 Task: Go to Program & Features. Select Whole Food Market. Add to cart Organic Almonds-1. Select Amazon Health. Add to cart Evening primrose oil supplement-2. Place order for Fernando Perez, _x000D_
4799 Deborah Dr_x000D_
North Ridgeville, Ohio(OH), 44039, Cell Number (440) 327-0766
Action: Mouse moved to (409, 266)
Screenshot: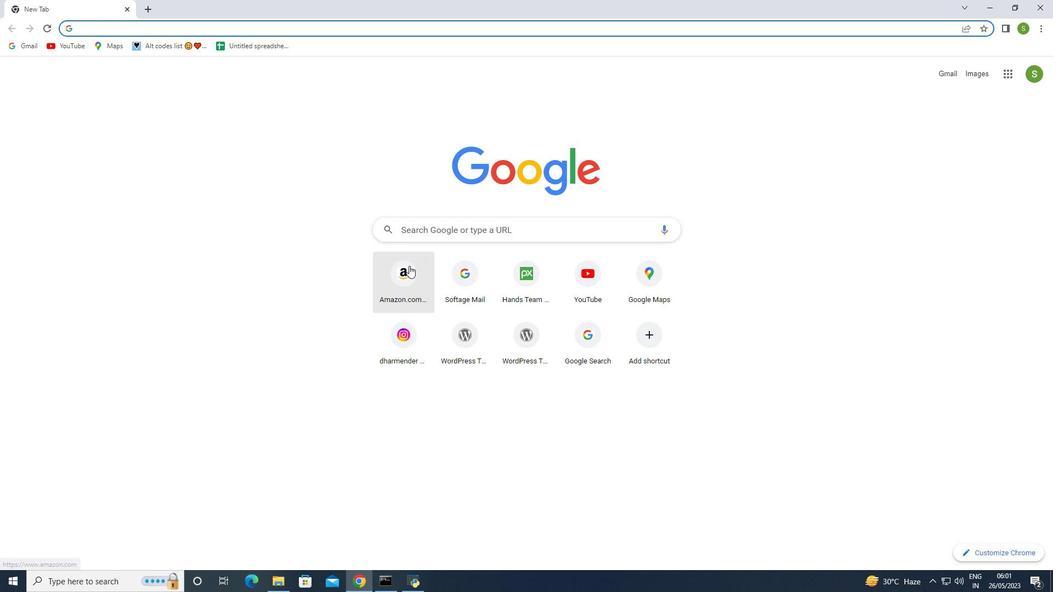 
Action: Mouse pressed left at (409, 266)
Screenshot: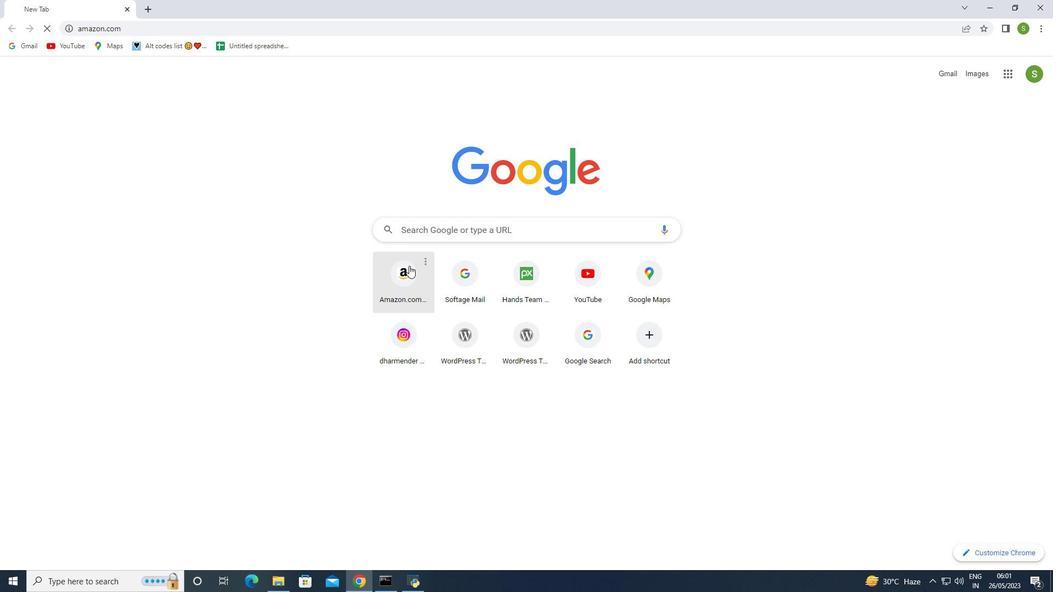 
Action: Mouse moved to (13, 99)
Screenshot: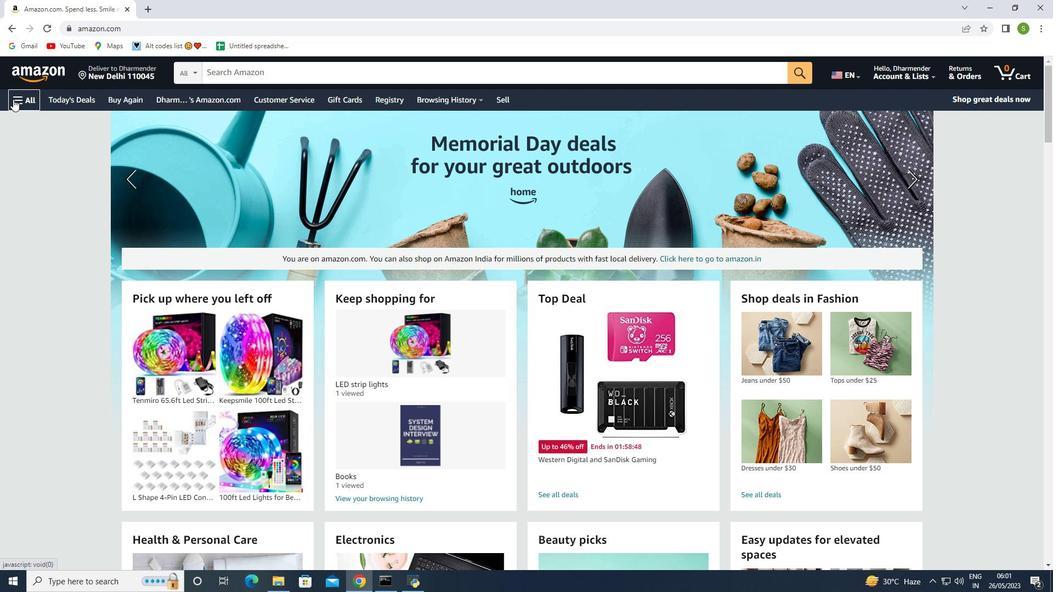 
Action: Mouse pressed left at (13, 99)
Screenshot: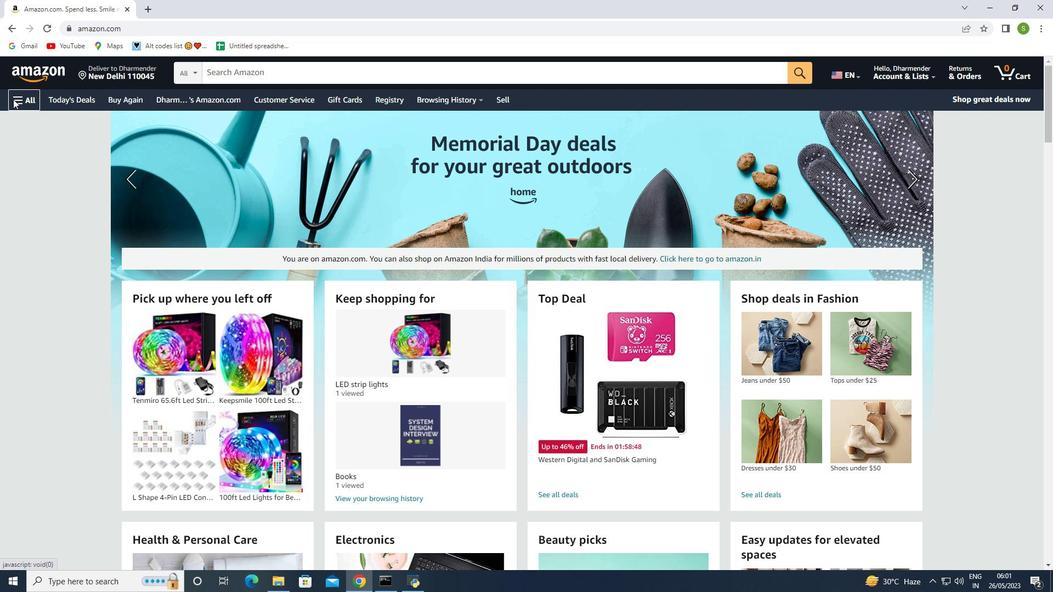 
Action: Mouse moved to (15, 376)
Screenshot: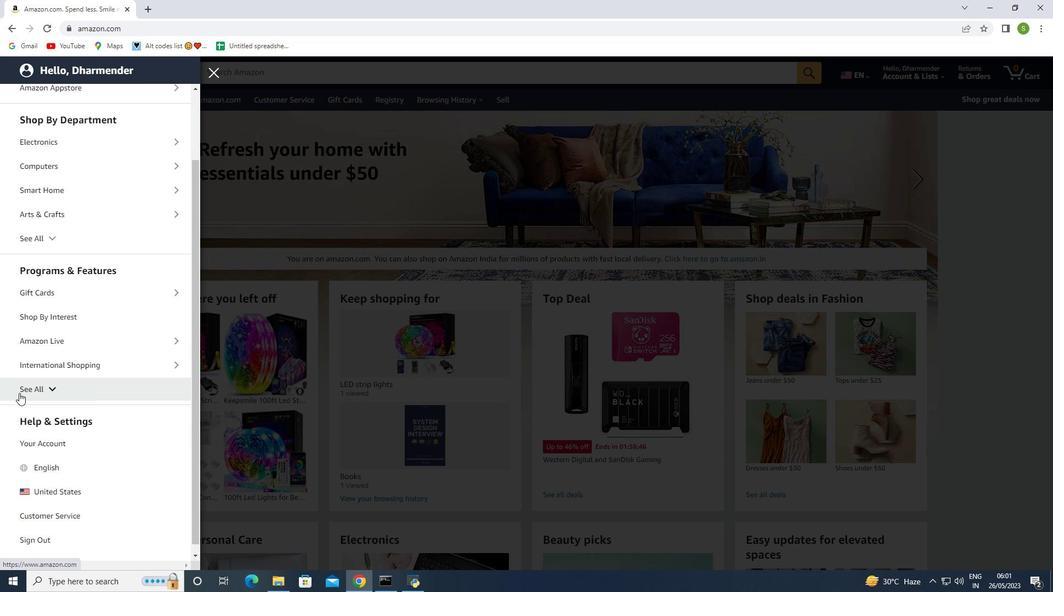 
Action: Mouse scrolled (15, 375) with delta (0, 0)
Screenshot: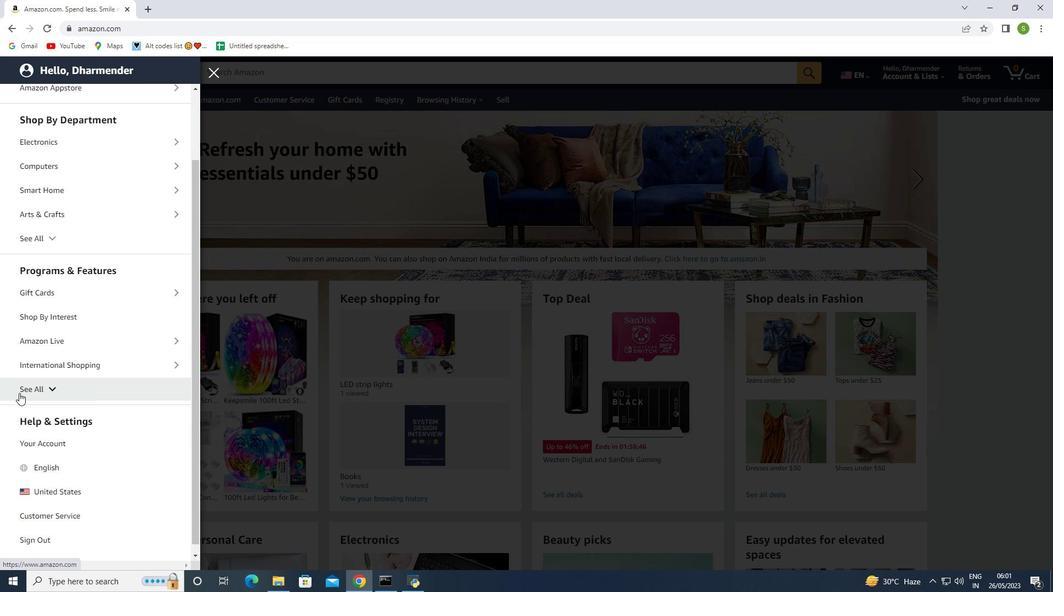 
Action: Mouse moved to (17, 382)
Screenshot: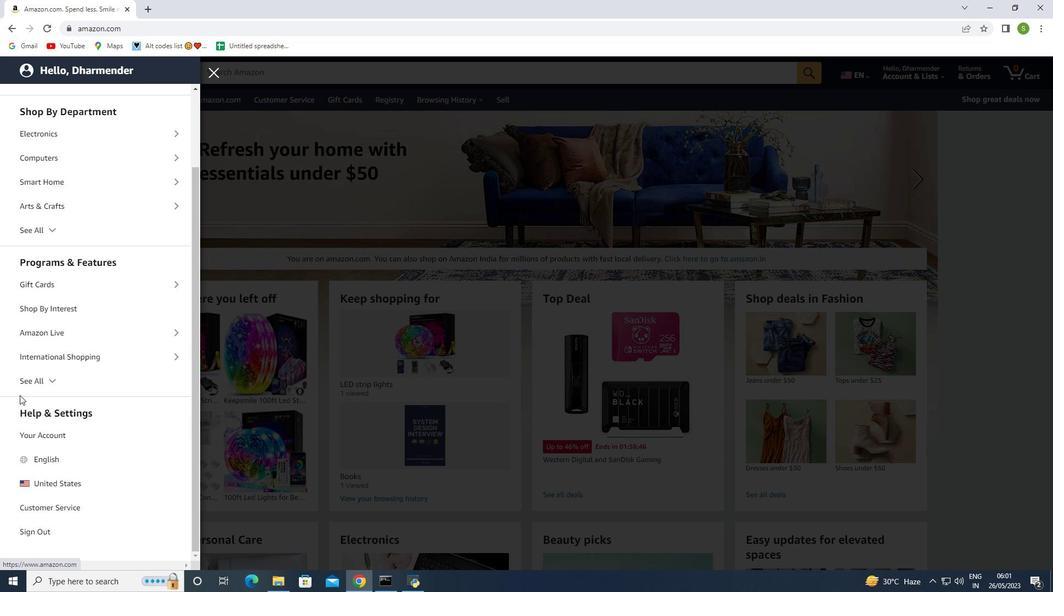 
Action: Mouse scrolled (17, 382) with delta (0, 0)
Screenshot: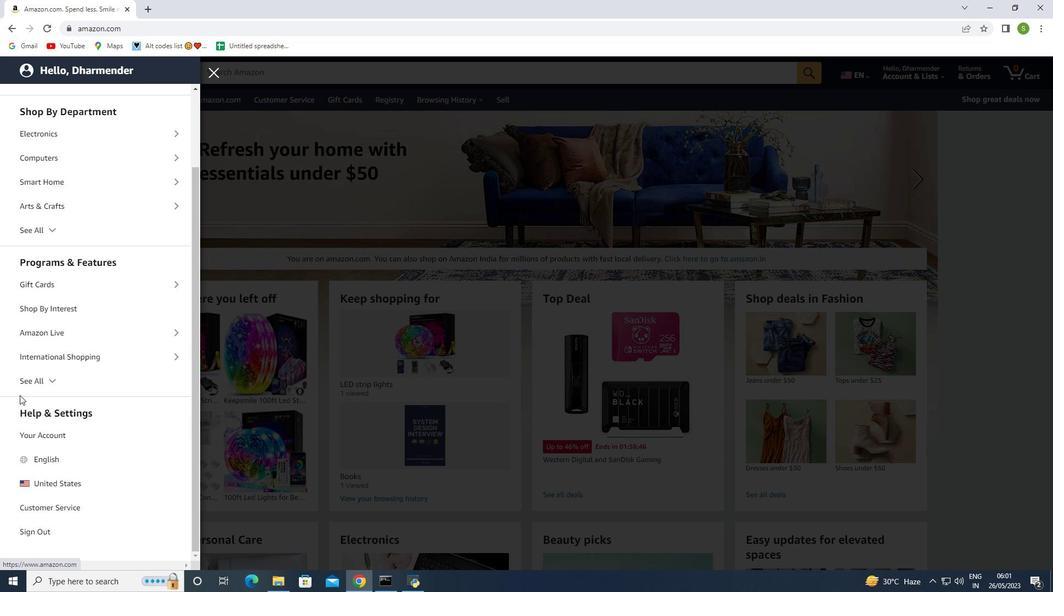 
Action: Mouse moved to (216, 69)
Screenshot: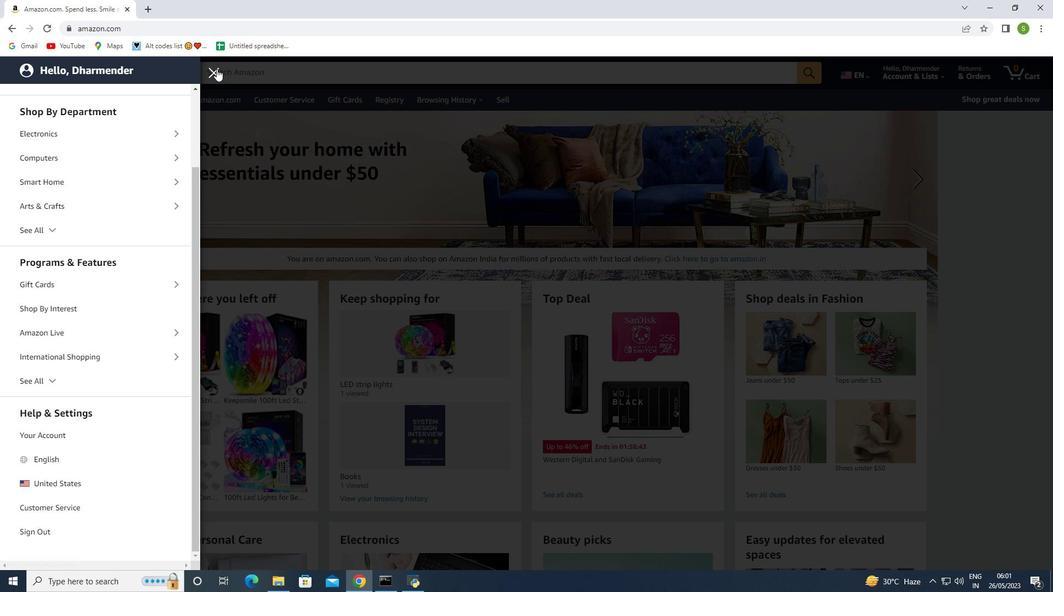
Action: Mouse pressed left at (216, 69)
Screenshot: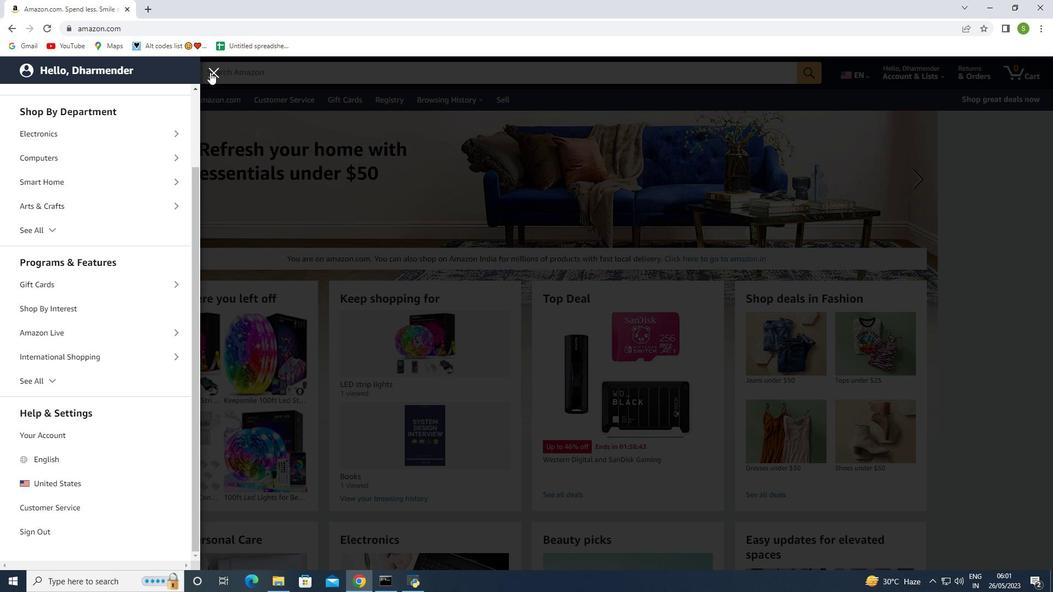 
Action: Mouse moved to (129, 77)
Screenshot: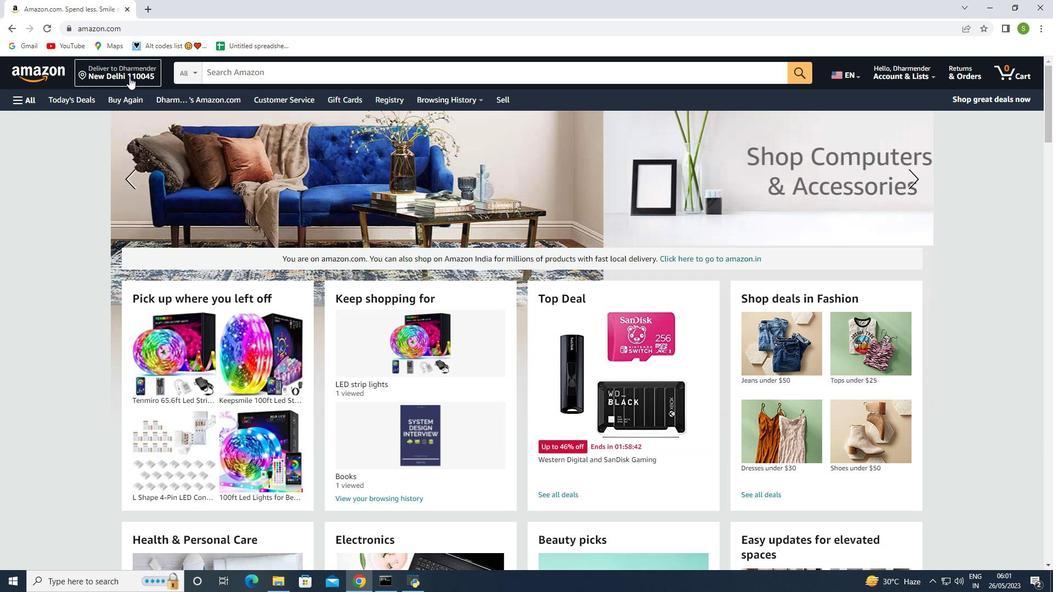 
Action: Mouse pressed left at (129, 77)
Screenshot: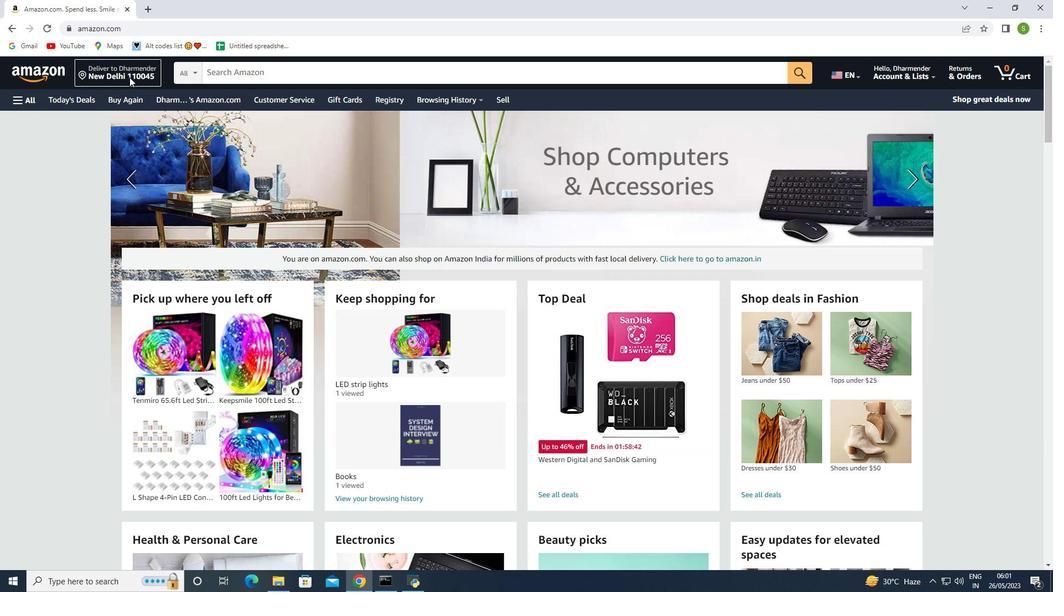 
Action: Mouse moved to (519, 350)
Screenshot: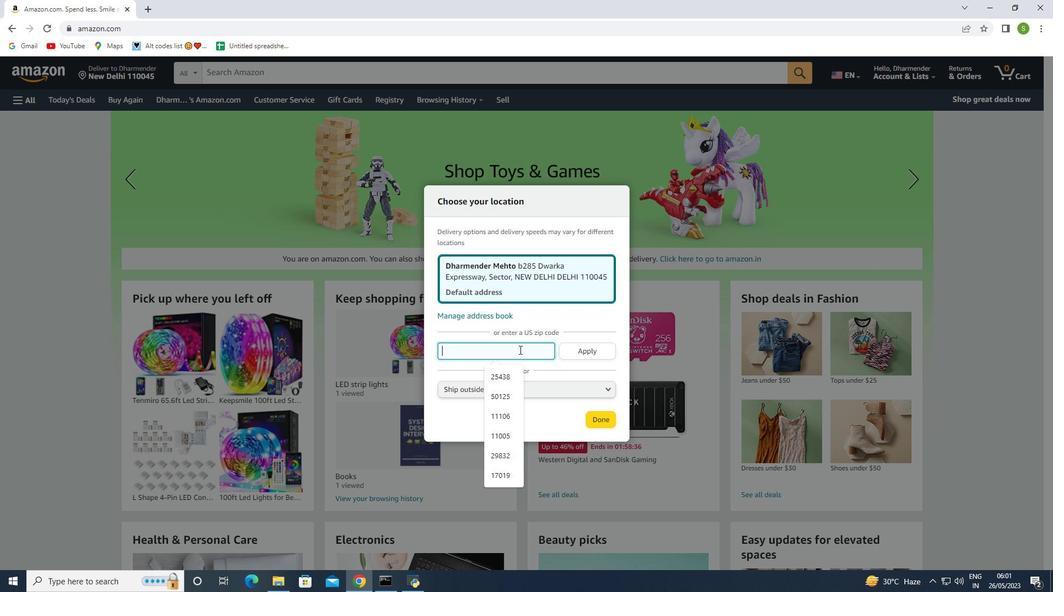 
Action: Mouse pressed left at (519, 350)
Screenshot: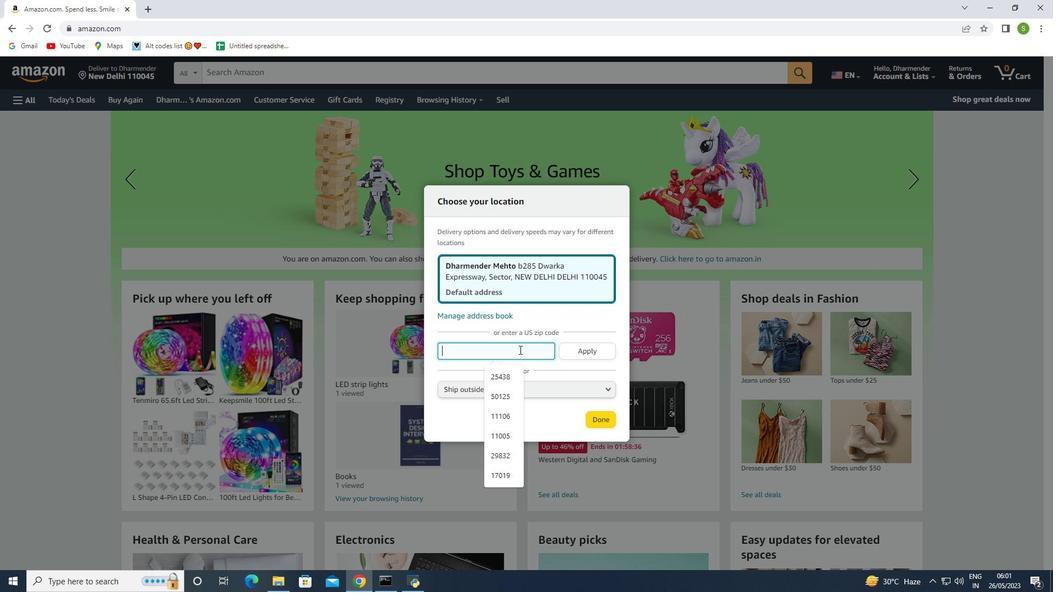 
Action: Key pressed 44039
Screenshot: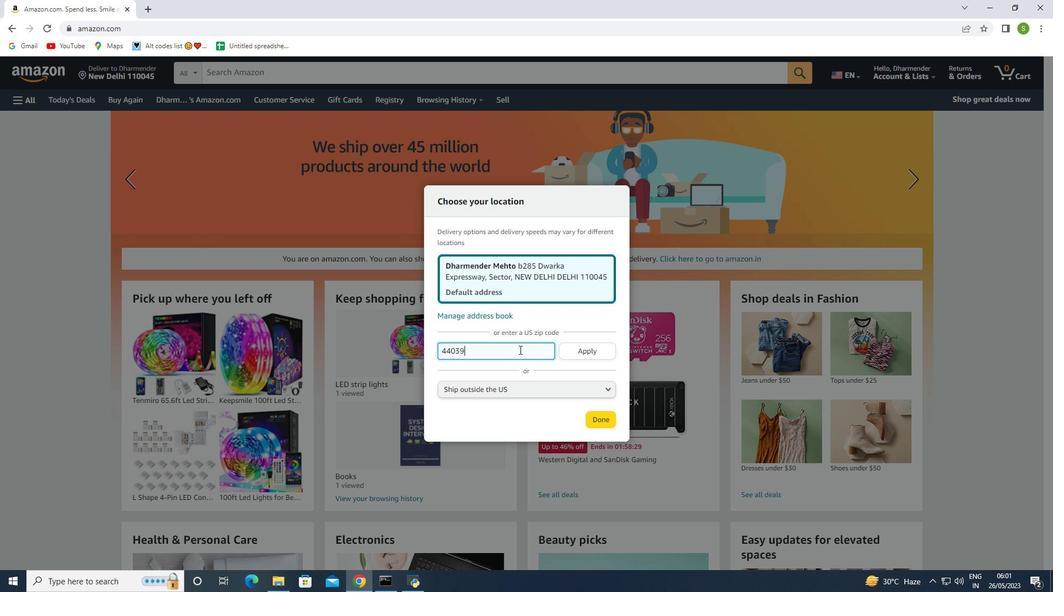 
Action: Mouse moved to (585, 353)
Screenshot: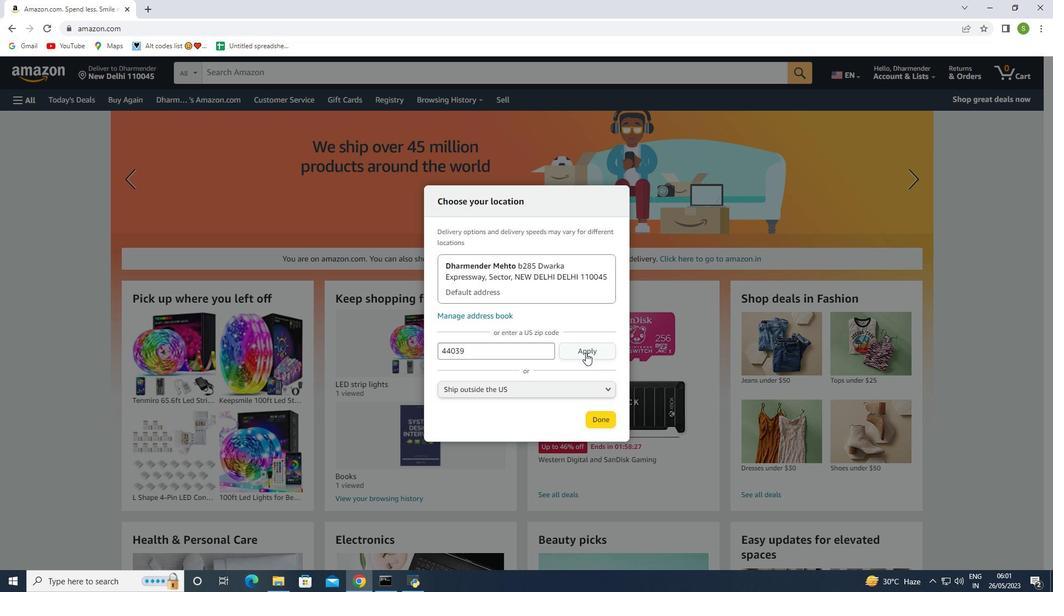 
Action: Mouse pressed left at (585, 353)
Screenshot: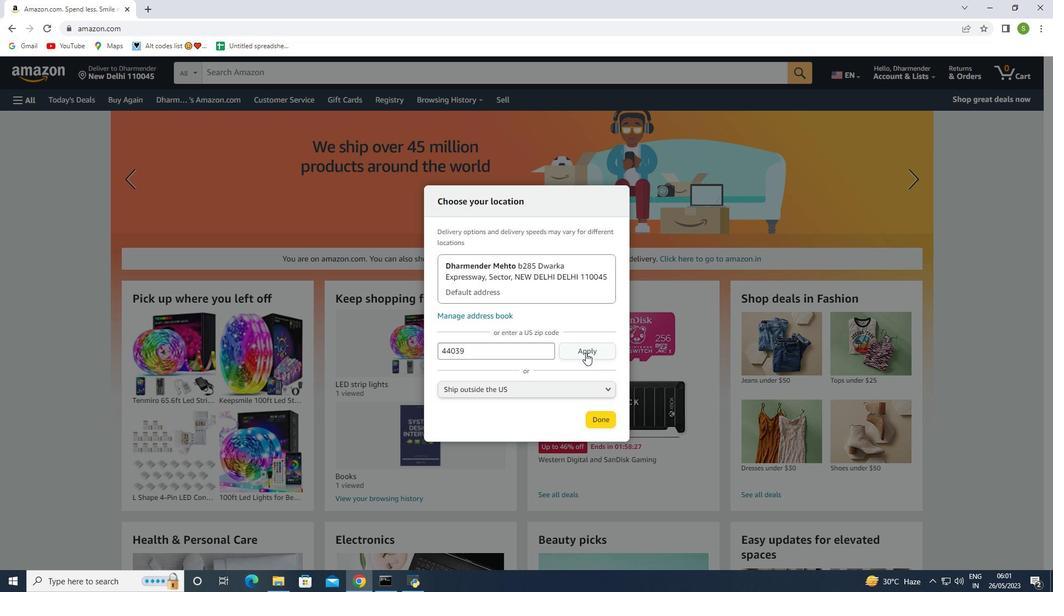 
Action: Mouse moved to (585, 363)
Screenshot: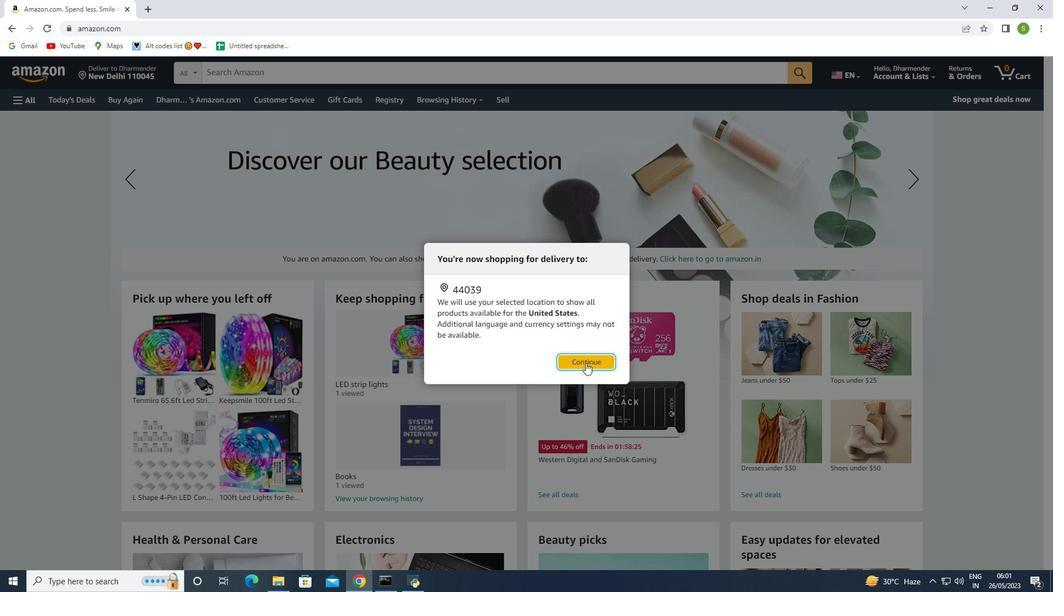 
Action: Mouse pressed left at (585, 363)
Screenshot: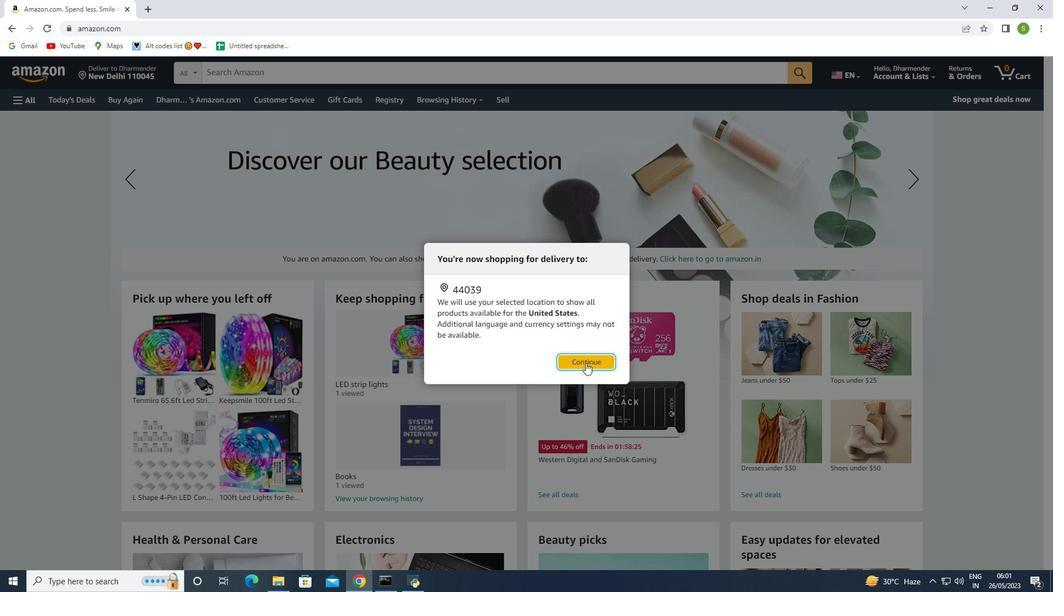 
Action: Mouse moved to (15, 100)
Screenshot: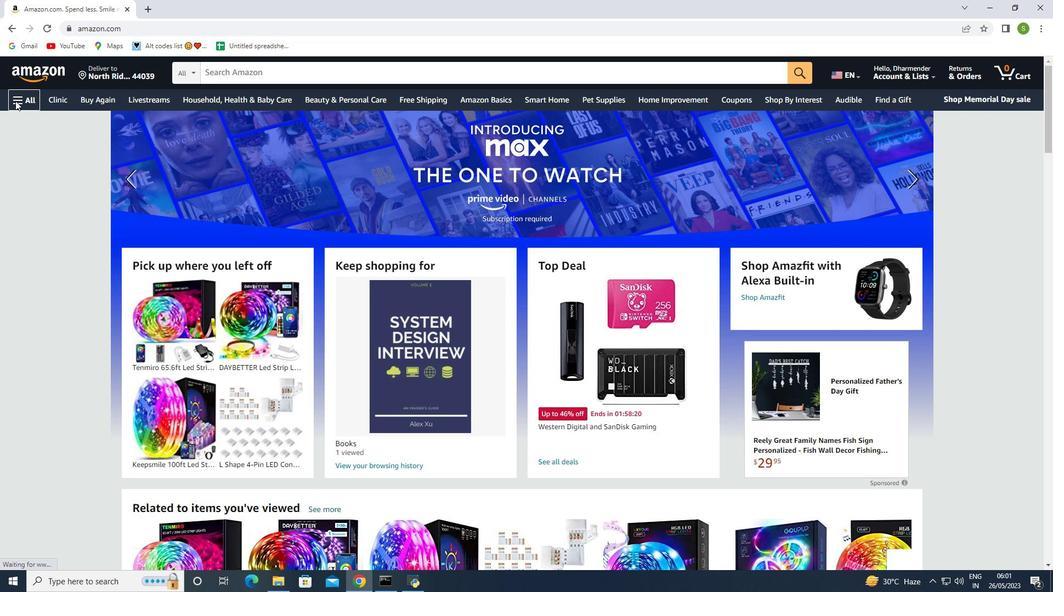 
Action: Mouse pressed left at (15, 100)
Screenshot: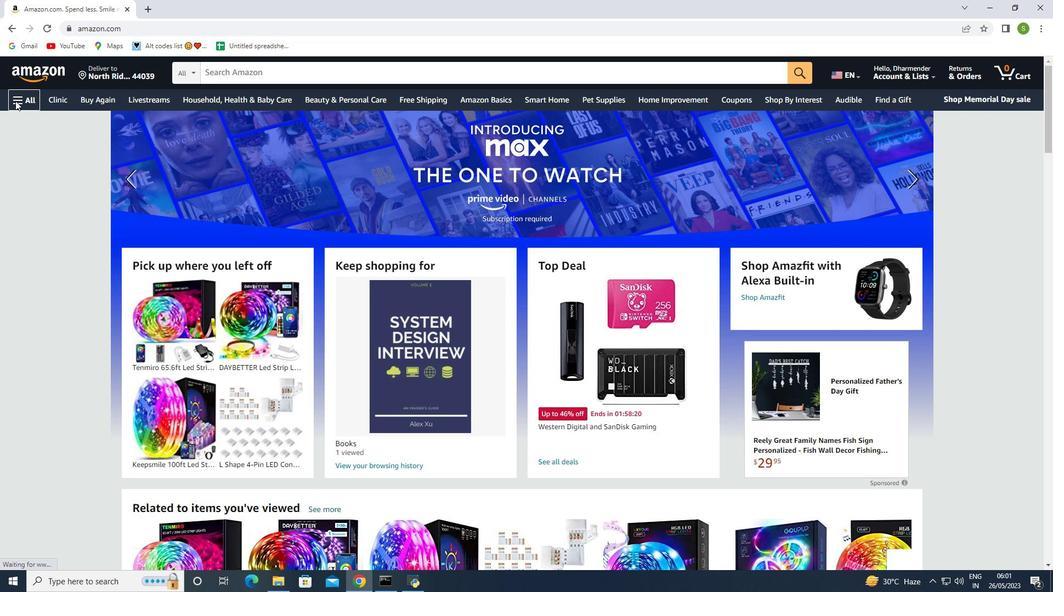 
Action: Mouse moved to (40, 433)
Screenshot: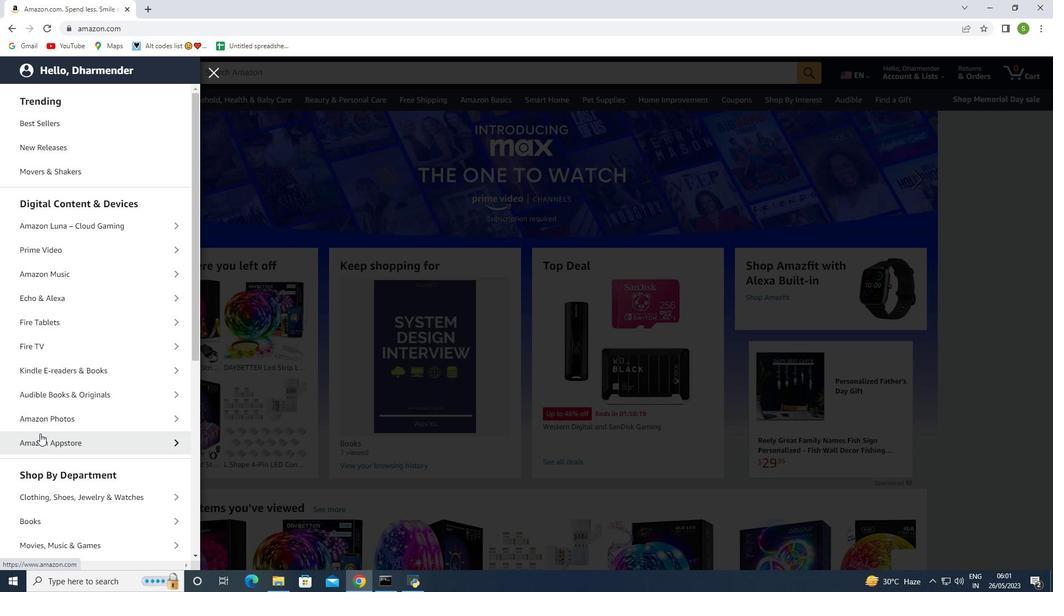 
Action: Mouse scrolled (40, 433) with delta (0, 0)
Screenshot: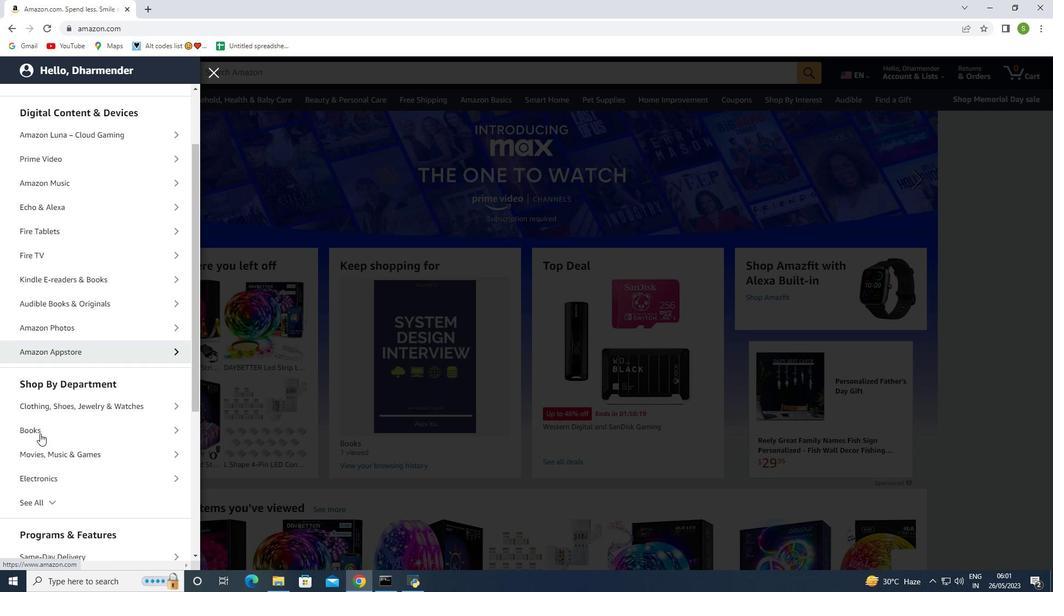 
Action: Mouse scrolled (40, 433) with delta (0, 0)
Screenshot: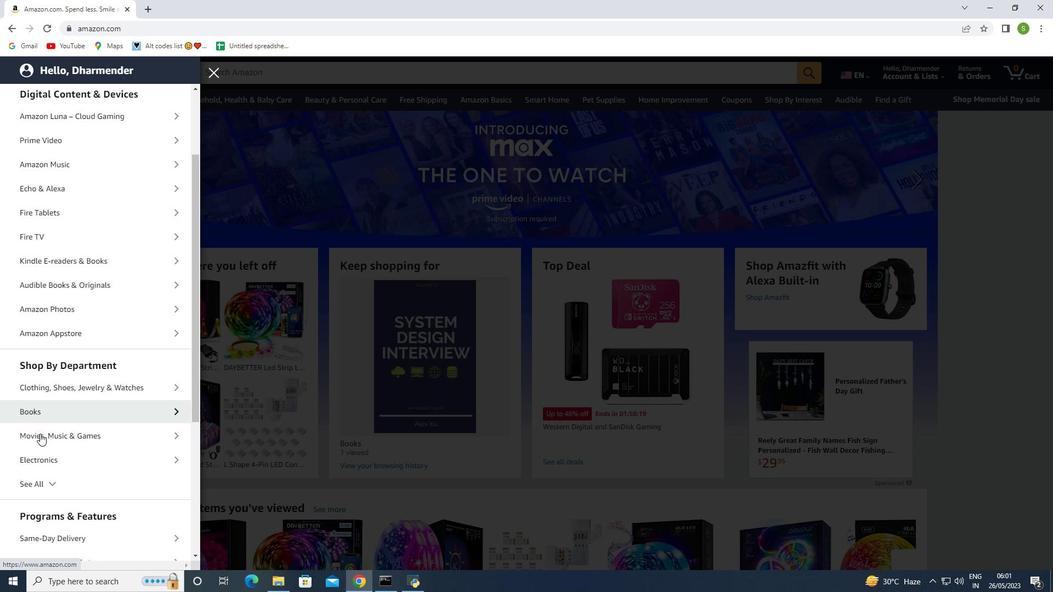 
Action: Mouse moved to (95, 405)
Screenshot: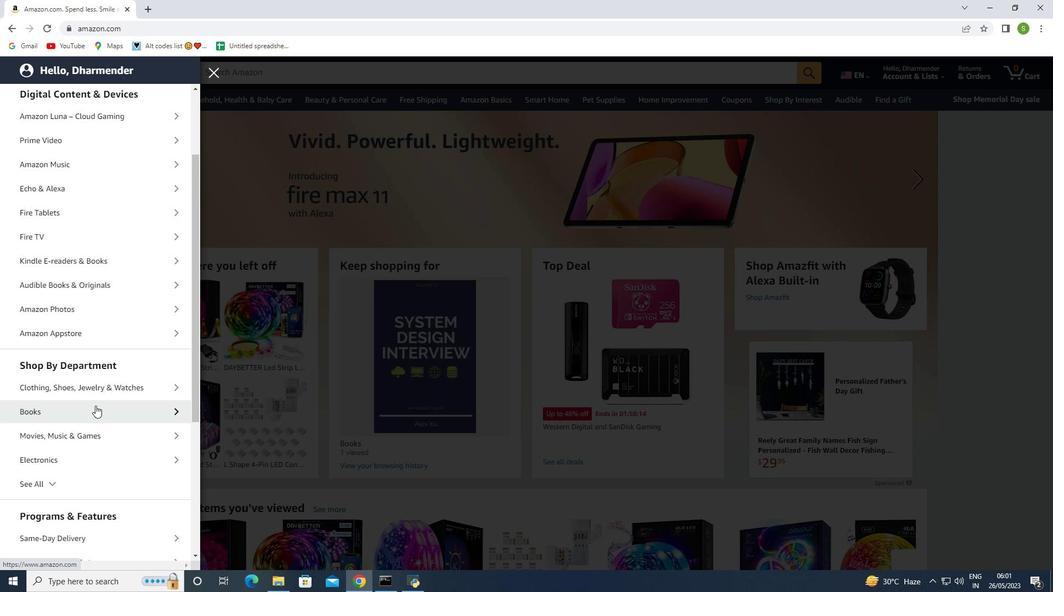 
Action: Mouse scrolled (95, 405) with delta (0, 0)
Screenshot: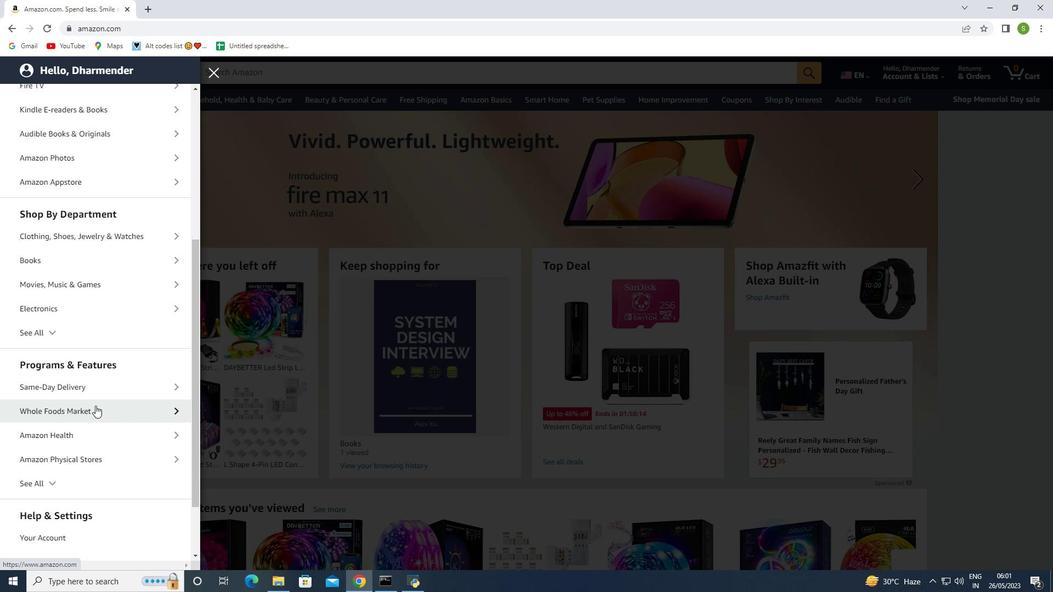 
Action: Mouse scrolled (95, 405) with delta (0, 0)
Screenshot: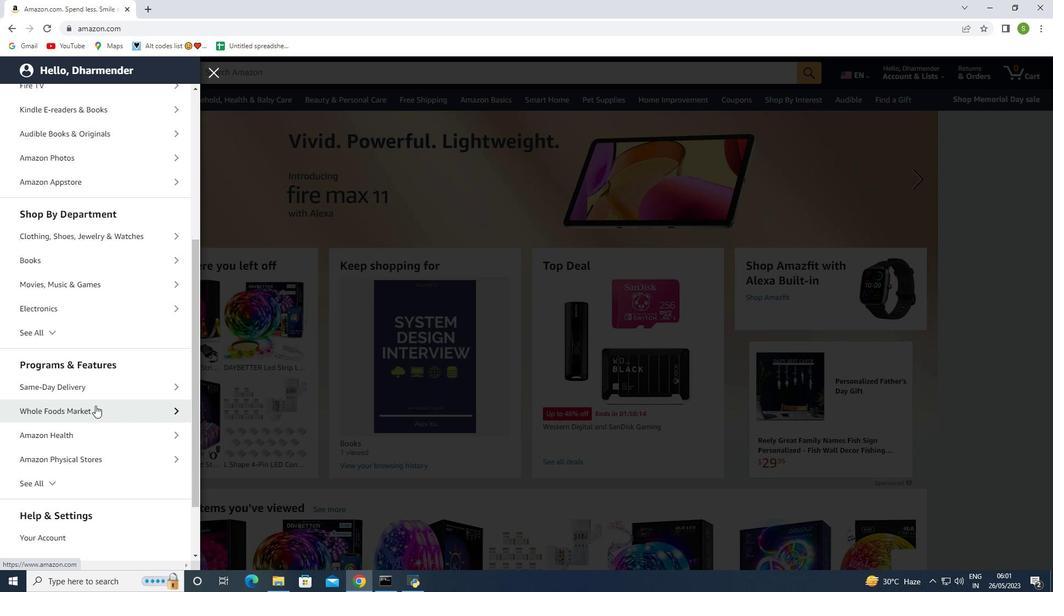 
Action: Mouse scrolled (95, 405) with delta (0, 0)
Screenshot: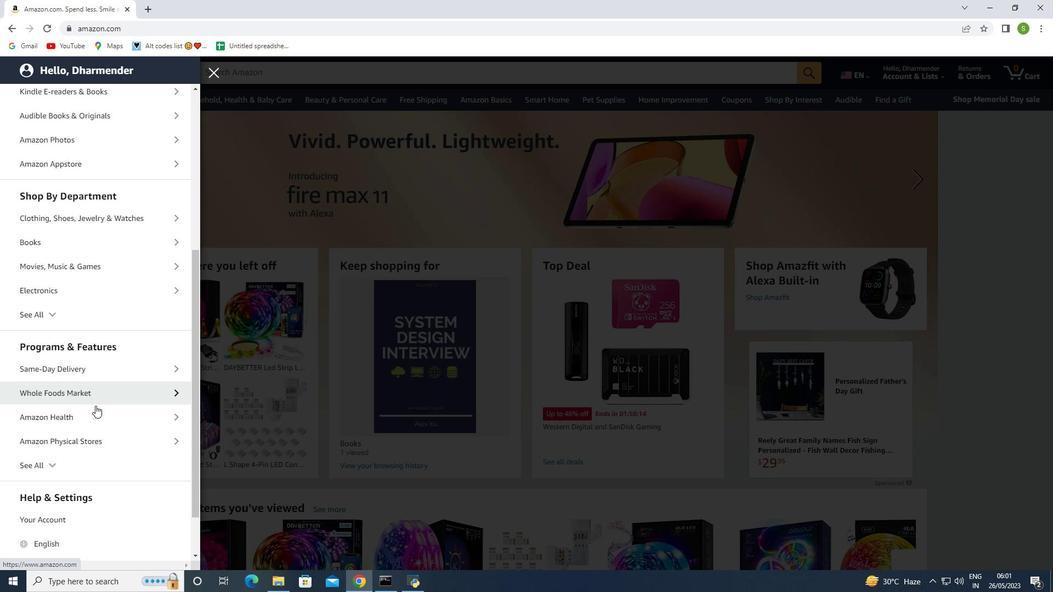 
Action: Mouse scrolled (95, 405) with delta (0, 0)
Screenshot: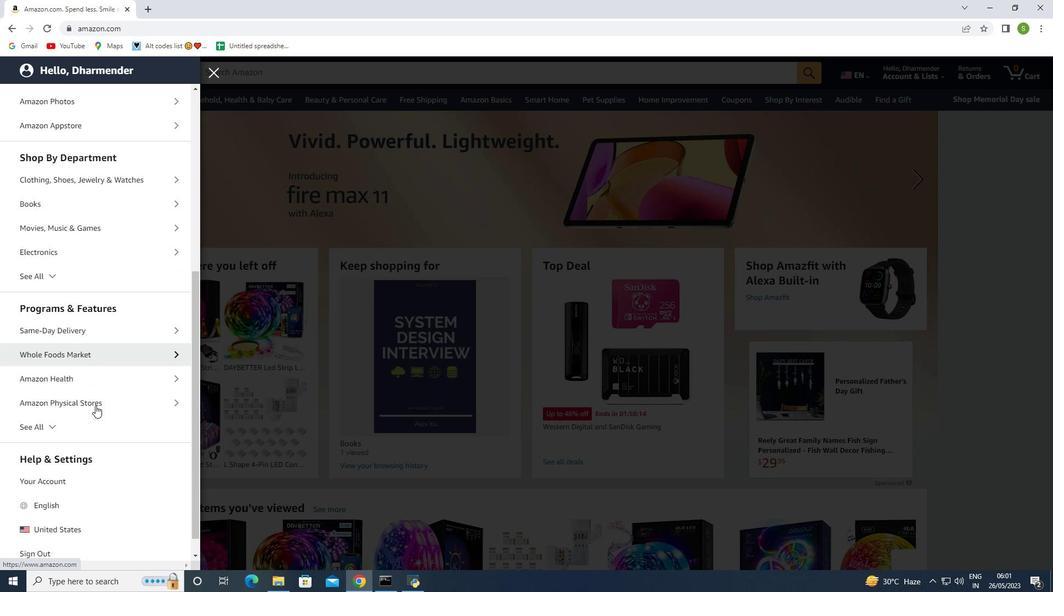 
Action: Mouse moved to (75, 347)
Screenshot: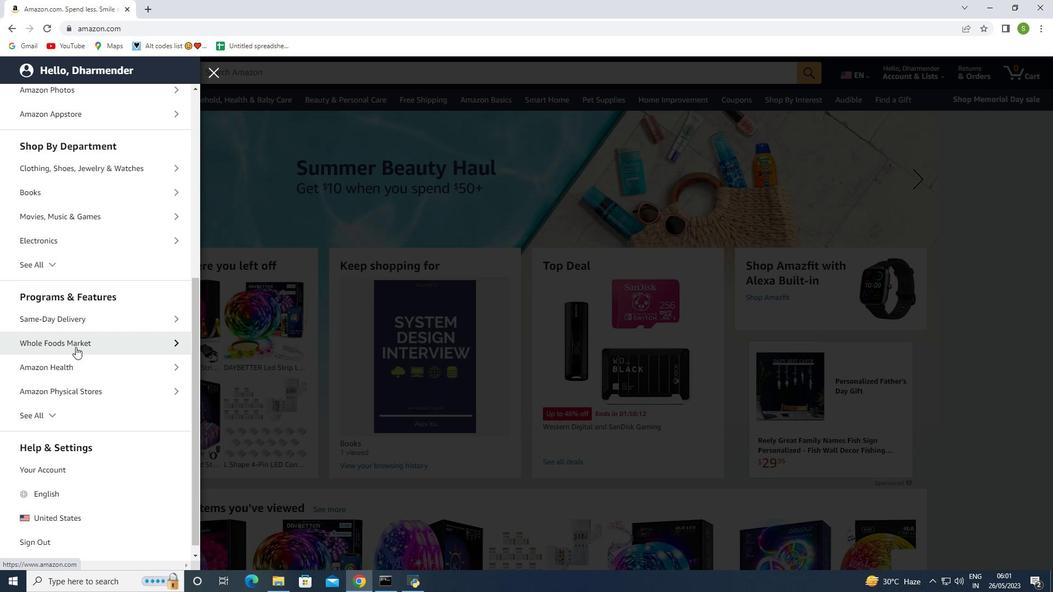 
Action: Mouse pressed left at (75, 347)
Screenshot: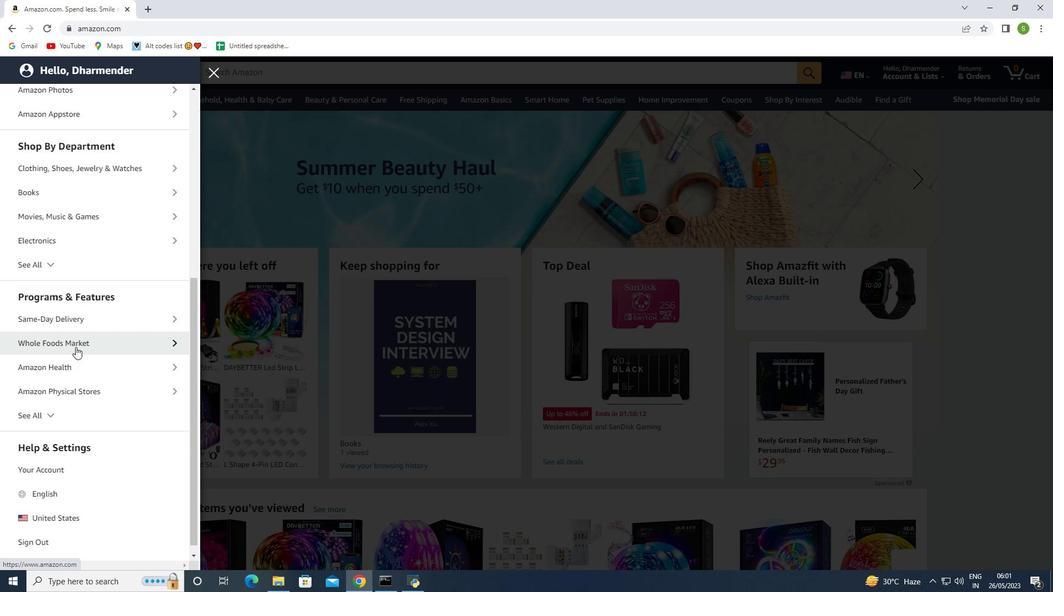 
Action: Mouse moved to (110, 149)
Screenshot: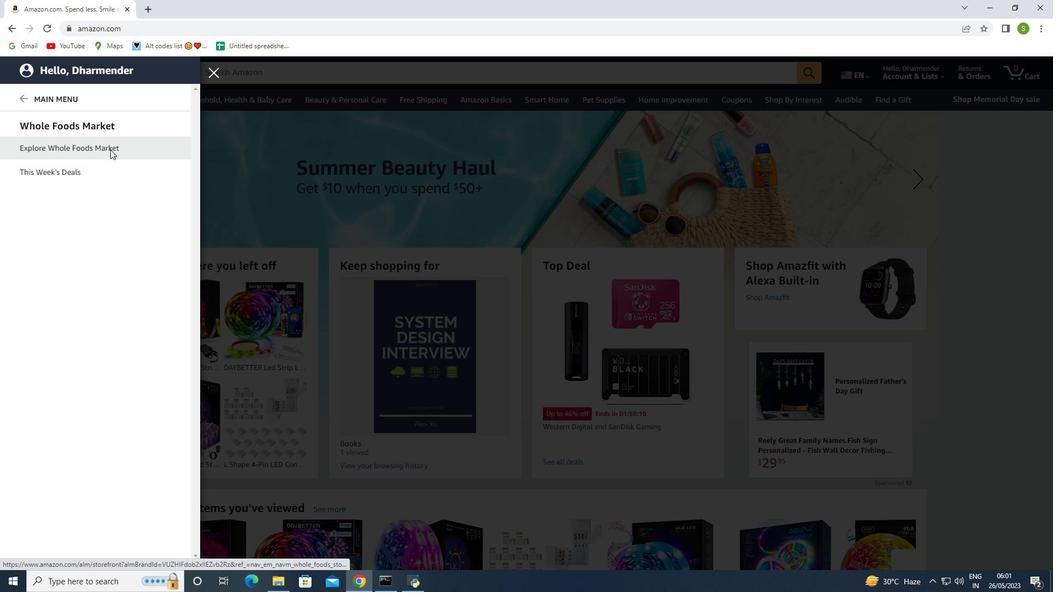 
Action: Mouse pressed left at (110, 149)
Screenshot: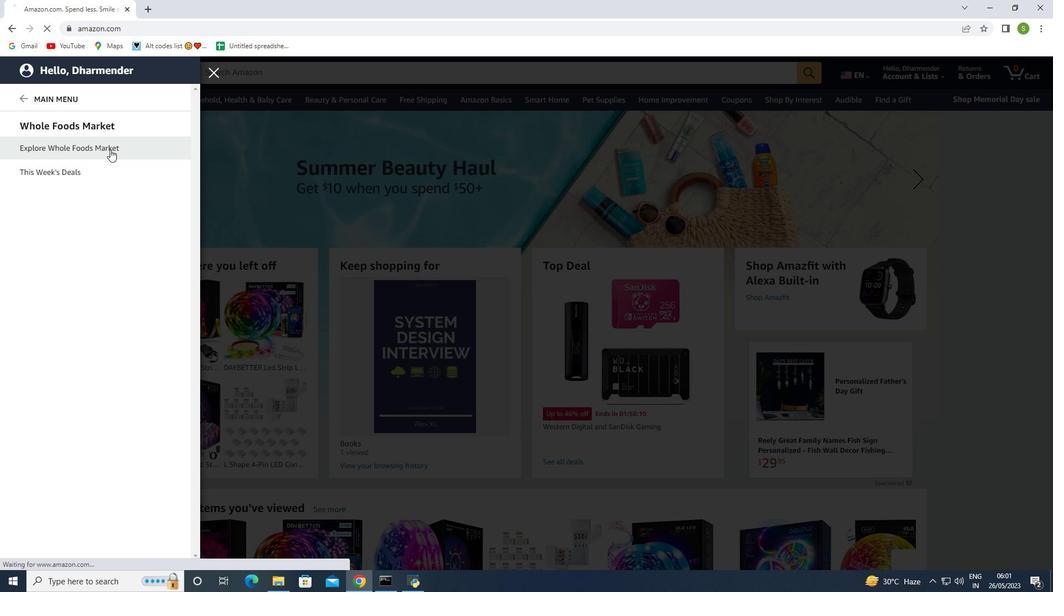 
Action: Mouse moved to (283, 71)
Screenshot: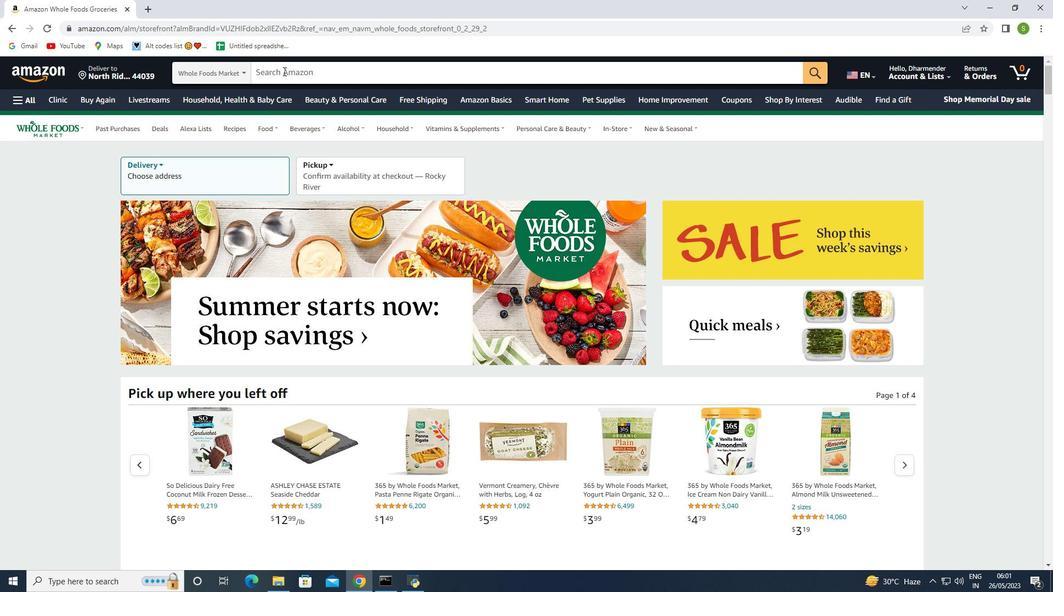 
Action: Mouse pressed left at (283, 71)
Screenshot: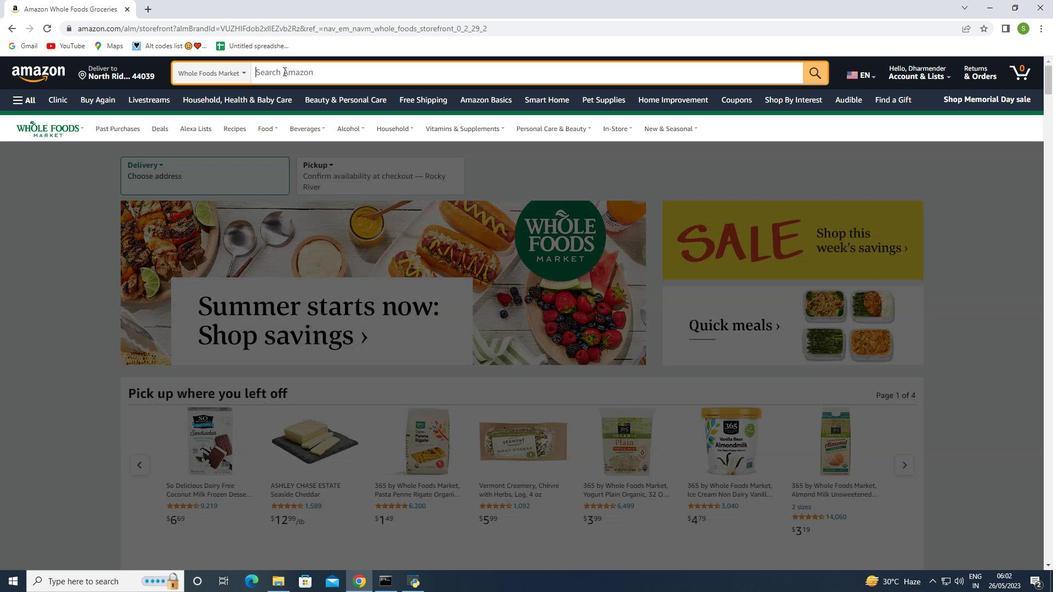 
Action: Mouse moved to (298, 68)
Screenshot: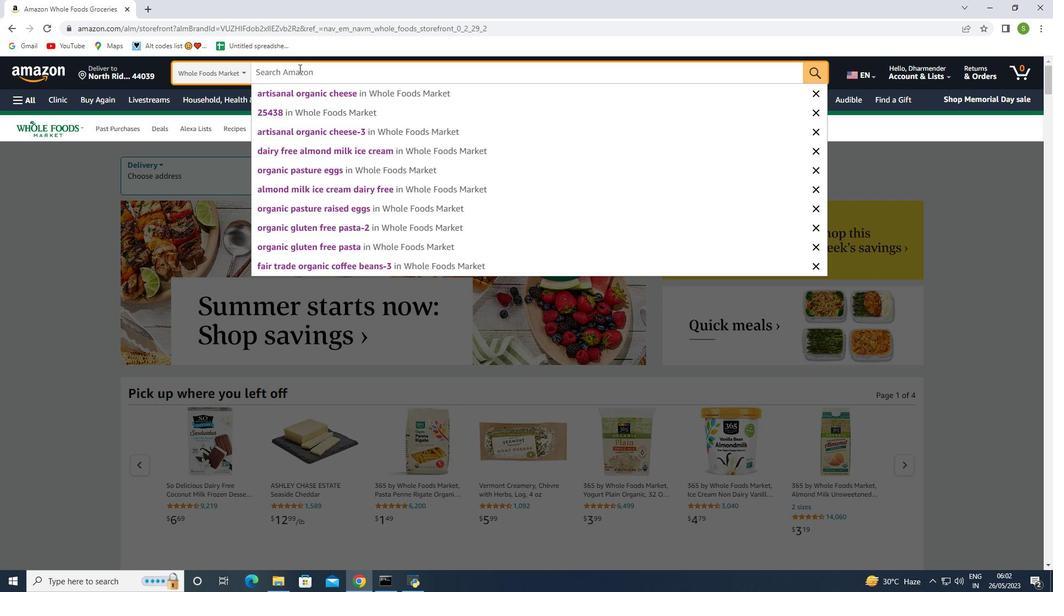 
Action: Key pressed <Key.shift>Organic<Key.space>almonds
Screenshot: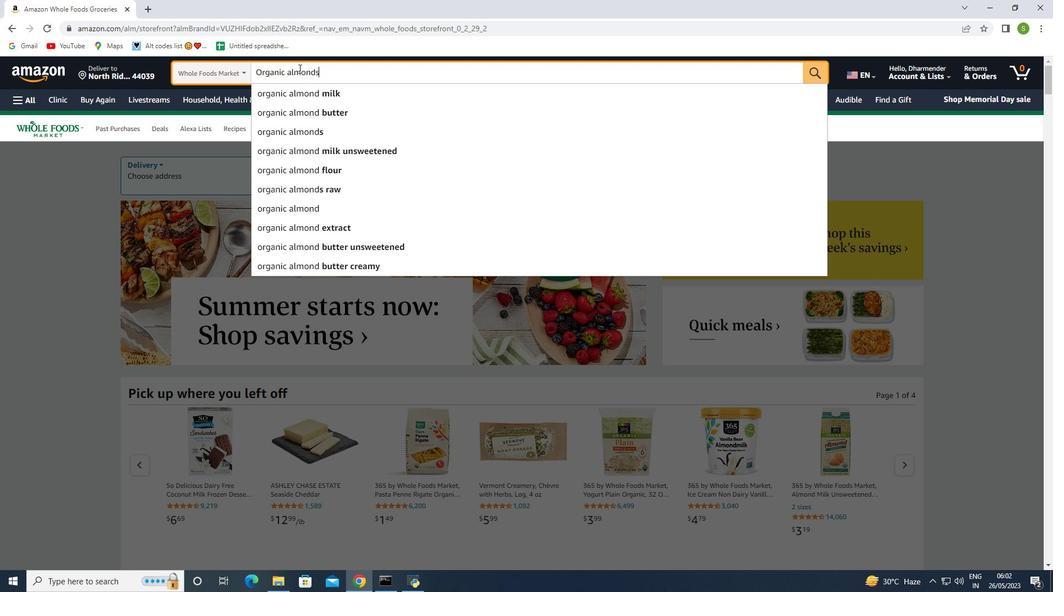 
Action: Mouse moved to (348, 97)
Screenshot: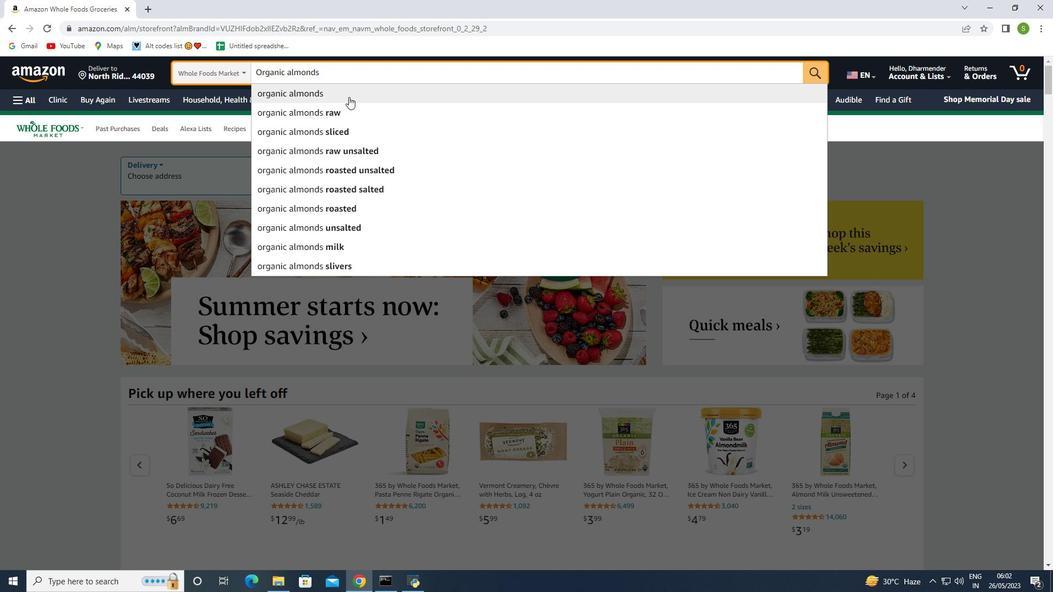 
Action: Key pressed <Key.enter>
Screenshot: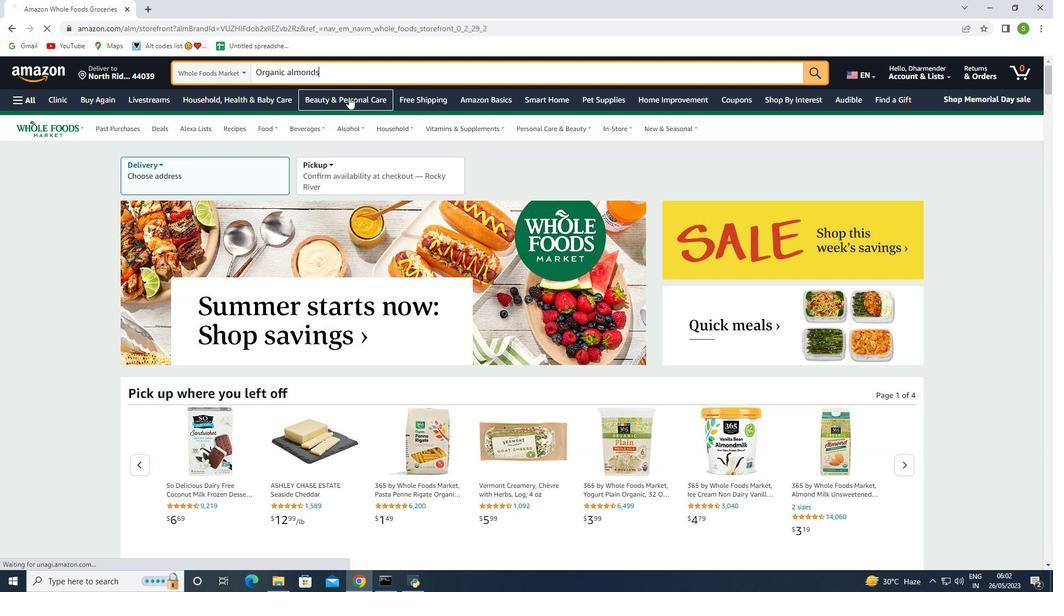 
Action: Mouse moved to (505, 348)
Screenshot: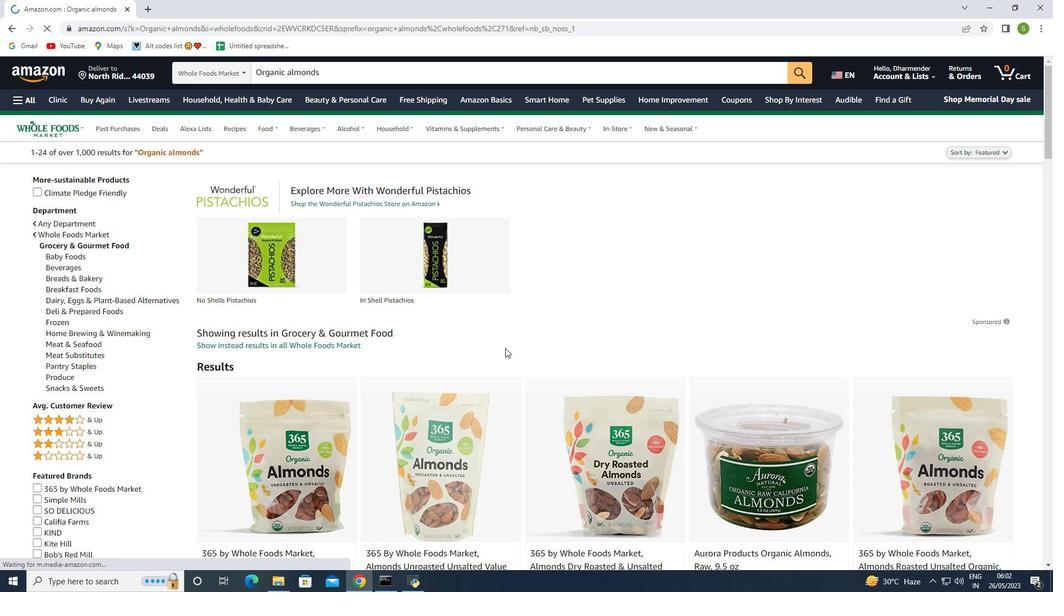 
Action: Mouse scrolled (505, 347) with delta (0, 0)
Screenshot: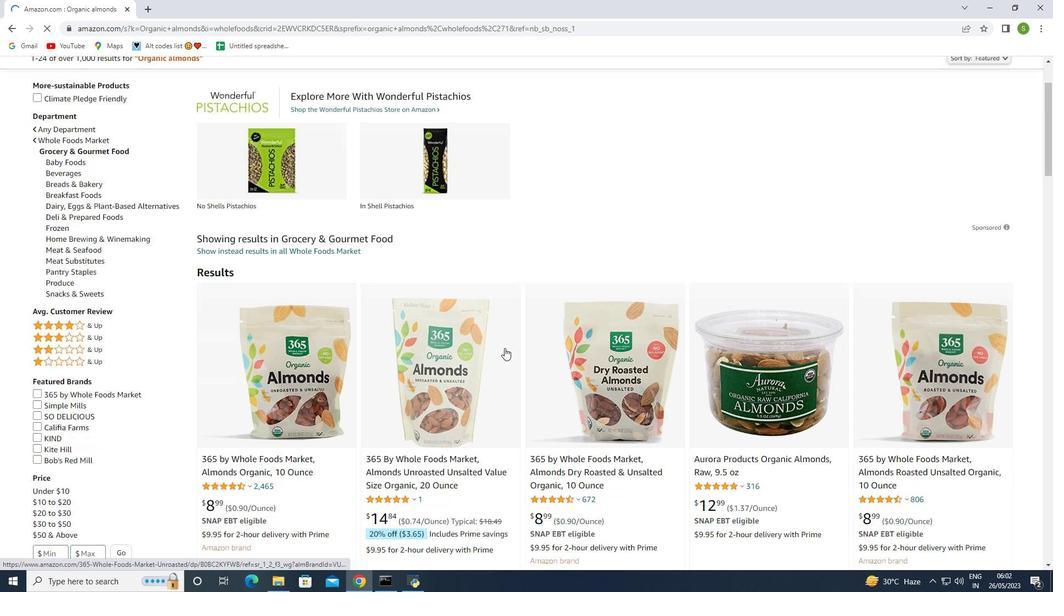 
Action: Mouse scrolled (505, 347) with delta (0, 0)
Screenshot: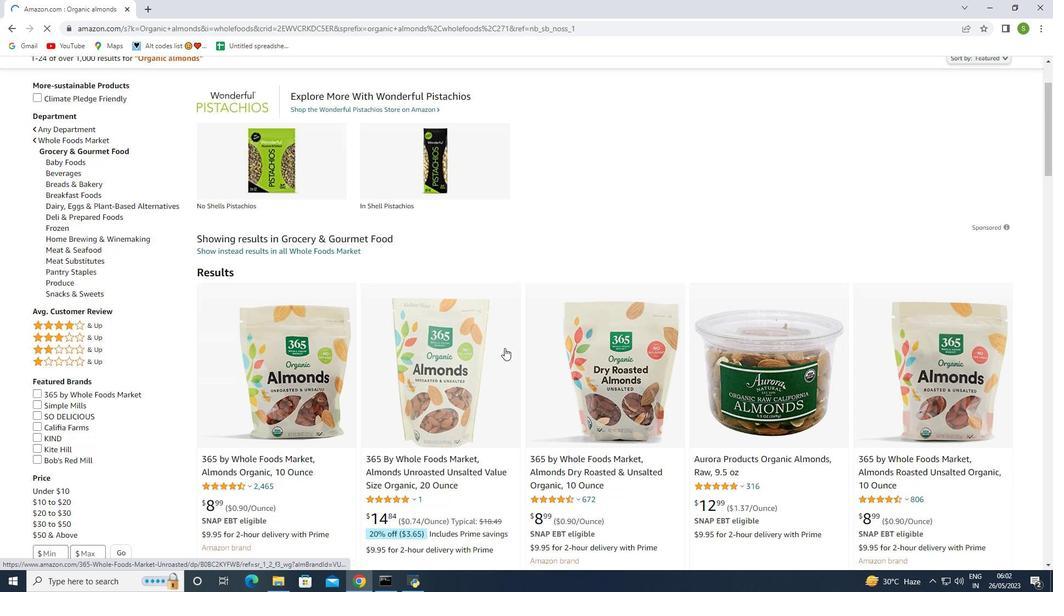 
Action: Mouse moved to (504, 348)
Screenshot: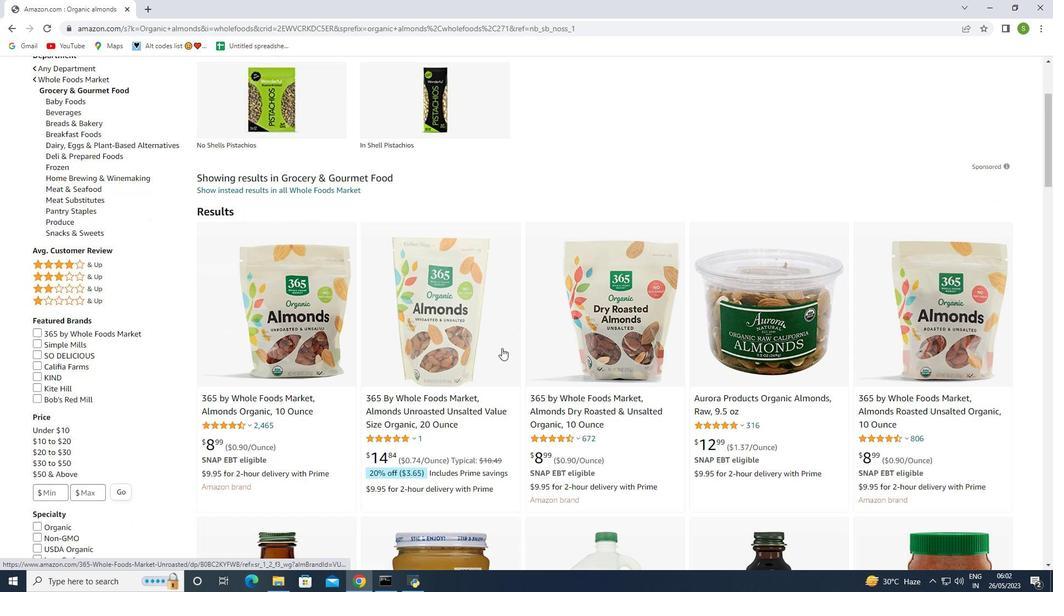 
Action: Mouse scrolled (504, 347) with delta (0, 0)
Screenshot: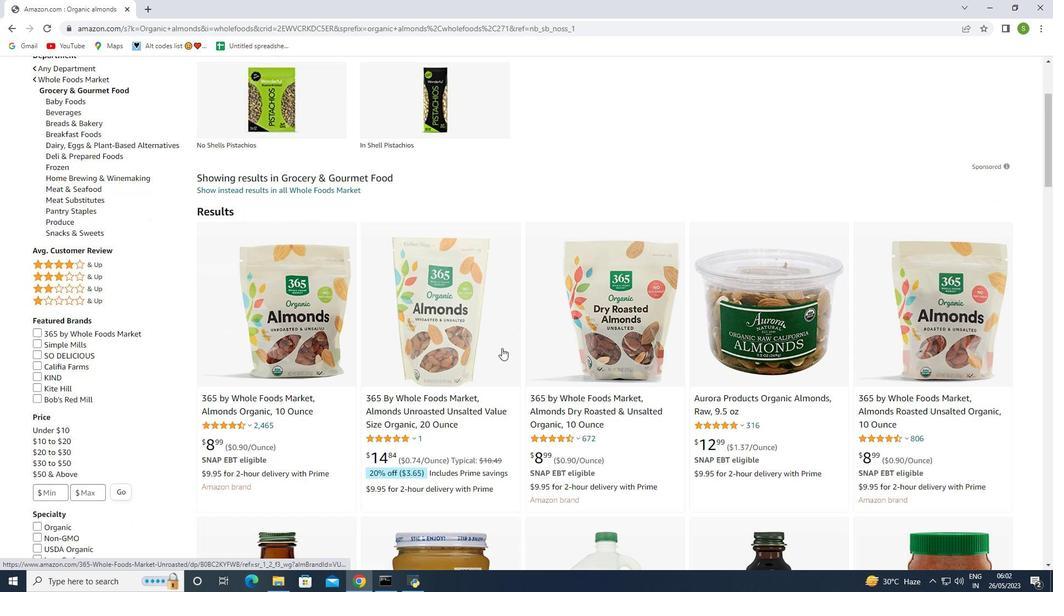 
Action: Mouse moved to (456, 314)
Screenshot: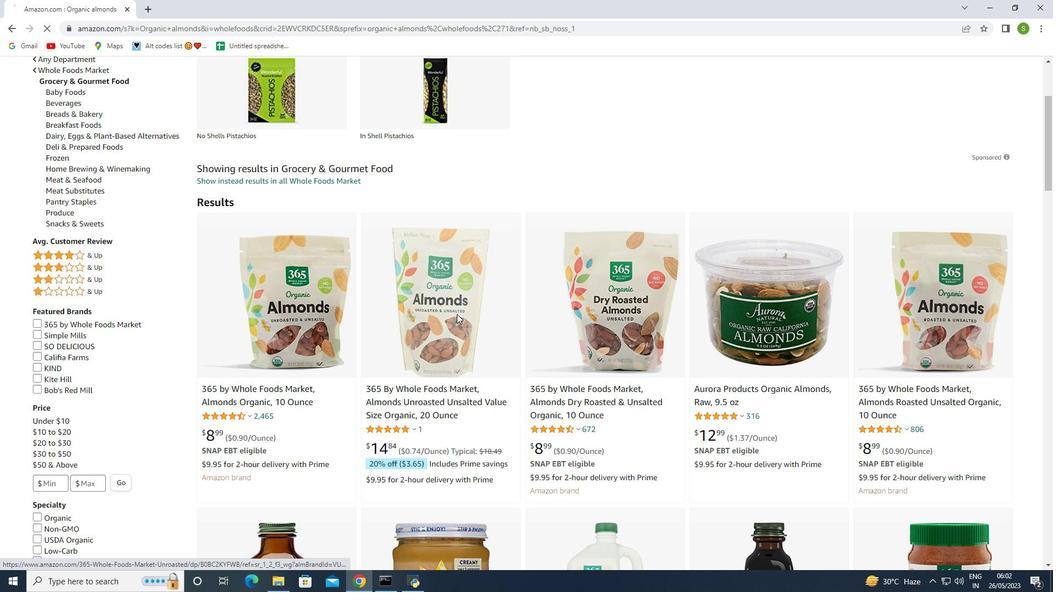 
Action: Mouse pressed left at (456, 314)
Screenshot: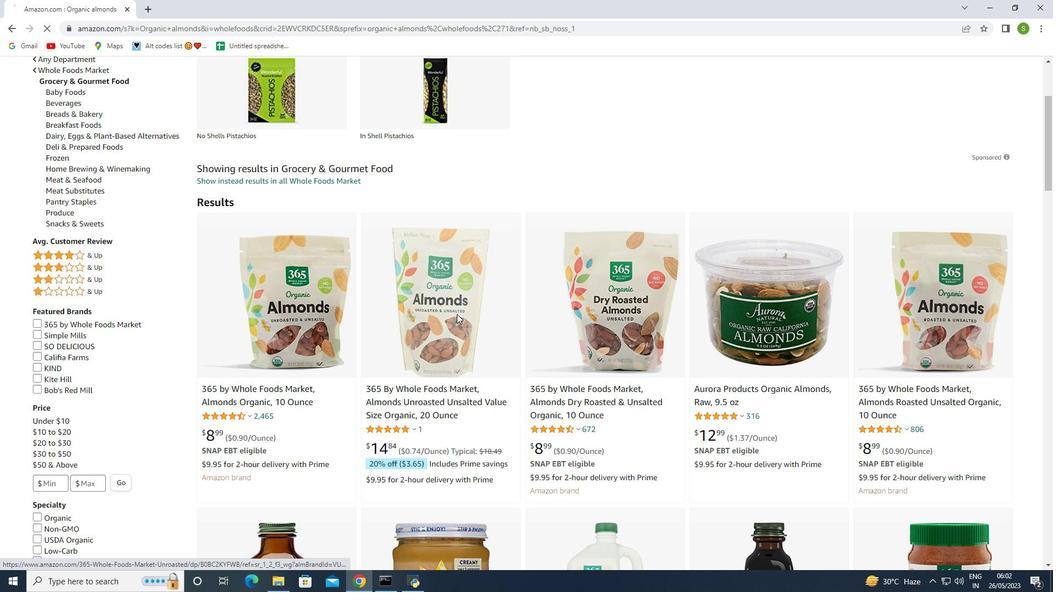 
Action: Mouse moved to (858, 308)
Screenshot: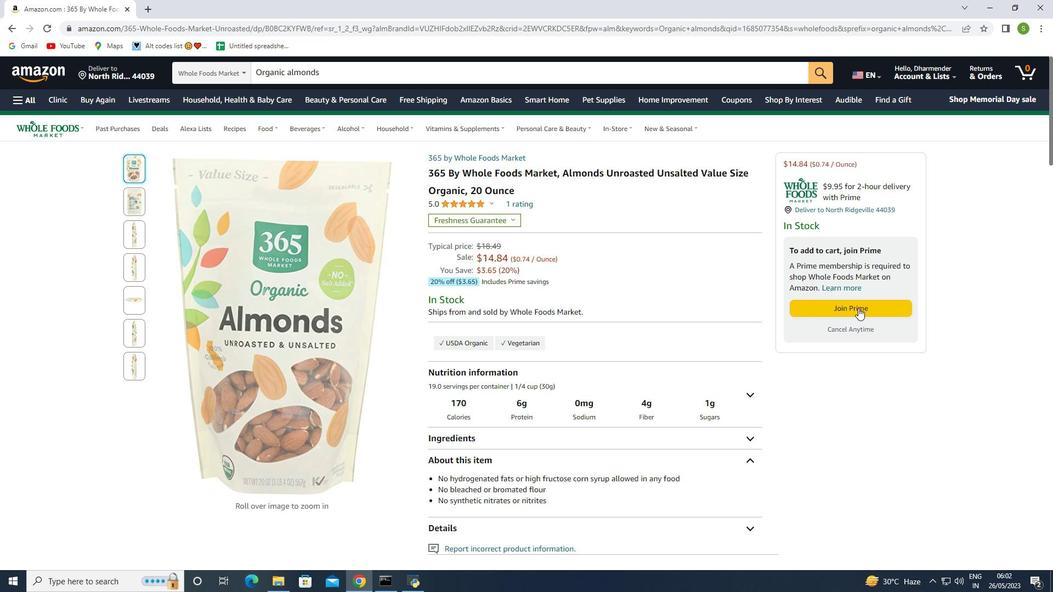 
Action: Mouse pressed left at (858, 308)
Screenshot: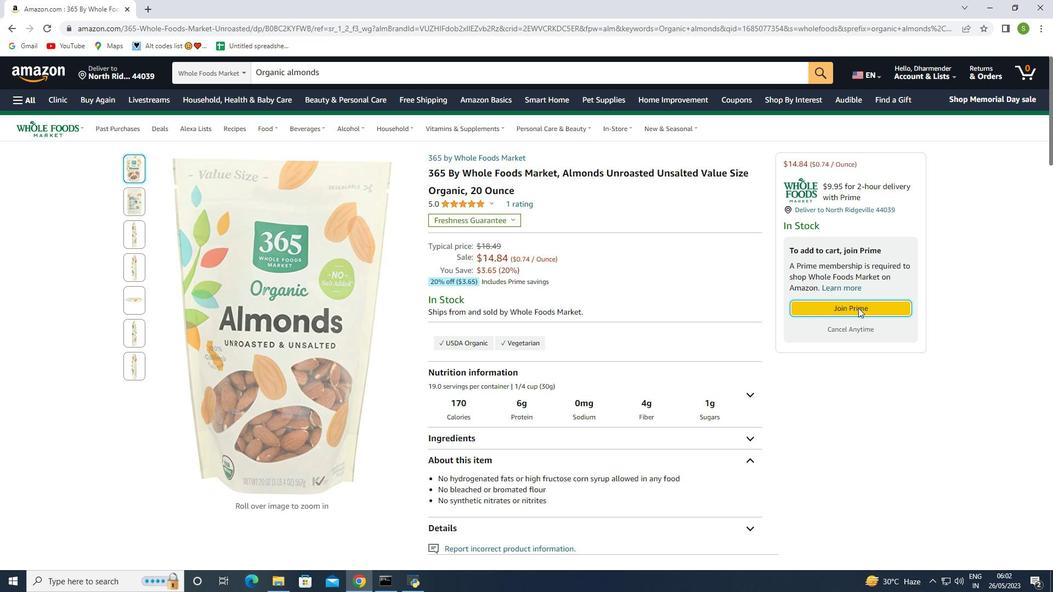 
Action: Mouse moved to (233, 330)
Screenshot: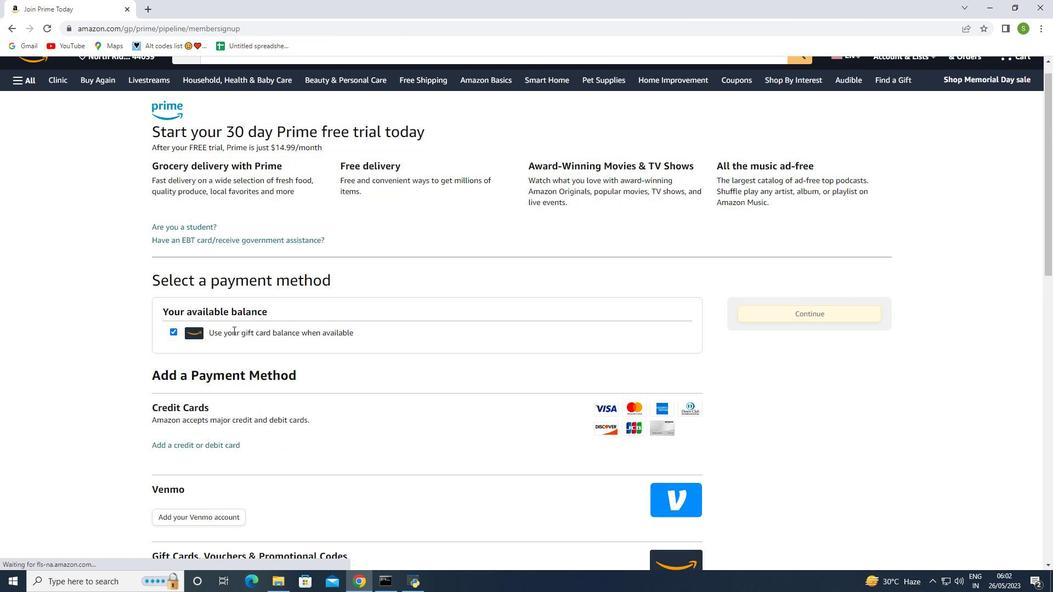 
Action: Mouse scrolled (233, 330) with delta (0, 0)
Screenshot: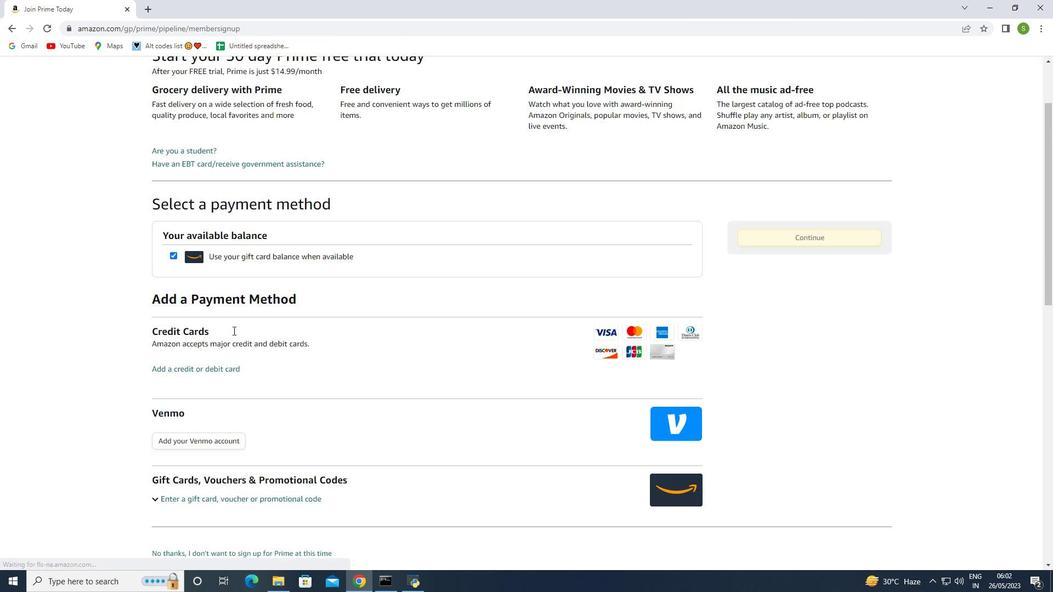 
Action: Mouse scrolled (233, 330) with delta (0, 0)
Screenshot: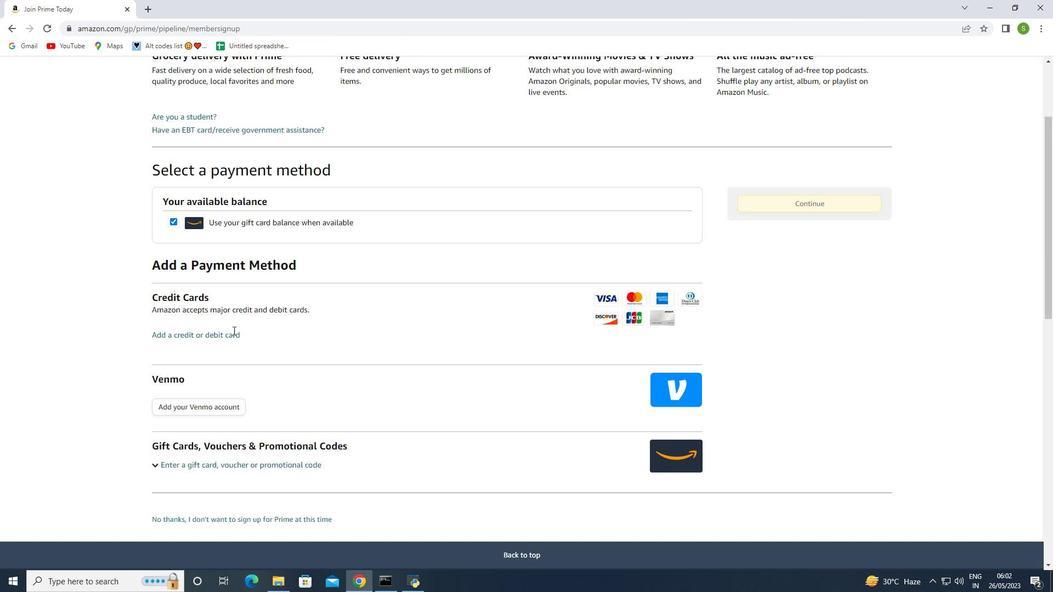 
Action: Mouse scrolled (233, 330) with delta (0, 0)
Screenshot: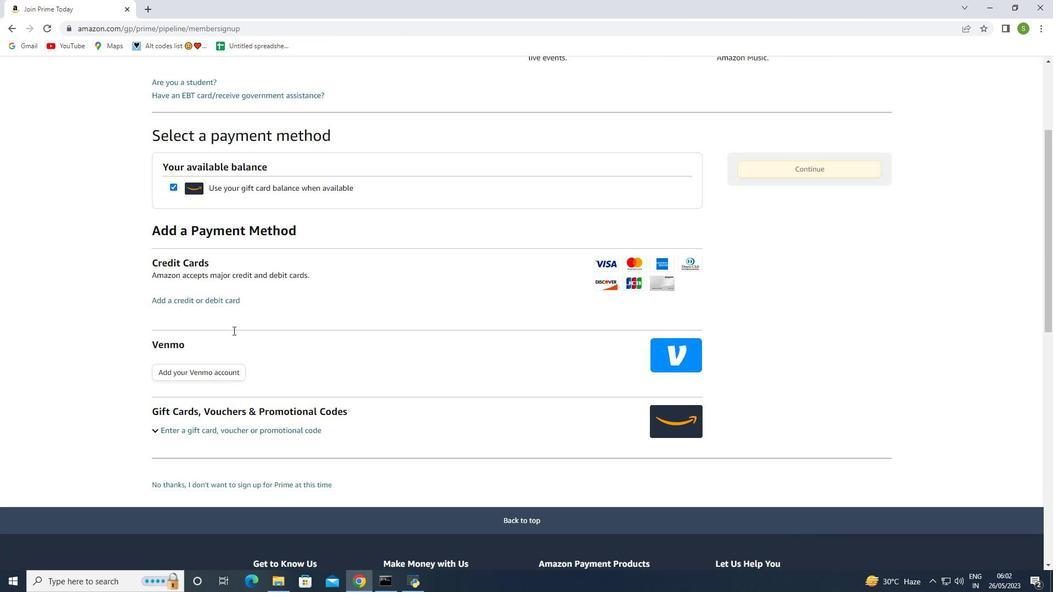 
Action: Mouse moved to (237, 363)
Screenshot: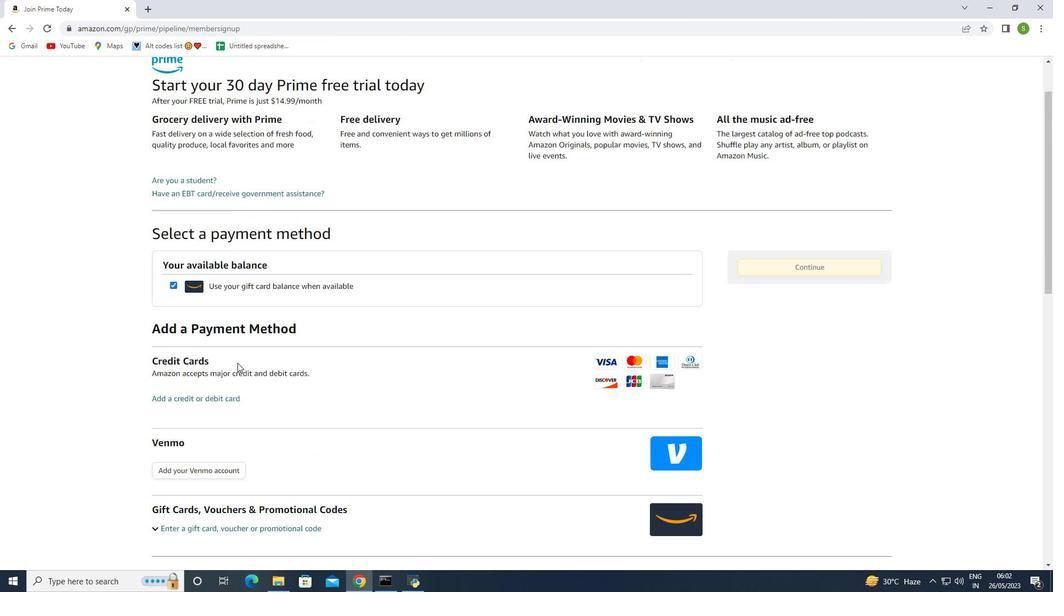 
Action: Mouse scrolled (237, 363) with delta (0, 0)
Screenshot: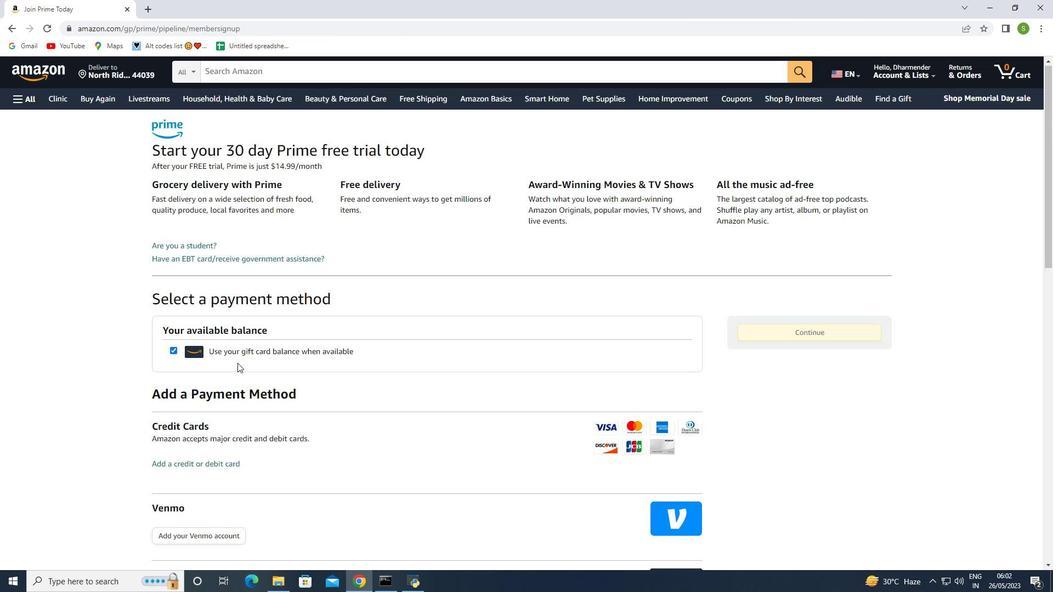 
Action: Mouse scrolled (237, 363) with delta (0, 0)
Screenshot: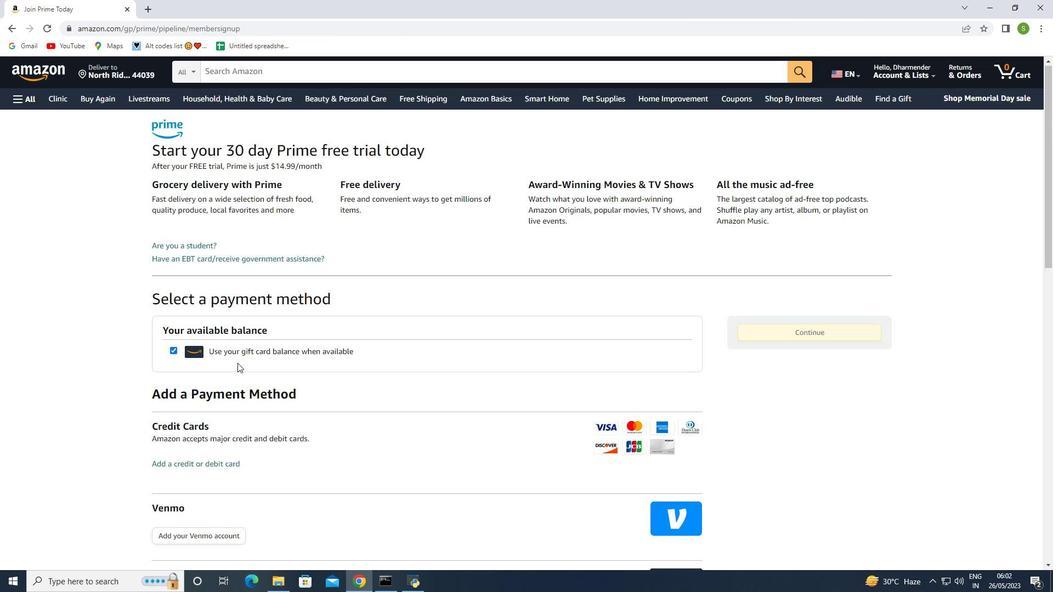 
Action: Mouse scrolled (237, 363) with delta (0, 0)
Screenshot: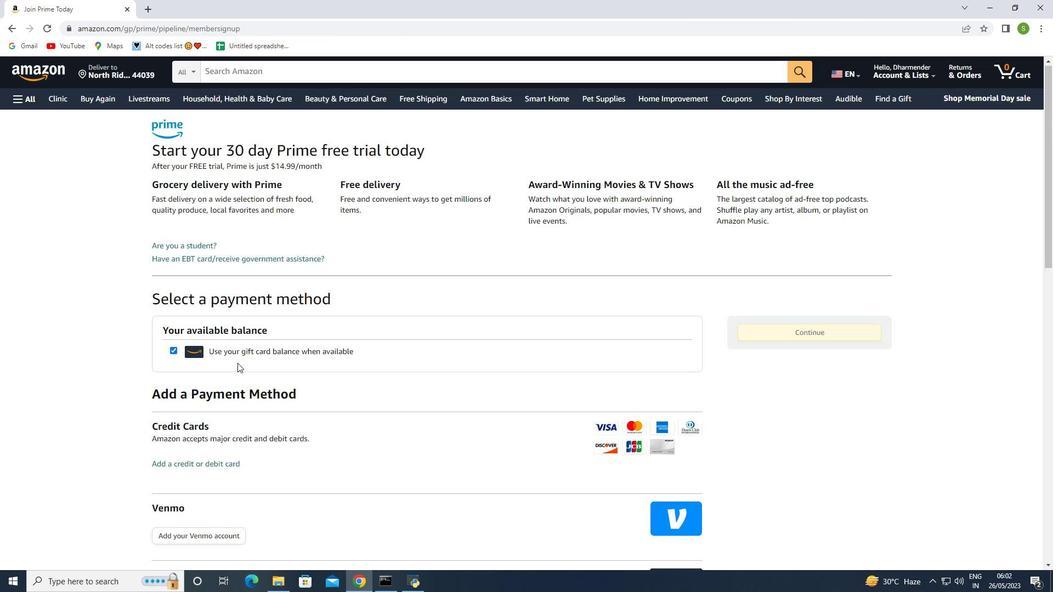 
Action: Mouse scrolled (237, 363) with delta (0, 0)
Screenshot: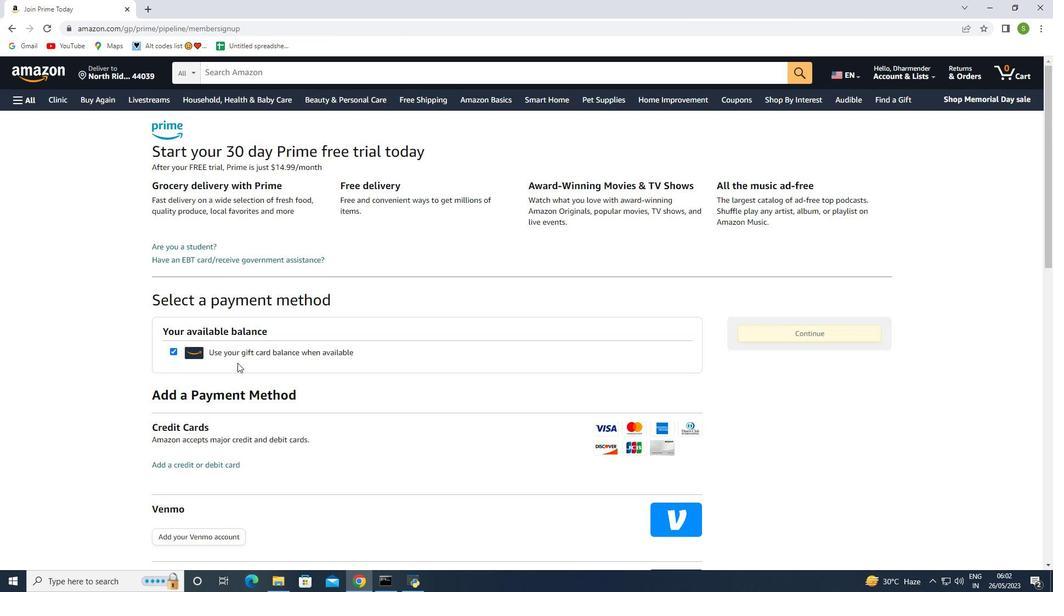 
Action: Mouse scrolled (237, 363) with delta (0, 0)
Screenshot: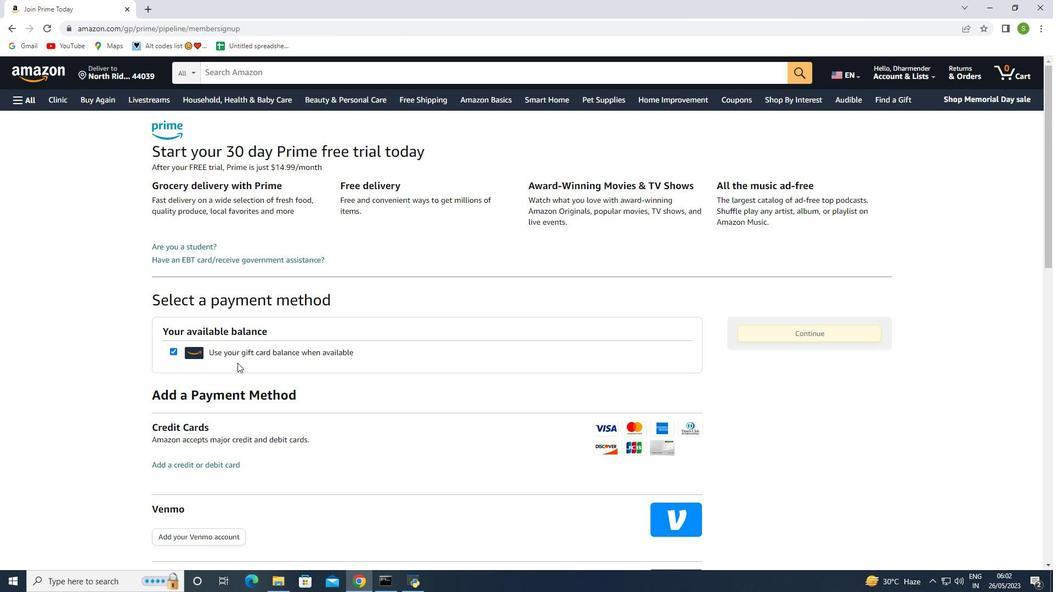 
Action: Mouse moved to (238, 373)
Screenshot: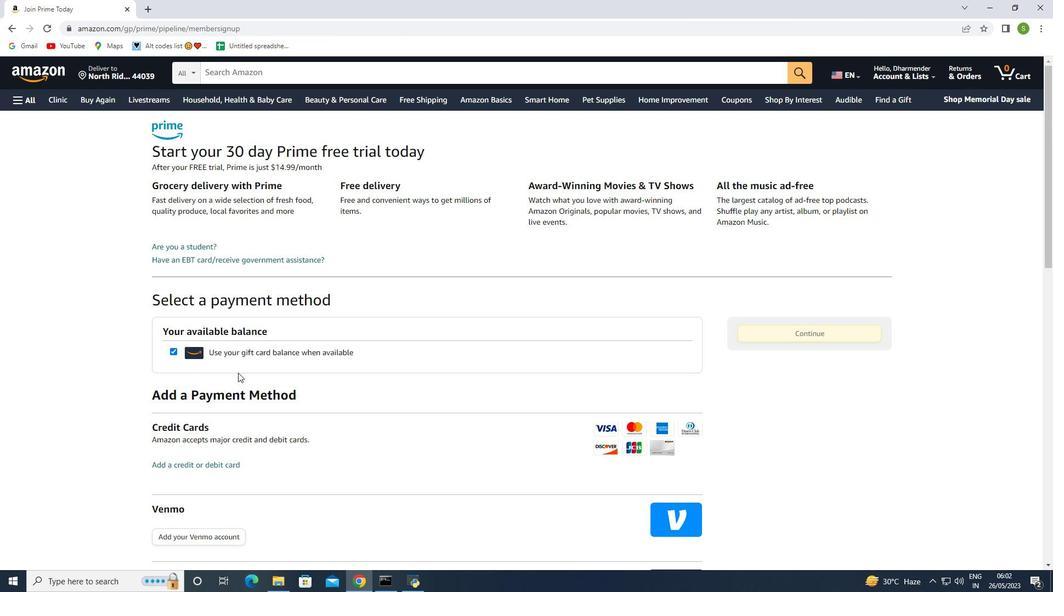 
Action: Mouse scrolled (238, 372) with delta (0, 0)
Screenshot: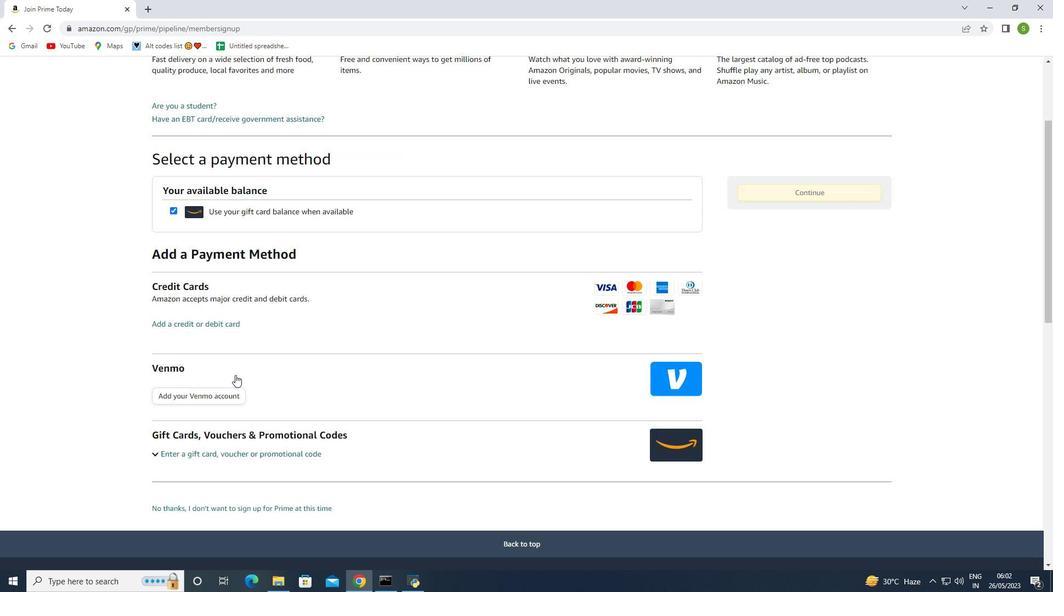 
Action: Mouse scrolled (238, 372) with delta (0, 0)
Screenshot: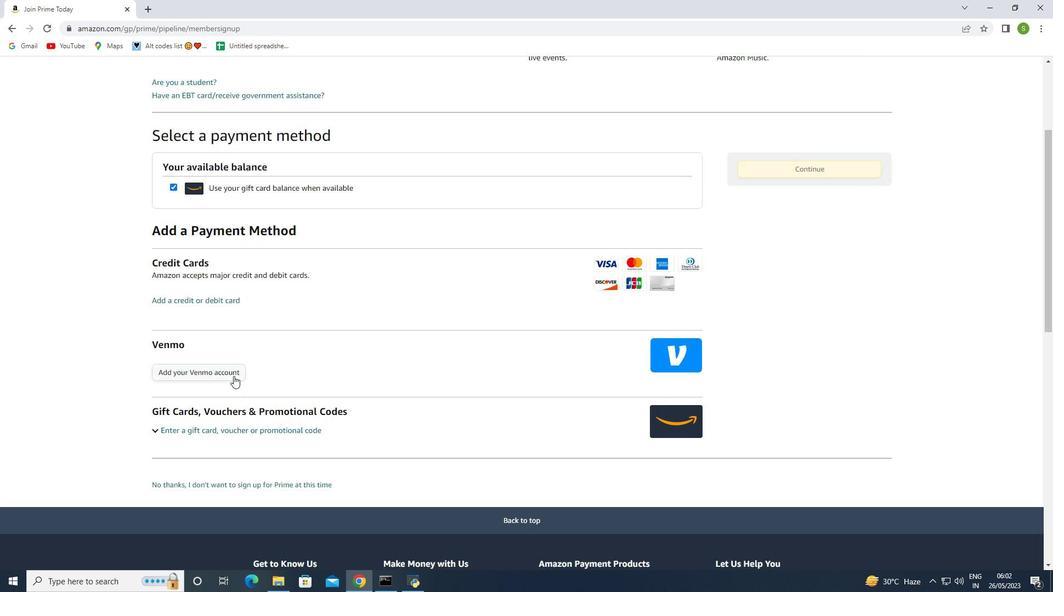 
Action: Mouse scrolled (238, 372) with delta (0, 0)
Screenshot: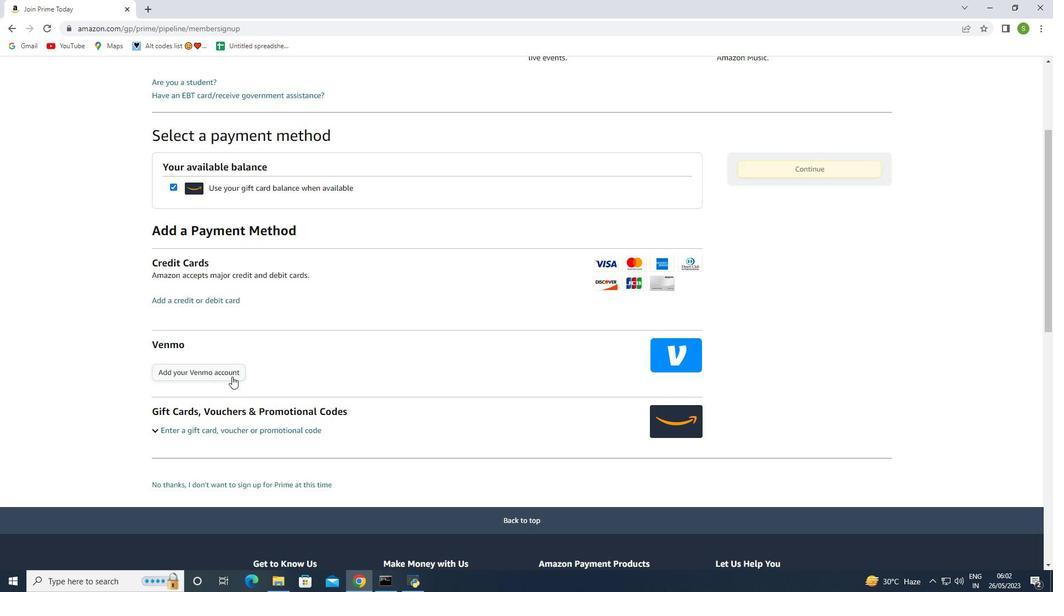 
Action: Mouse moved to (196, 301)
Screenshot: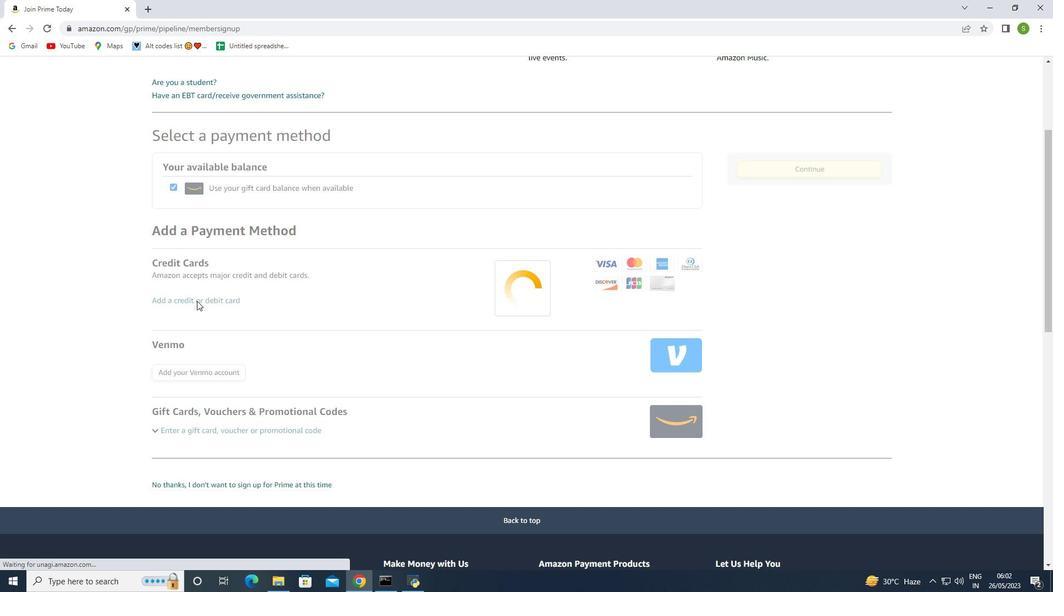 
Action: Mouse pressed left at (196, 301)
Screenshot: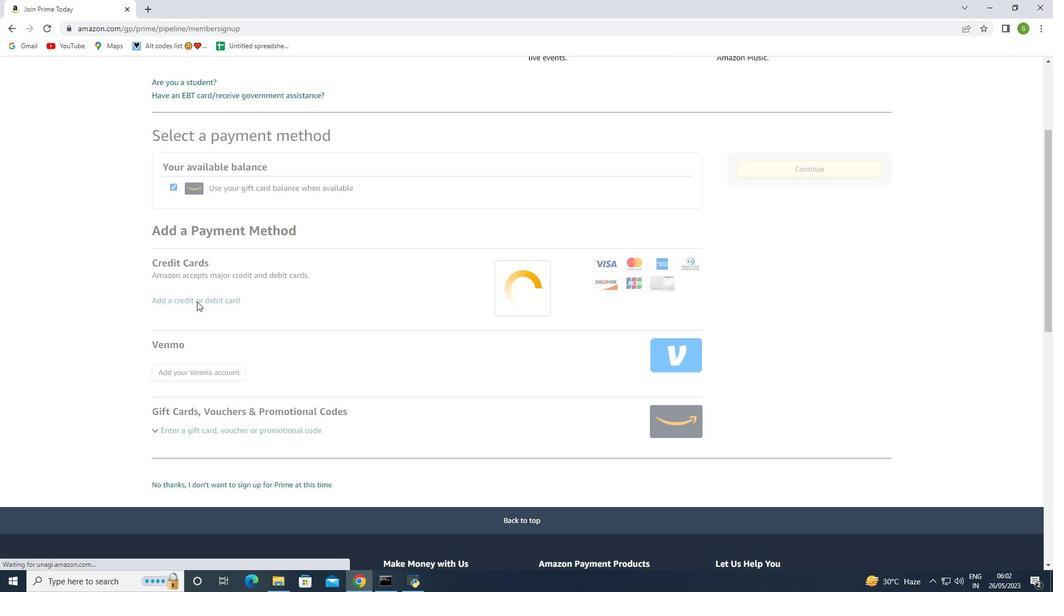 
Action: Mouse moved to (182, 356)
Screenshot: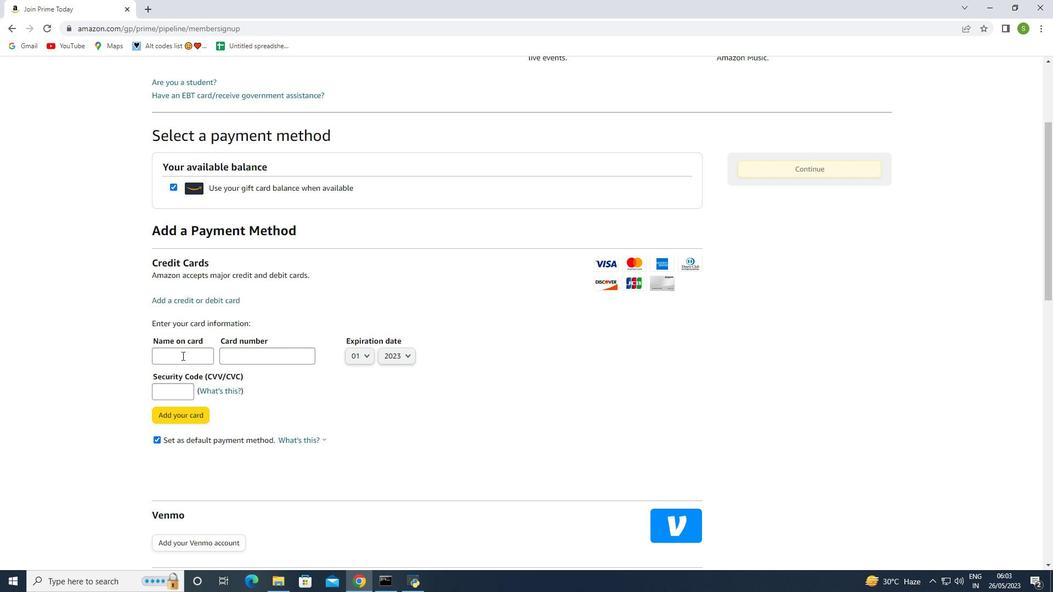 
Action: Mouse pressed left at (182, 356)
Screenshot: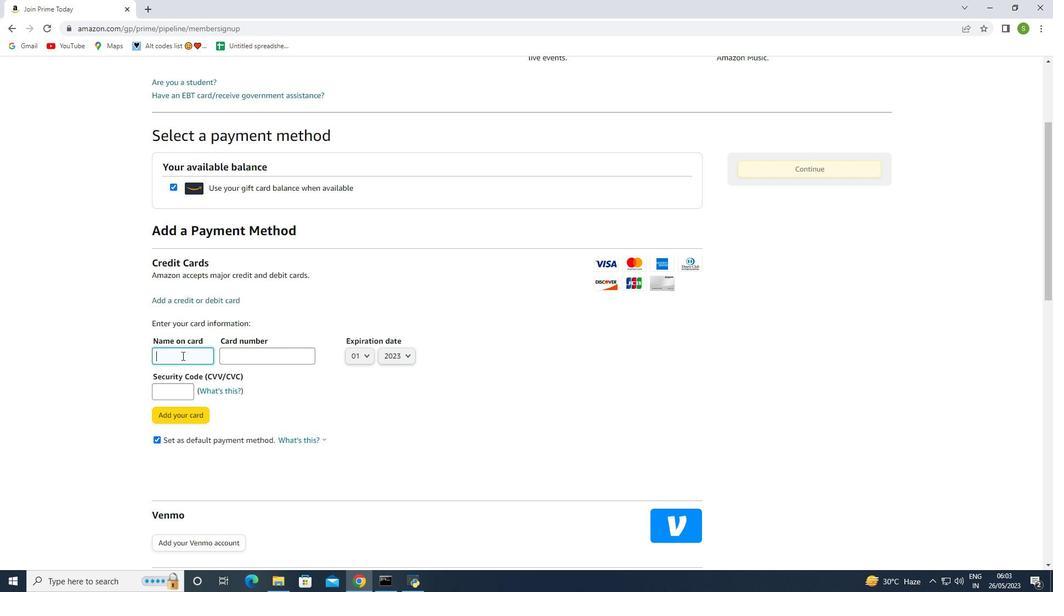 
Action: Mouse moved to (182, 352)
Screenshot: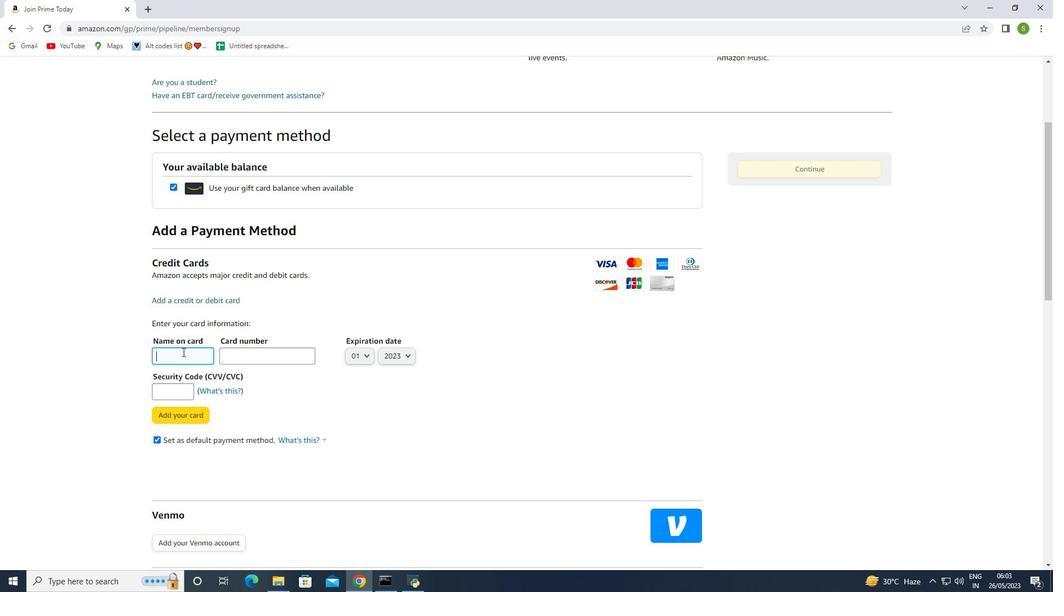 
Action: Key pressed <Key.shift>Ale<Key.backspace><Key.backspace><Key.backspace><Key.backspace><Key.backspace><Key.shift>Kat<Key.backspace><Key.backspace><Key.backspace><Key.backspace><Key.backspace><Key.shift><Key.shift>john<Key.space><Key.shift>Baker
Screenshot: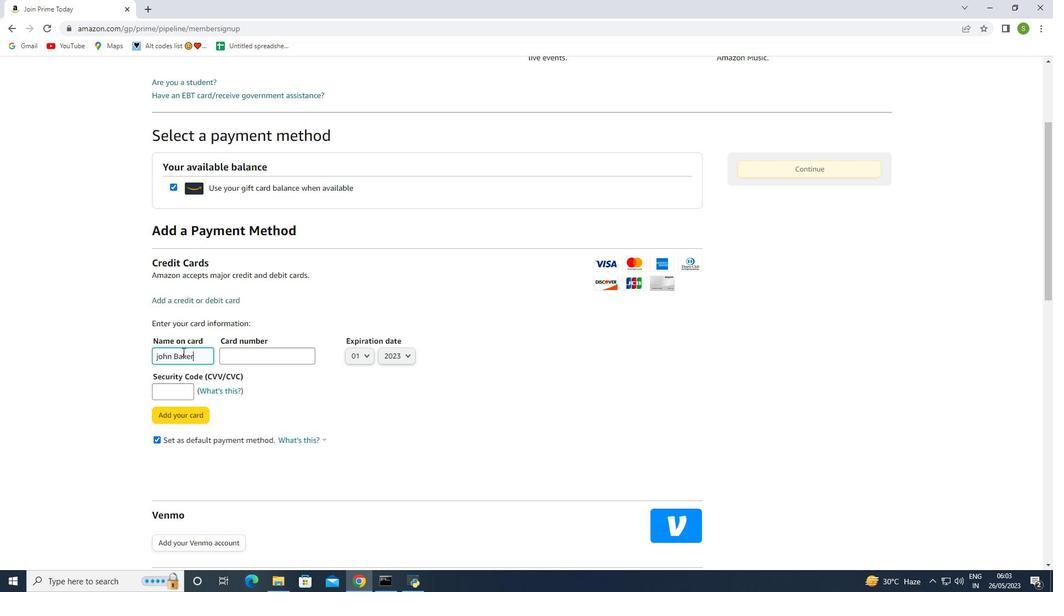 
Action: Mouse moved to (264, 357)
Screenshot: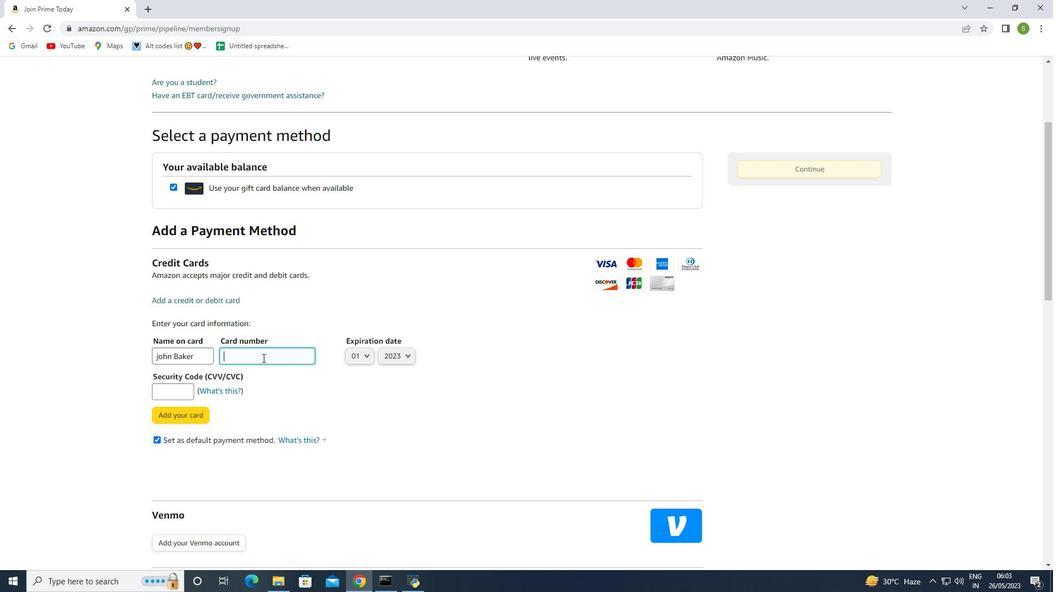 
Action: Mouse pressed left at (264, 357)
Screenshot: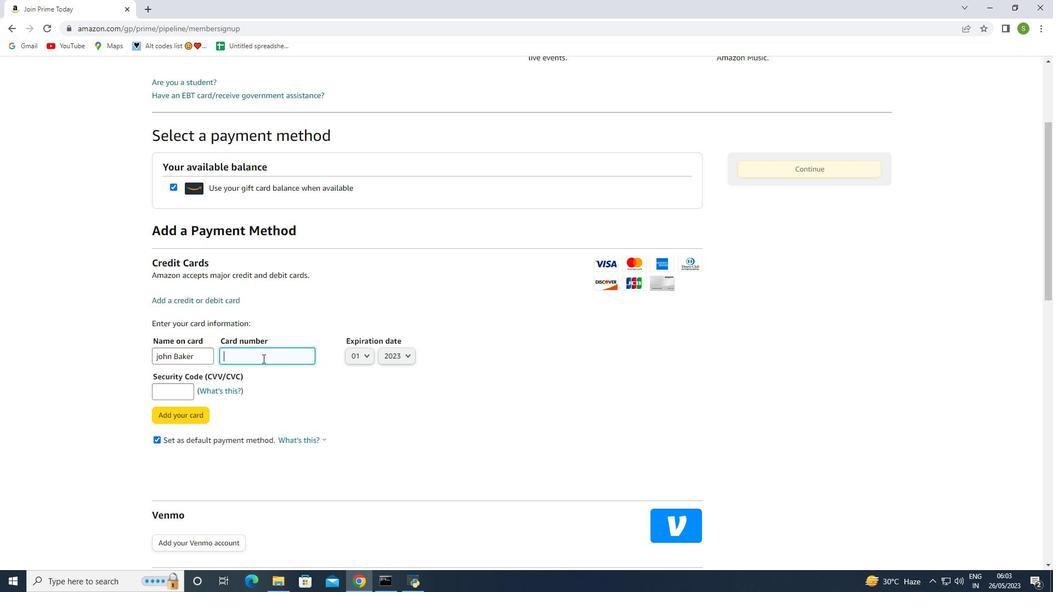 
Action: Mouse moved to (262, 358)
Screenshot: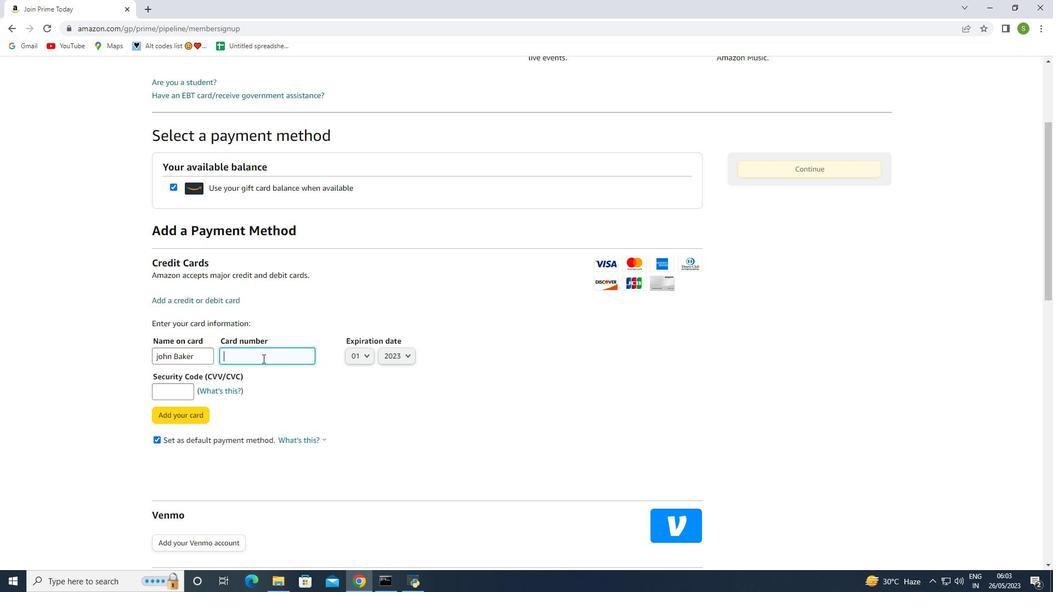 
Action: Key pressed <Key.shift><Key.shift><Key.shift><Key.shift><Key.shift><Key.shift><Key.shift><Key.shift><Key.shift><Key.shift><Key.shift><Key.shift>$893754559587965
Screenshot: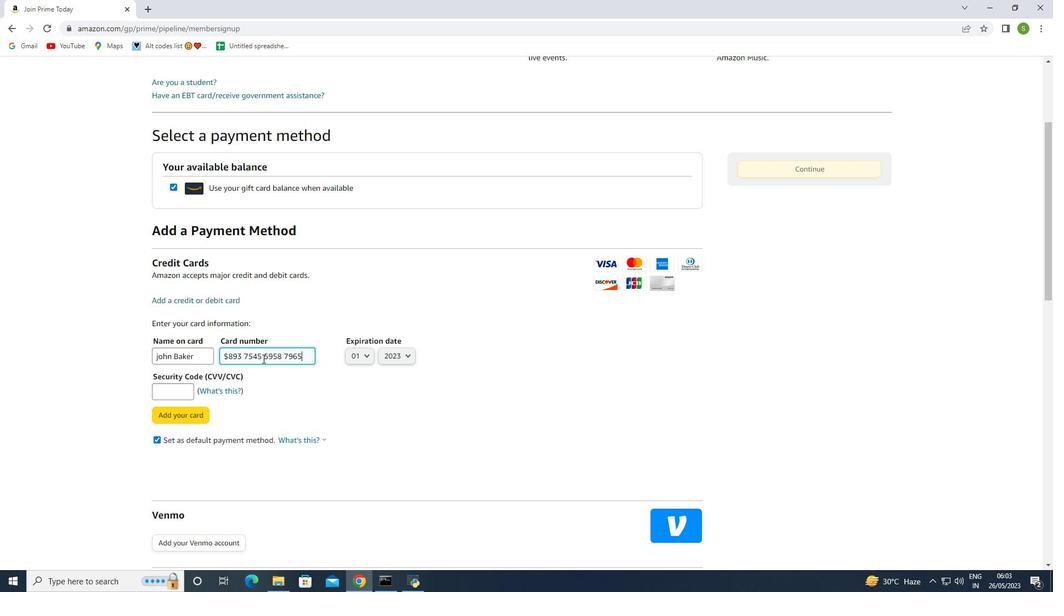 
Action: Mouse moved to (358, 353)
Screenshot: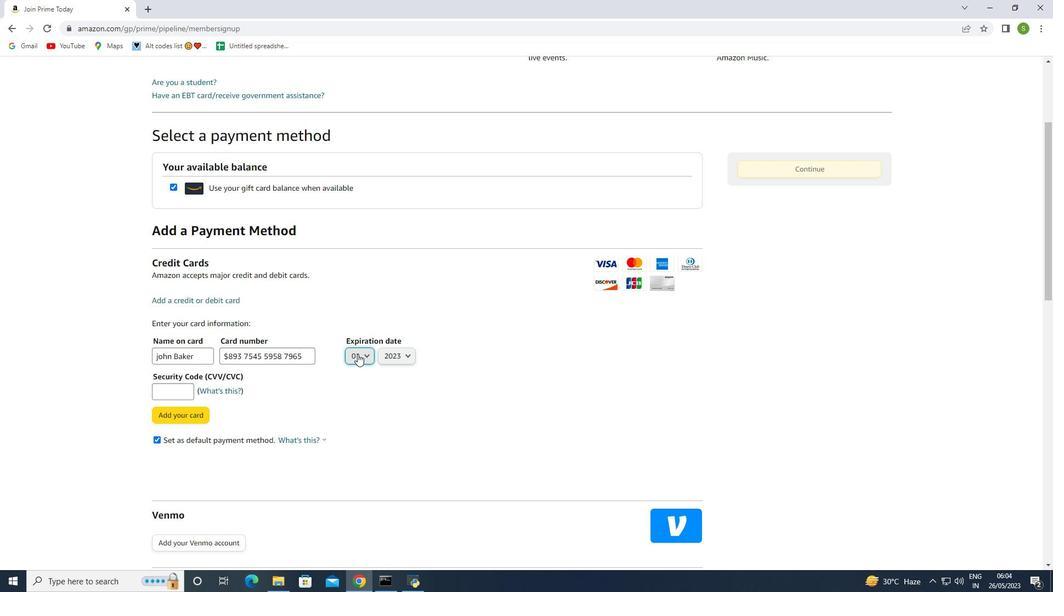 
Action: Mouse pressed left at (358, 353)
Screenshot: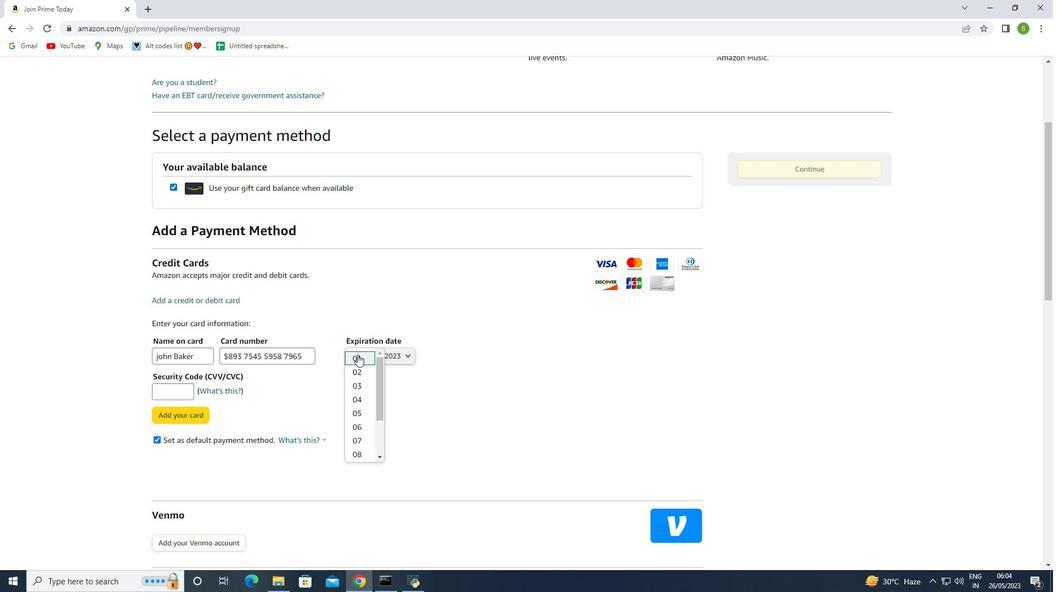 
Action: Mouse moved to (360, 405)
Screenshot: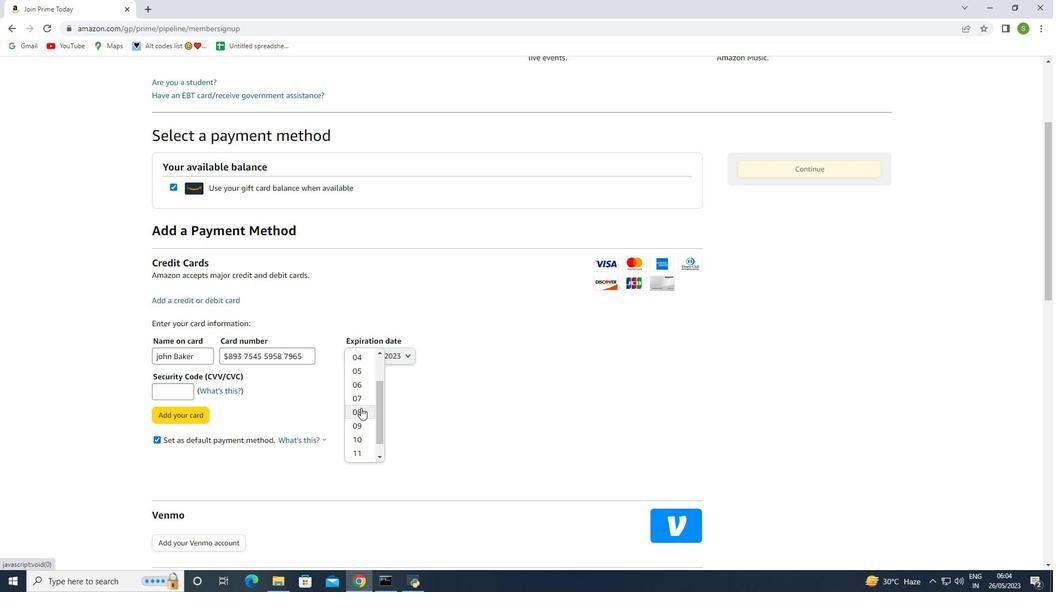 
Action: Mouse scrolled (360, 405) with delta (0, 0)
Screenshot: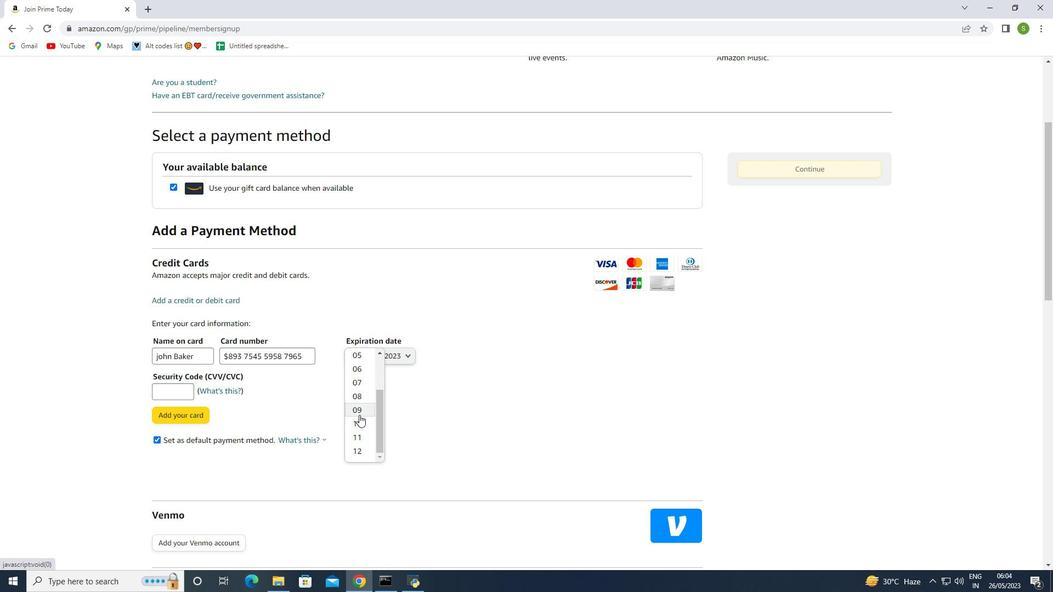 
Action: Mouse moved to (360, 406)
Screenshot: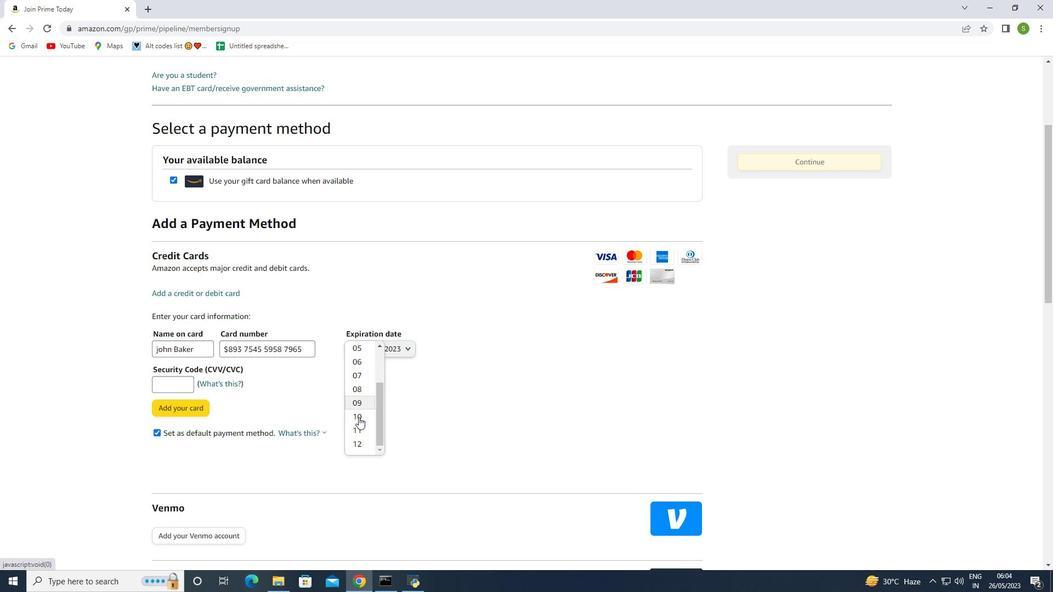 
Action: Mouse scrolled (360, 405) with delta (0, 0)
Screenshot: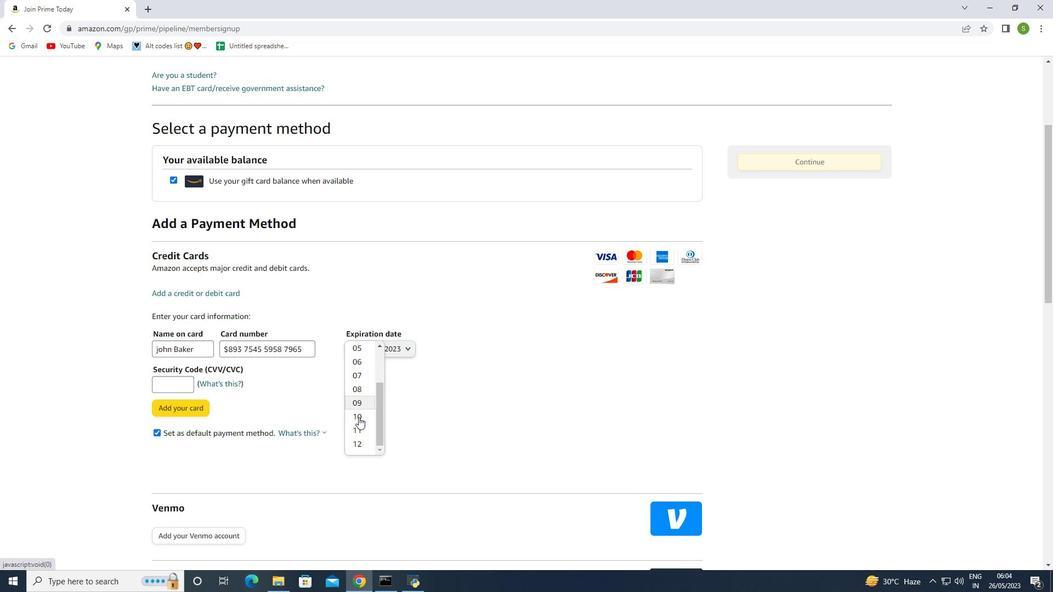 
Action: Mouse moved to (359, 415)
Screenshot: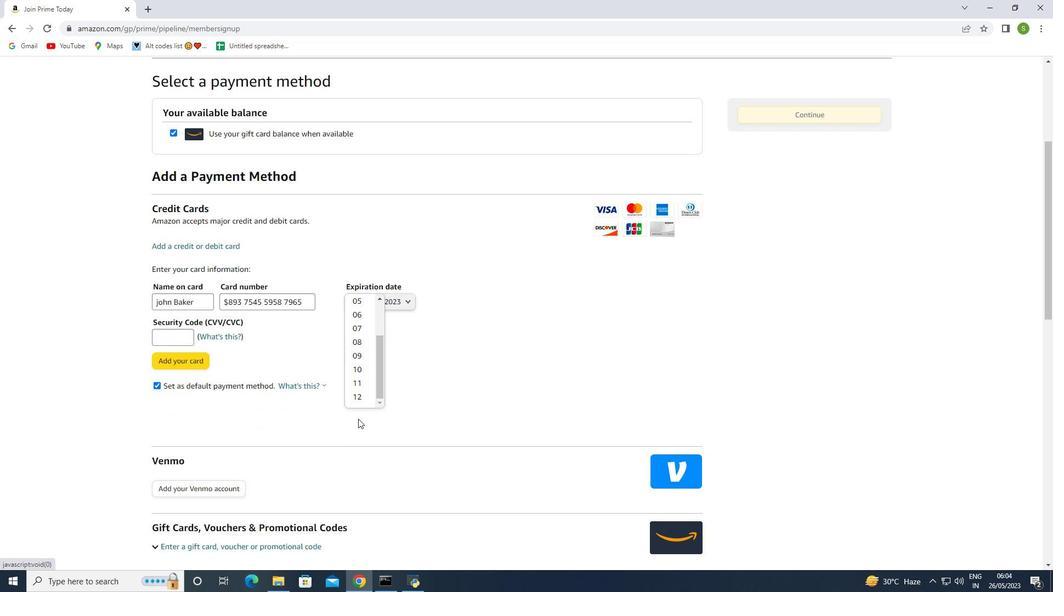 
Action: Mouse scrolled (359, 415) with delta (0, 0)
Screenshot: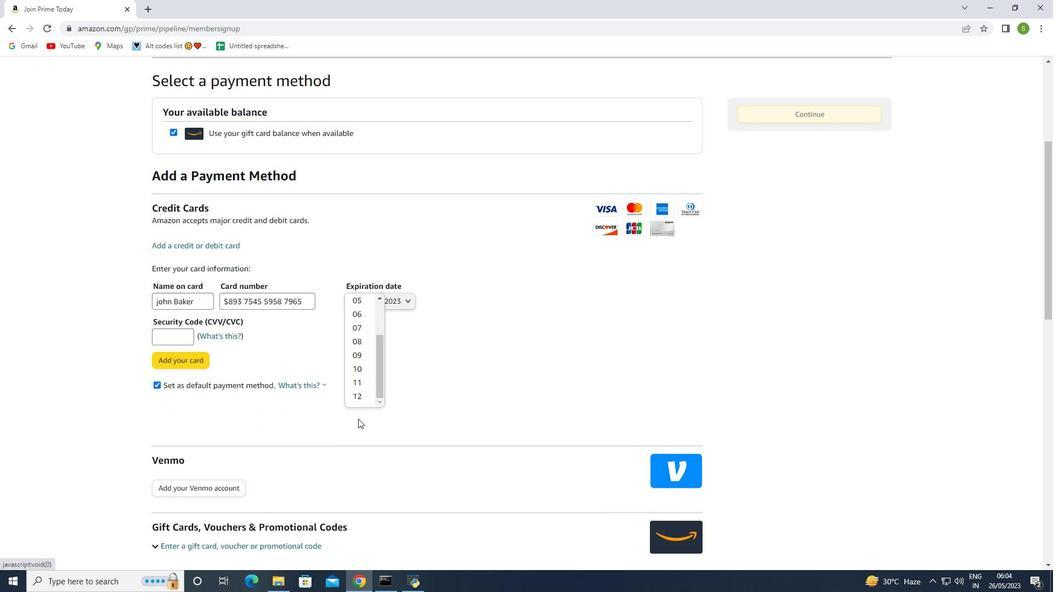 
Action: Mouse moved to (359, 397)
Screenshot: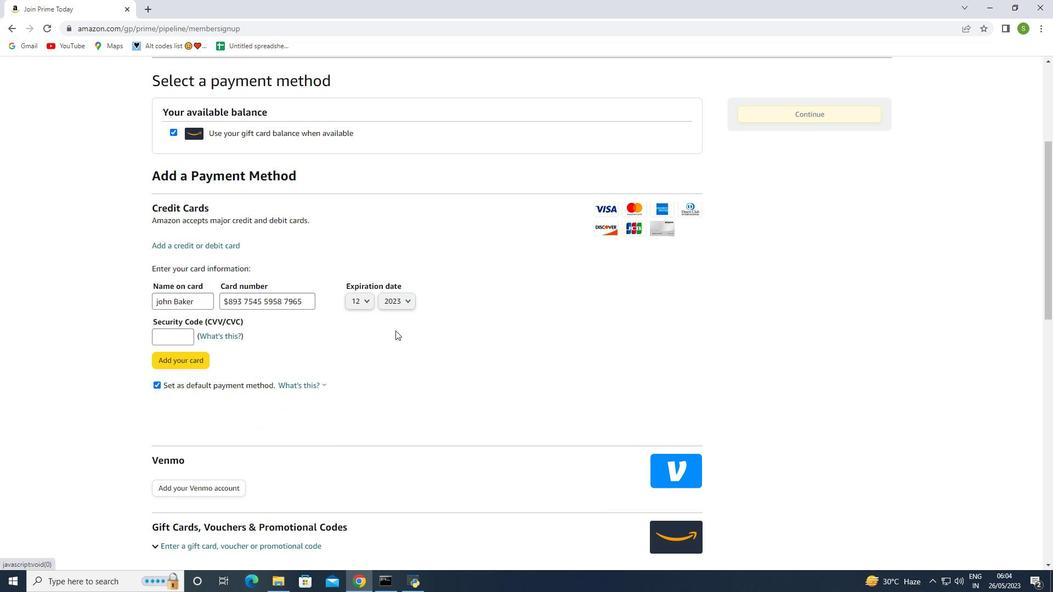
Action: Mouse pressed left at (359, 397)
Screenshot: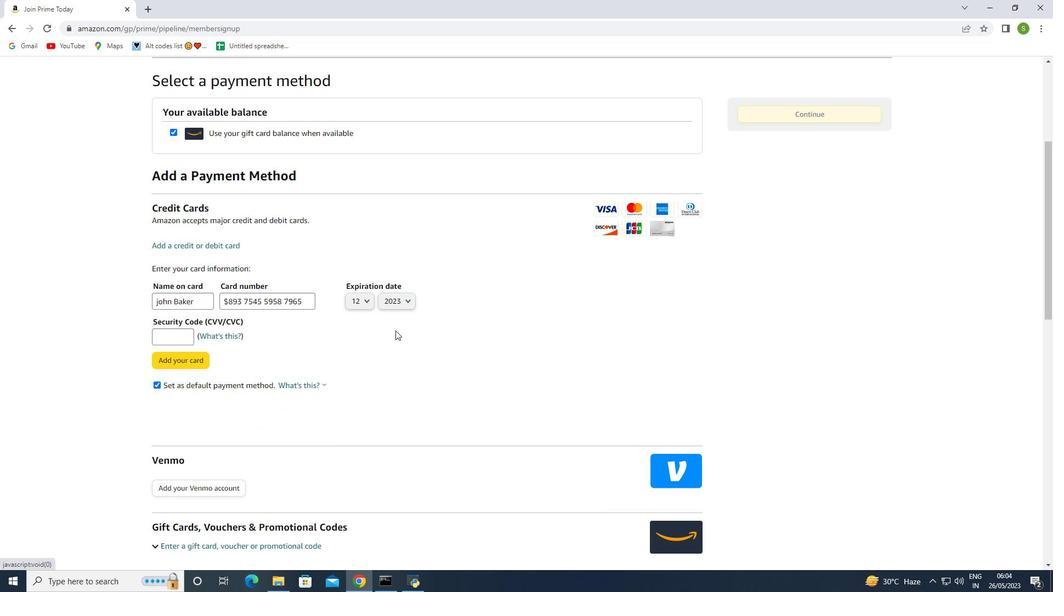 
Action: Mouse moved to (387, 297)
Screenshot: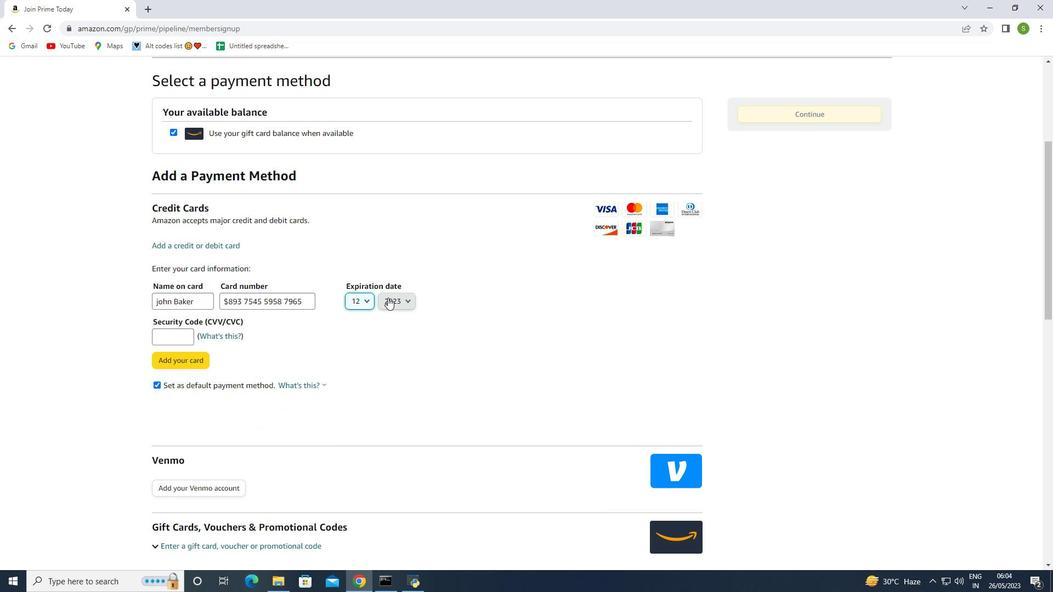 
Action: Mouse pressed left at (387, 297)
Screenshot: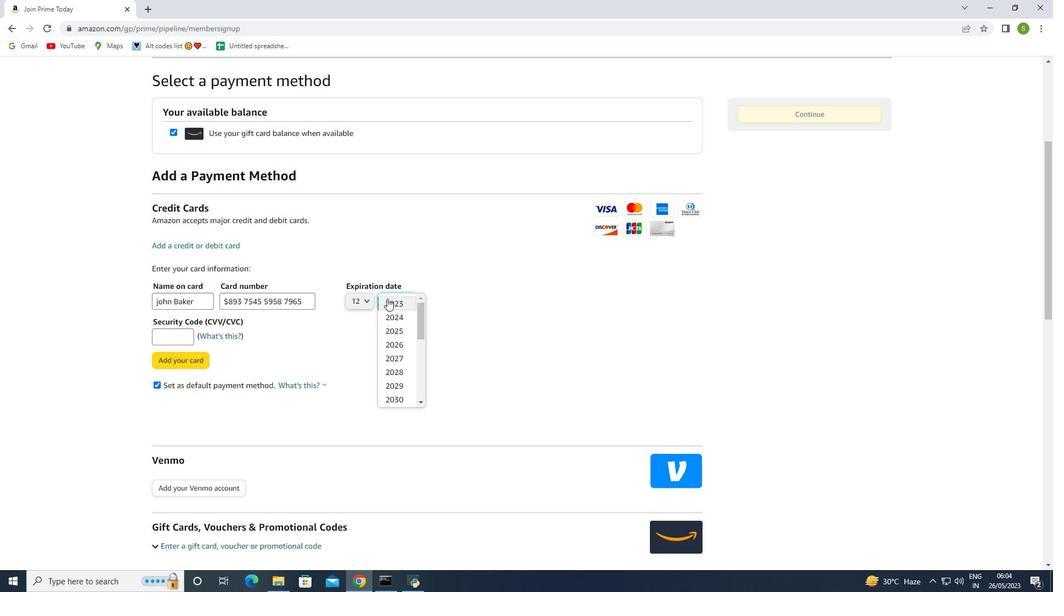 
Action: Mouse moved to (396, 317)
Screenshot: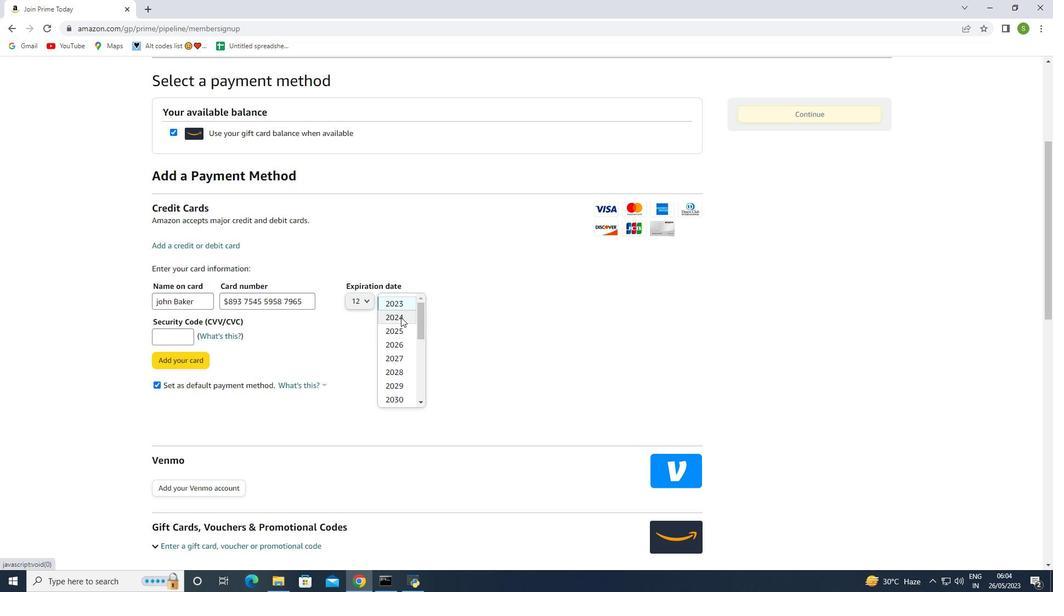 
Action: Mouse pressed left at (396, 317)
Screenshot: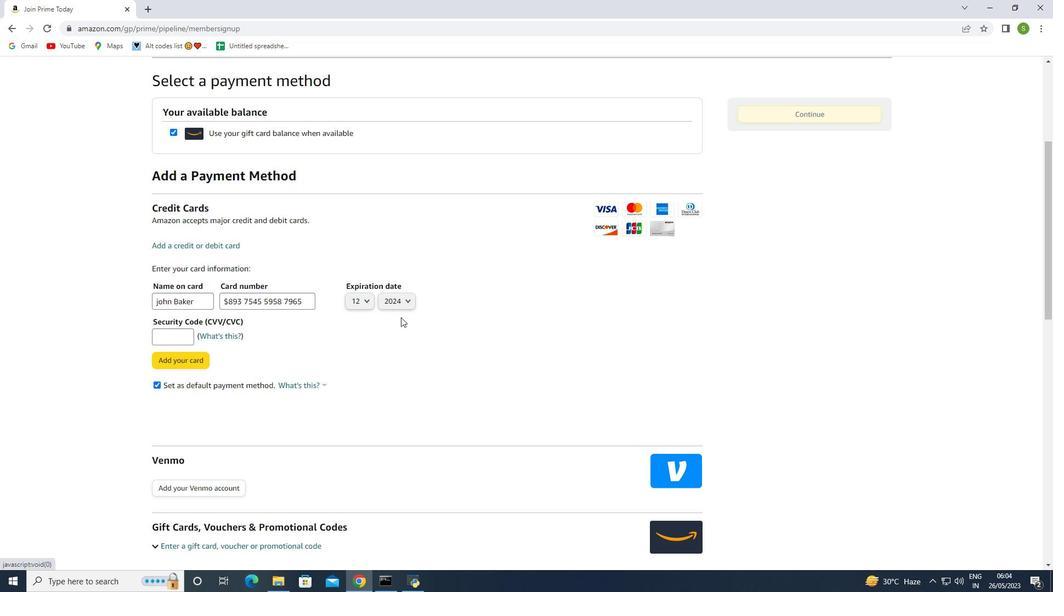 
Action: Mouse moved to (179, 334)
Screenshot: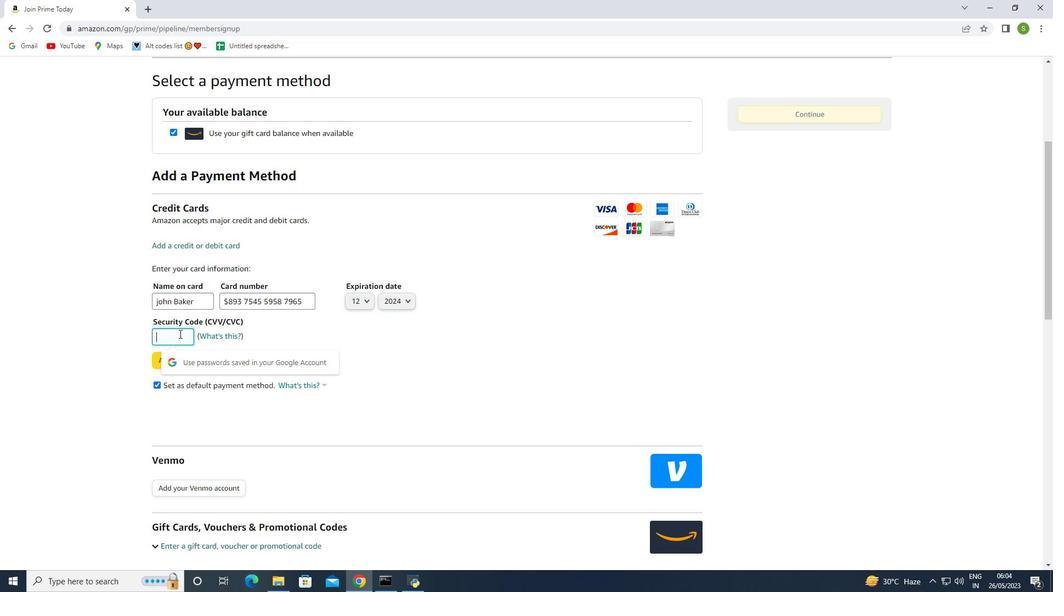 
Action: Mouse pressed left at (179, 334)
Screenshot: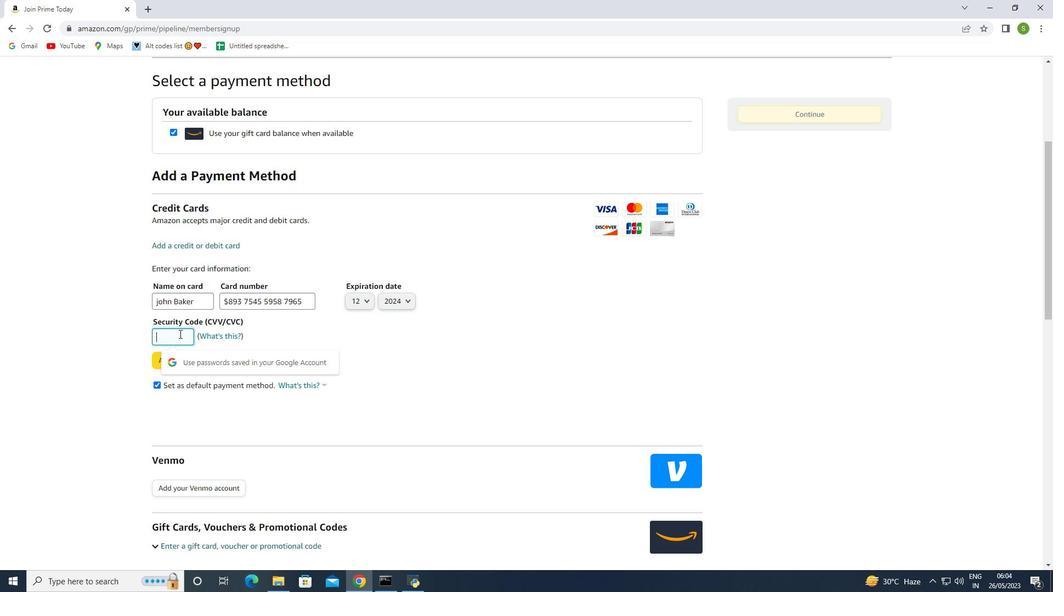 
Action: Mouse moved to (179, 334)
Screenshot: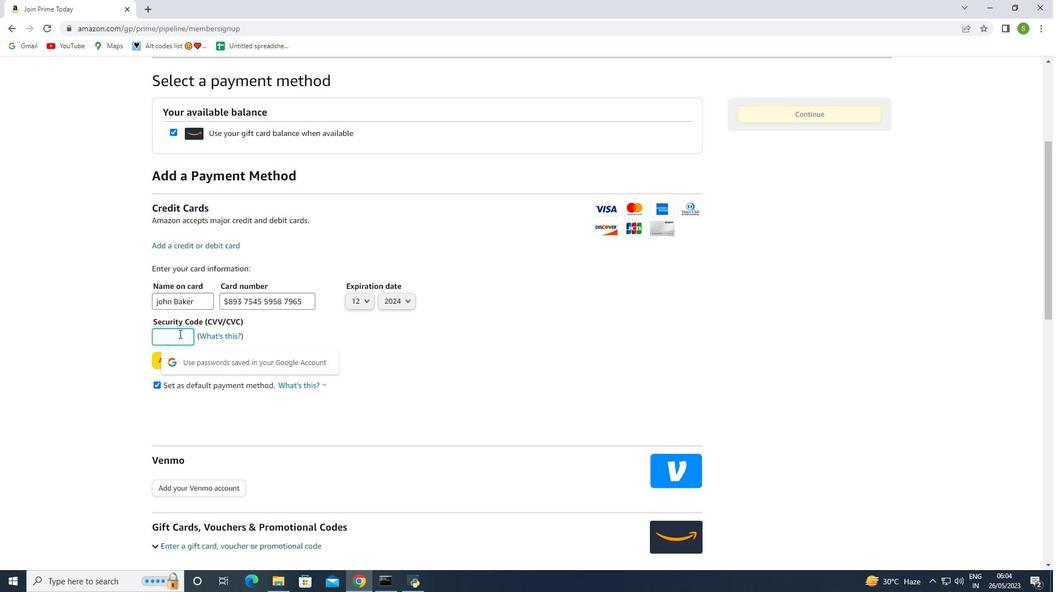 
Action: Key pressed 504
Screenshot: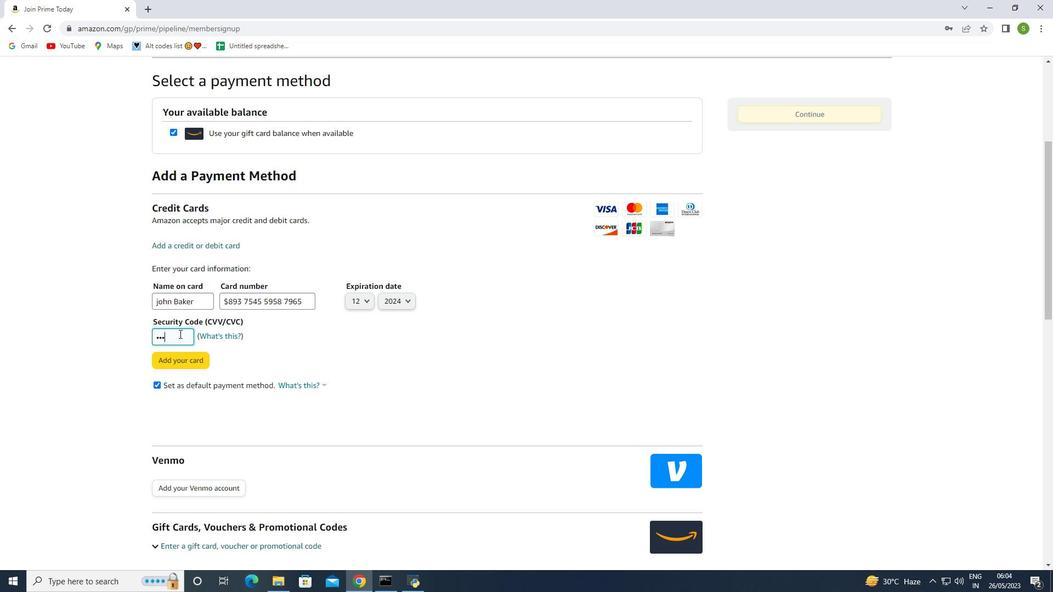 
Action: Mouse moved to (189, 356)
Screenshot: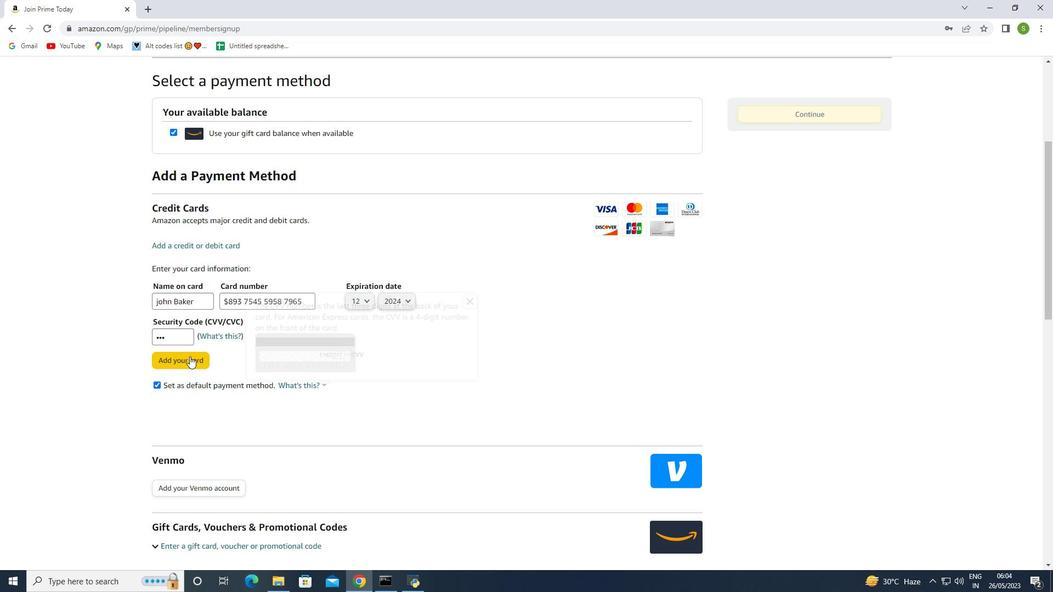 
Action: Mouse pressed left at (189, 356)
Screenshot: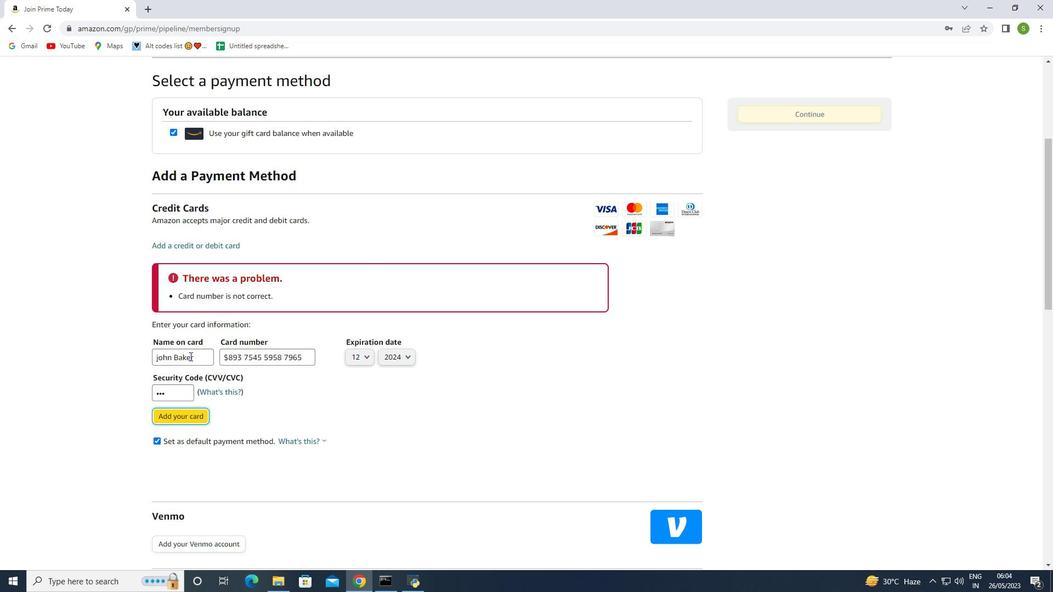 
Action: Mouse moved to (226, 355)
Screenshot: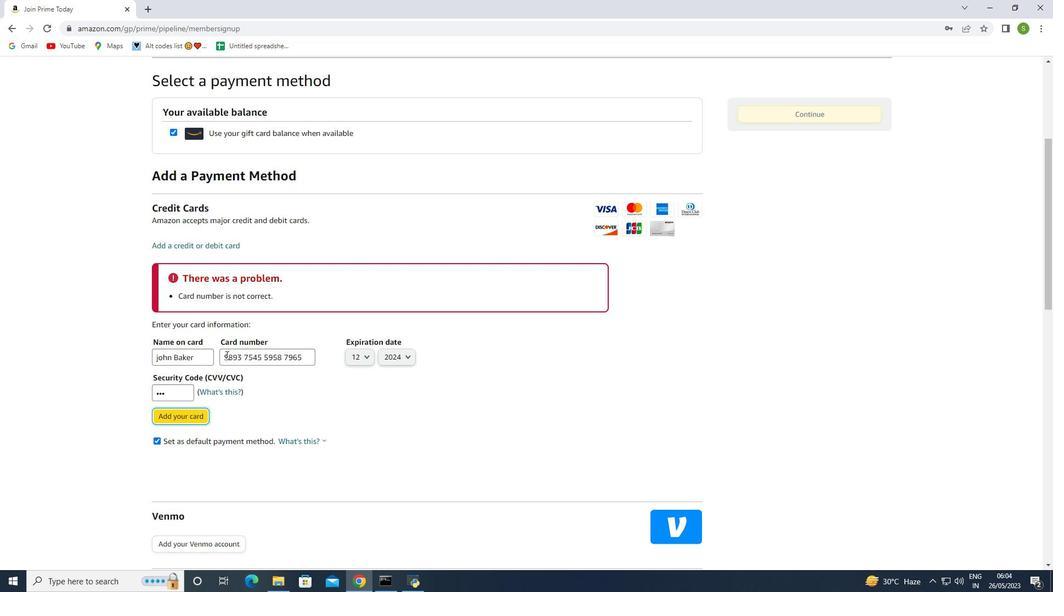 
Action: Mouse pressed left at (226, 355)
Screenshot: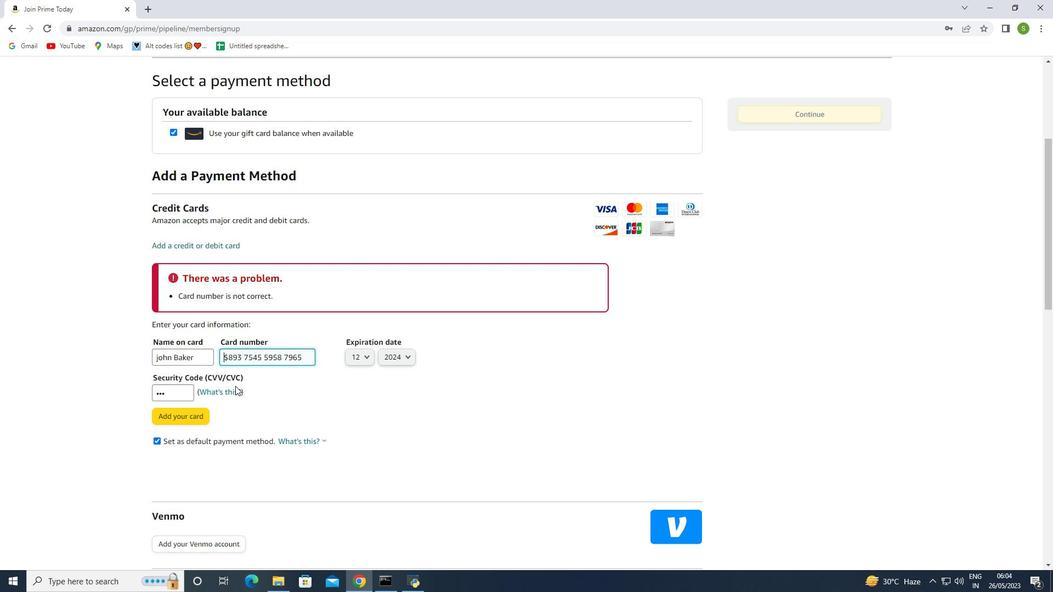 
Action: Mouse moved to (229, 358)
Screenshot: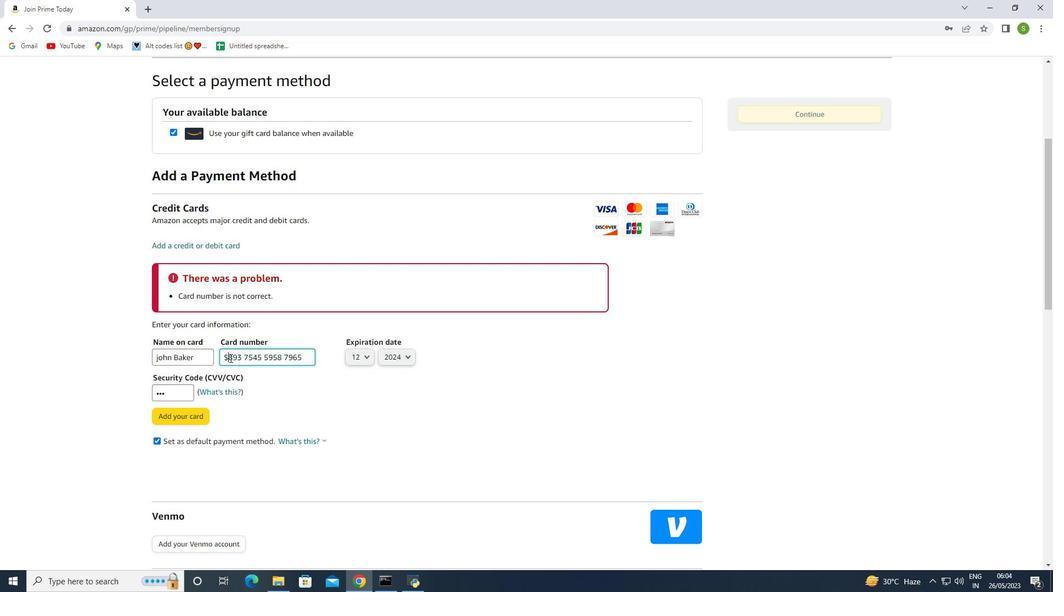 
Action: Mouse pressed left at (229, 358)
Screenshot: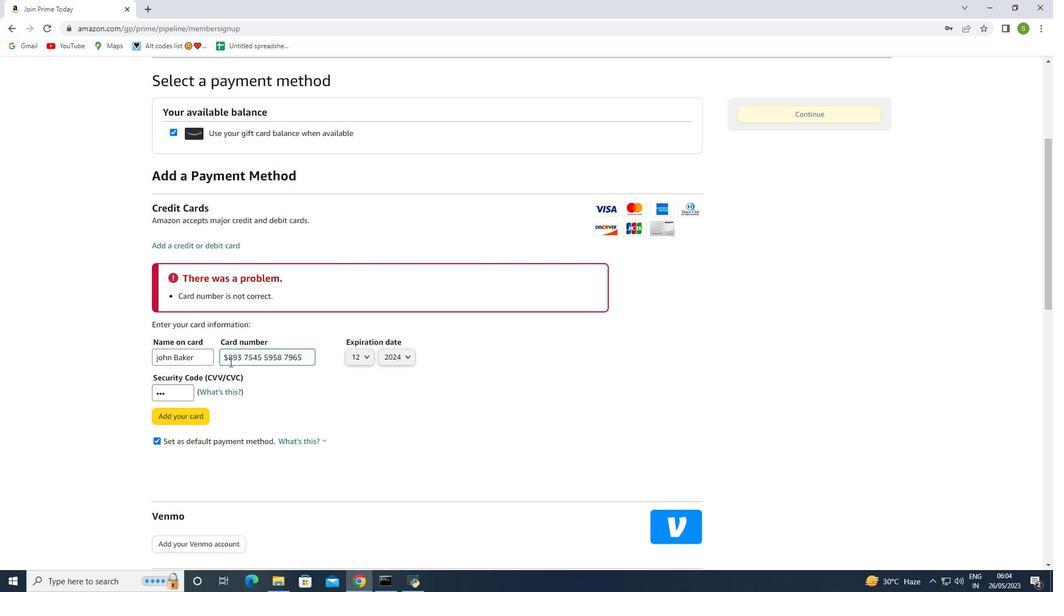 
Action: Mouse moved to (239, 370)
Screenshot: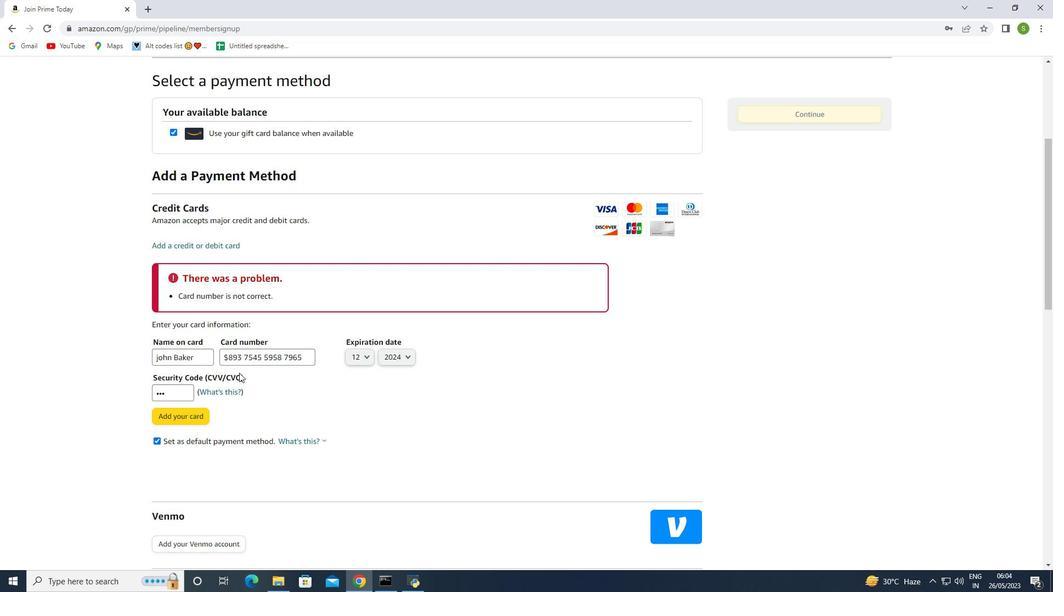 
Action: Key pressed <Key.backspace>
Screenshot: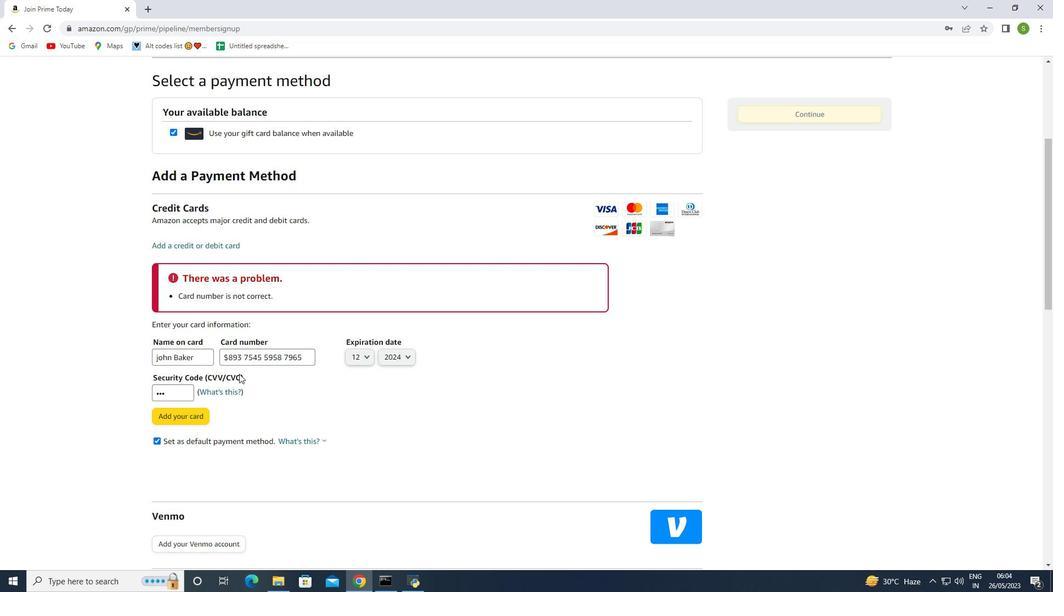 
Action: Mouse moved to (305, 356)
Screenshot: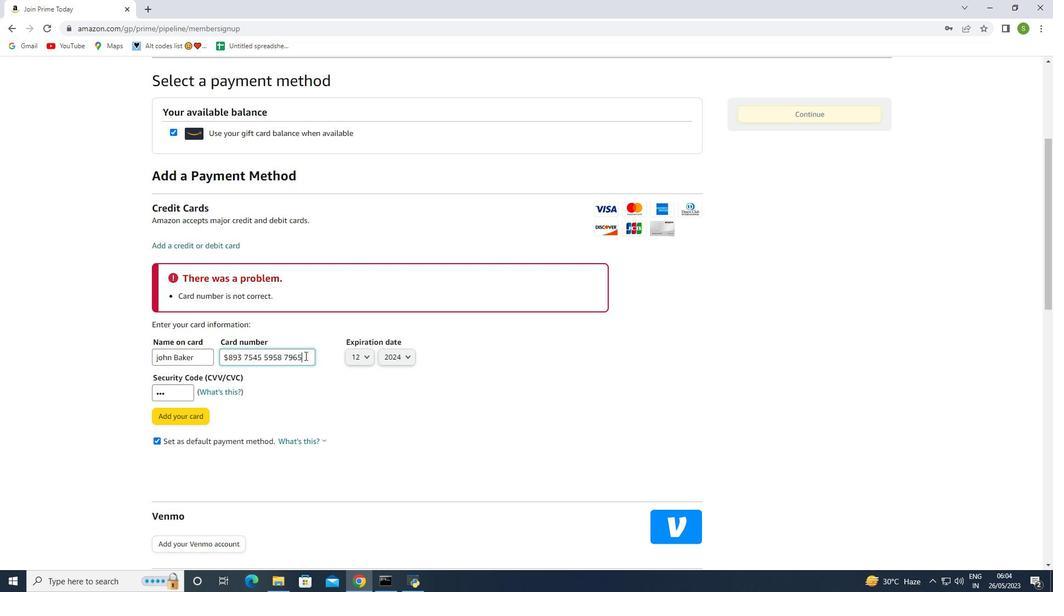 
Action: Mouse pressed left at (305, 356)
Screenshot: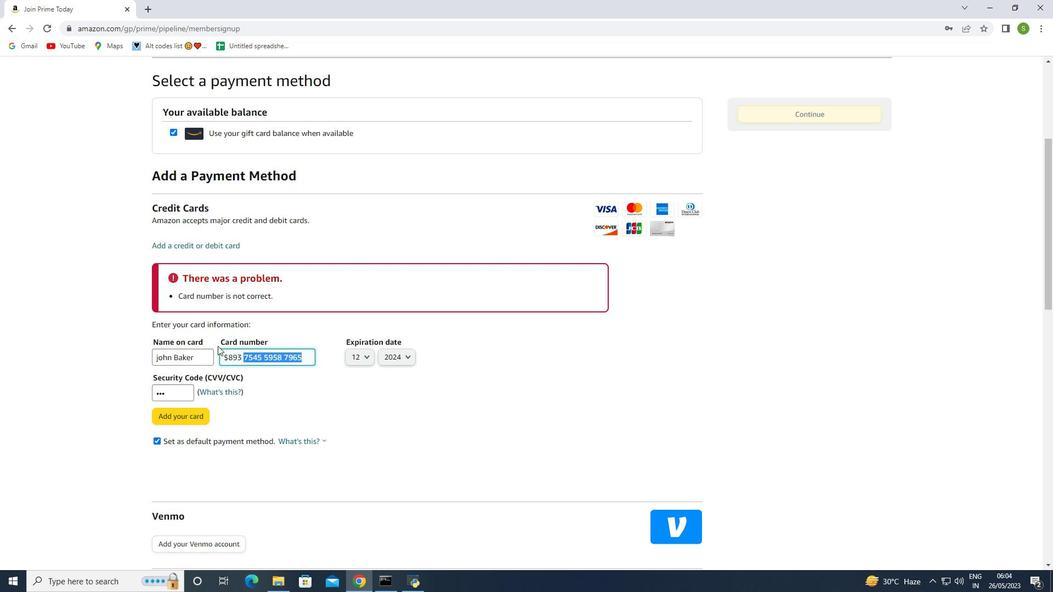 
Action: Mouse moved to (173, 340)
Screenshot: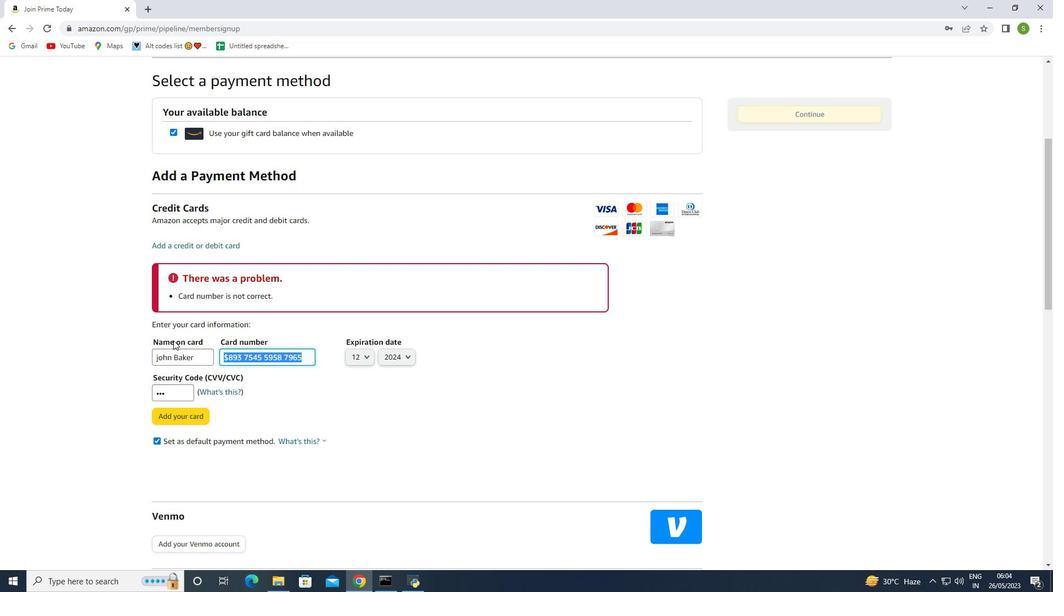 
Action: Key pressed <Key.backspace>4893754559587965
Screenshot: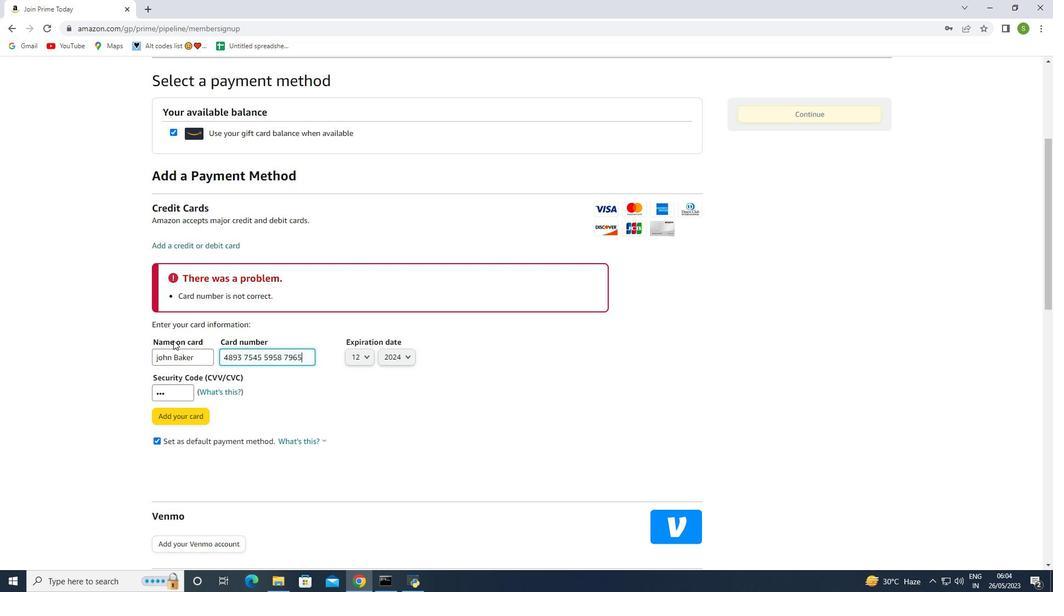 
Action: Mouse moved to (172, 416)
Screenshot: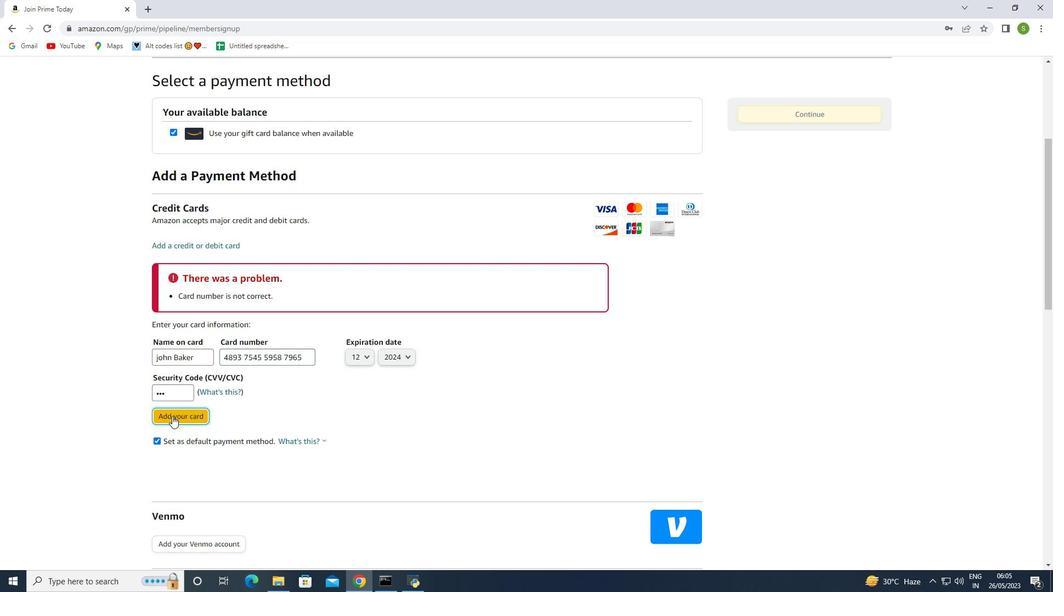 
Action: Mouse pressed left at (172, 416)
Screenshot: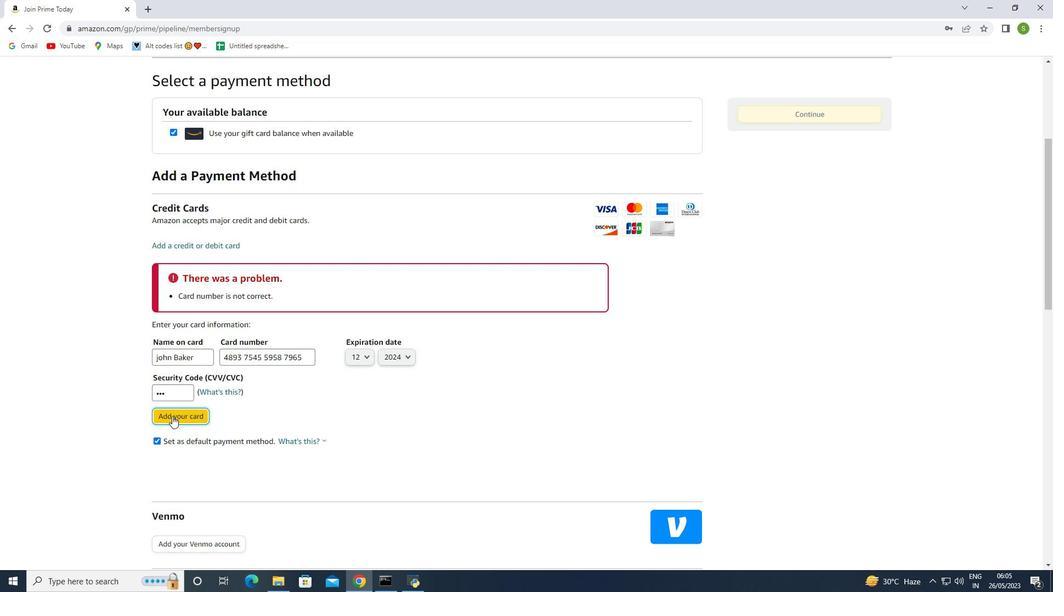 
Action: Mouse moved to (176, 416)
Screenshot: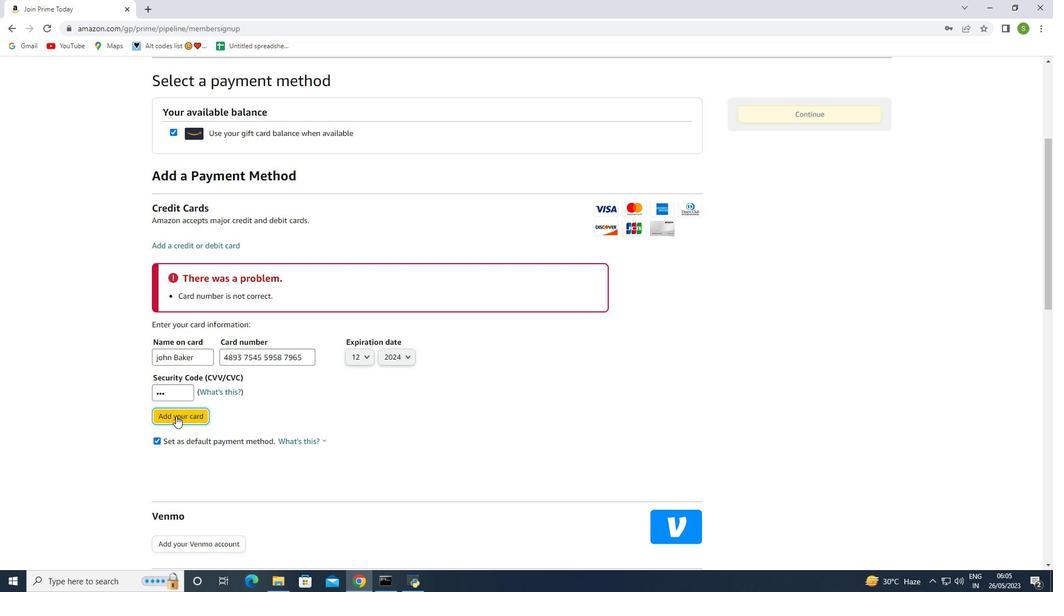 
Action: Mouse pressed left at (176, 416)
Screenshot: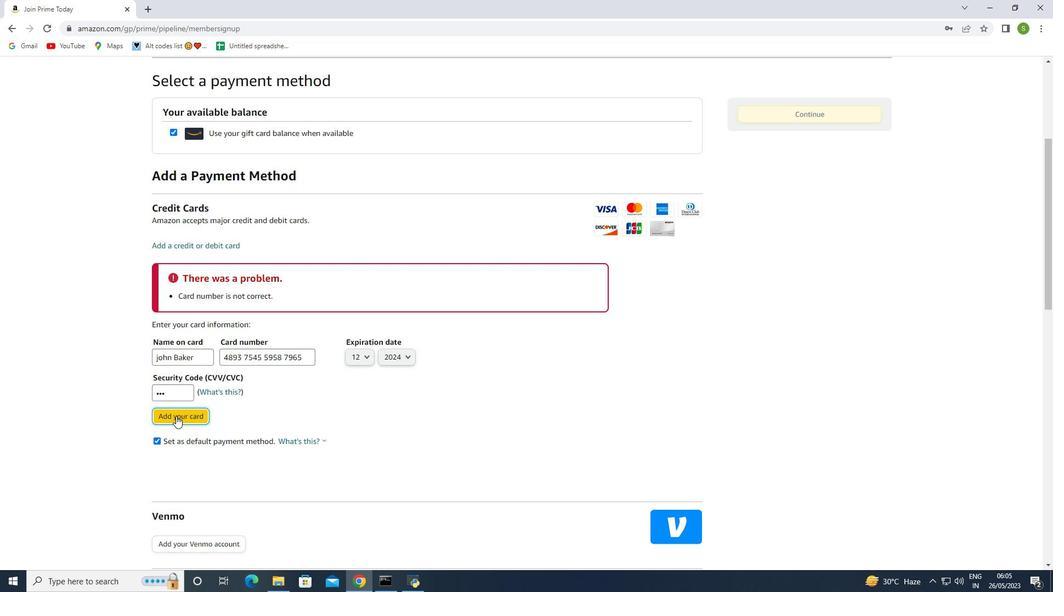 
Action: Mouse moved to (372, 374)
Screenshot: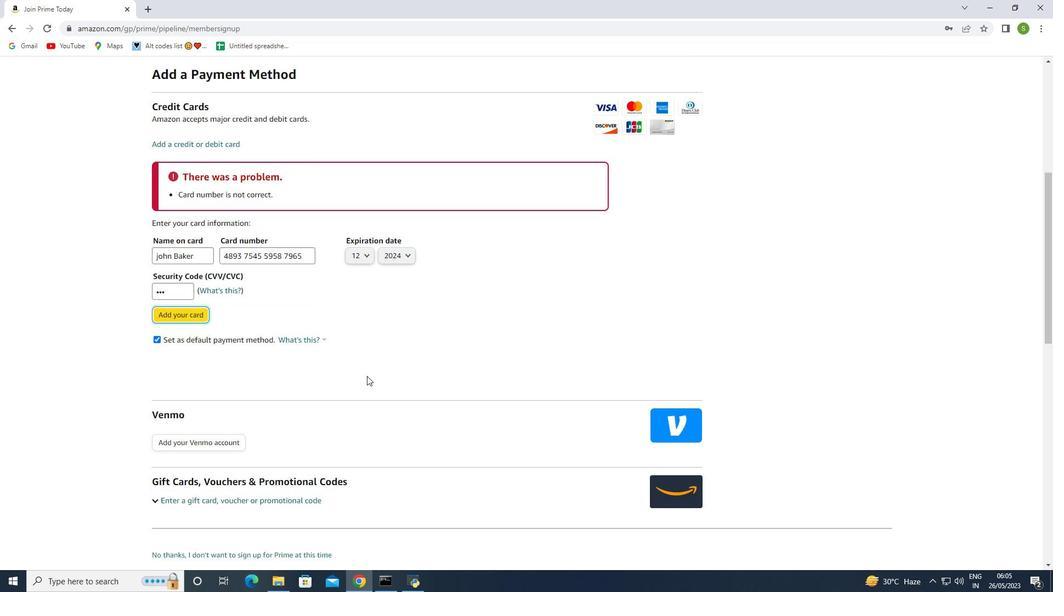 
Action: Mouse scrolled (372, 373) with delta (0, 0)
Screenshot: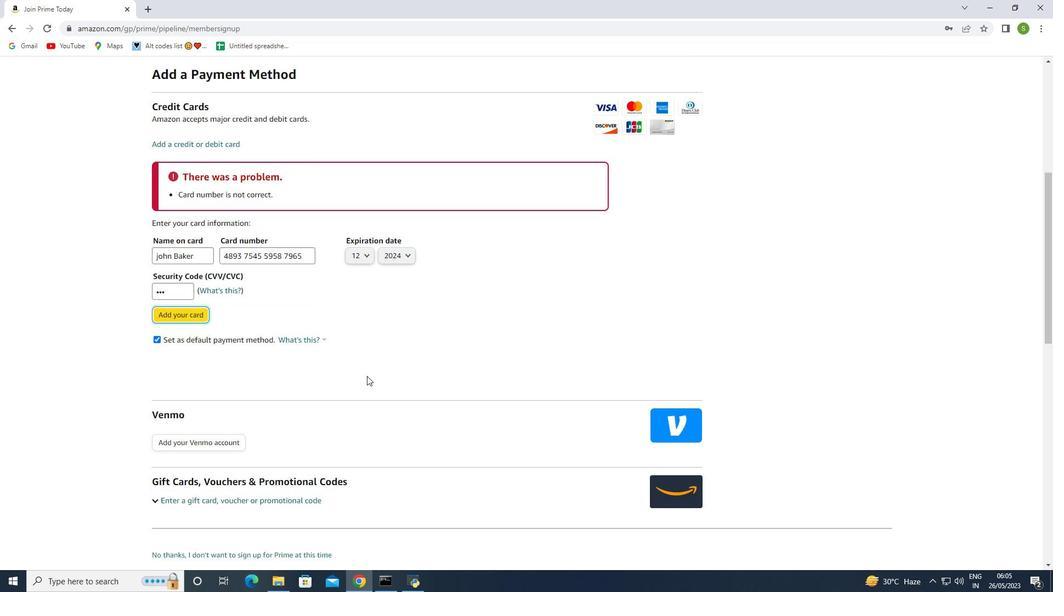 
Action: Mouse moved to (372, 374)
Screenshot: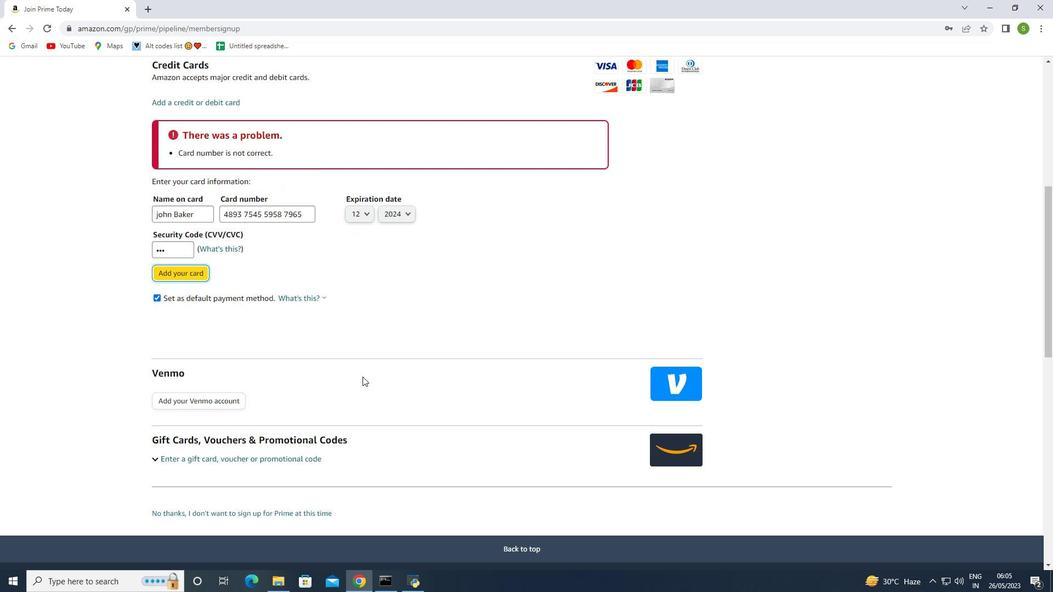 
Action: Mouse scrolled (372, 374) with delta (0, 0)
Screenshot: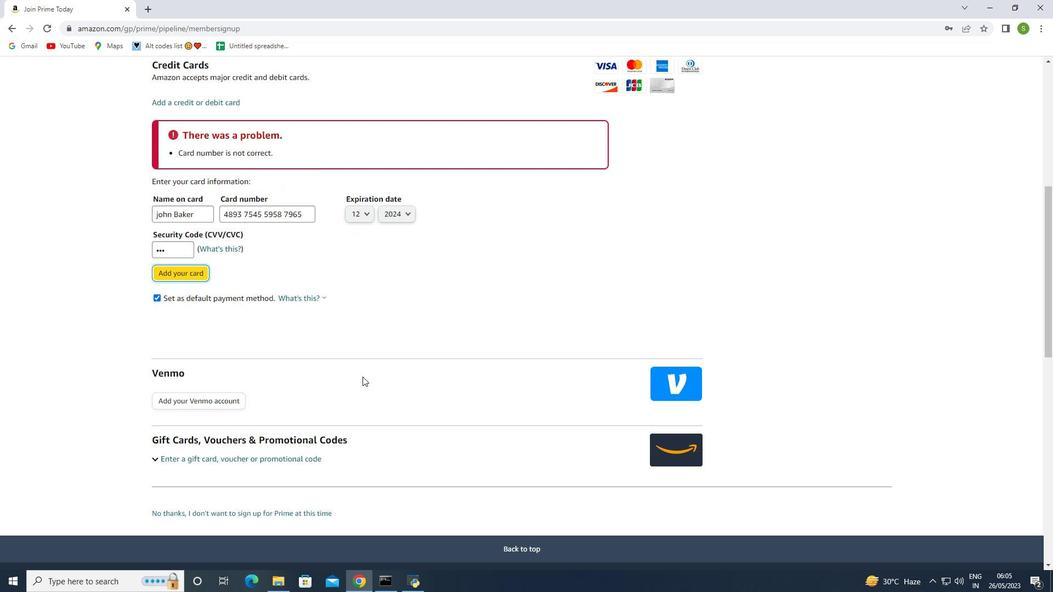 
Action: Mouse moved to (372, 375)
Screenshot: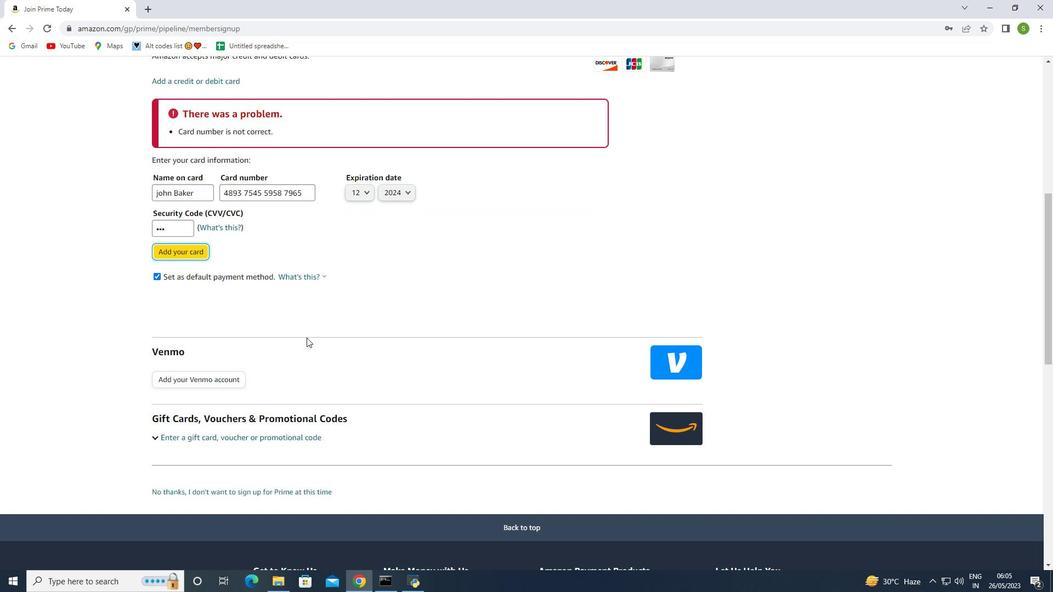 
Action: Mouse scrolled (372, 375) with delta (0, 0)
Screenshot: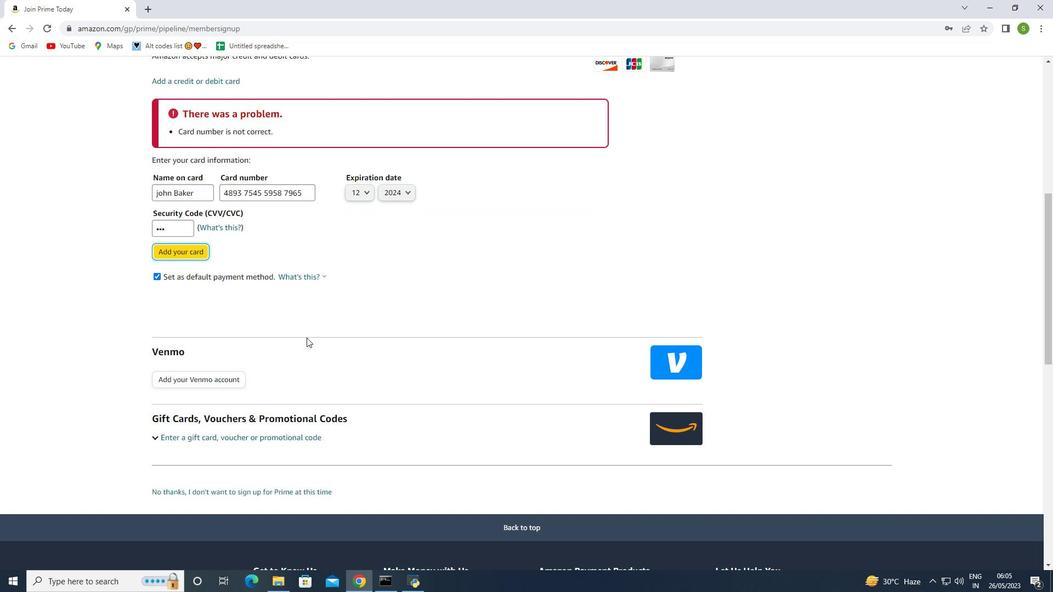 
Action: Mouse moved to (180, 248)
Screenshot: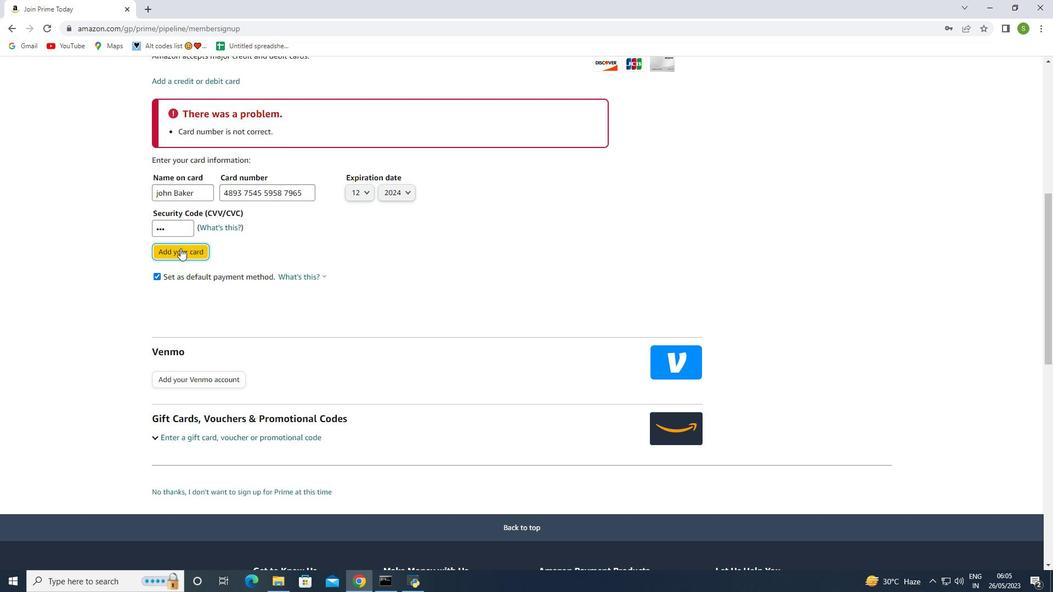 
Action: Mouse pressed left at (180, 248)
Screenshot: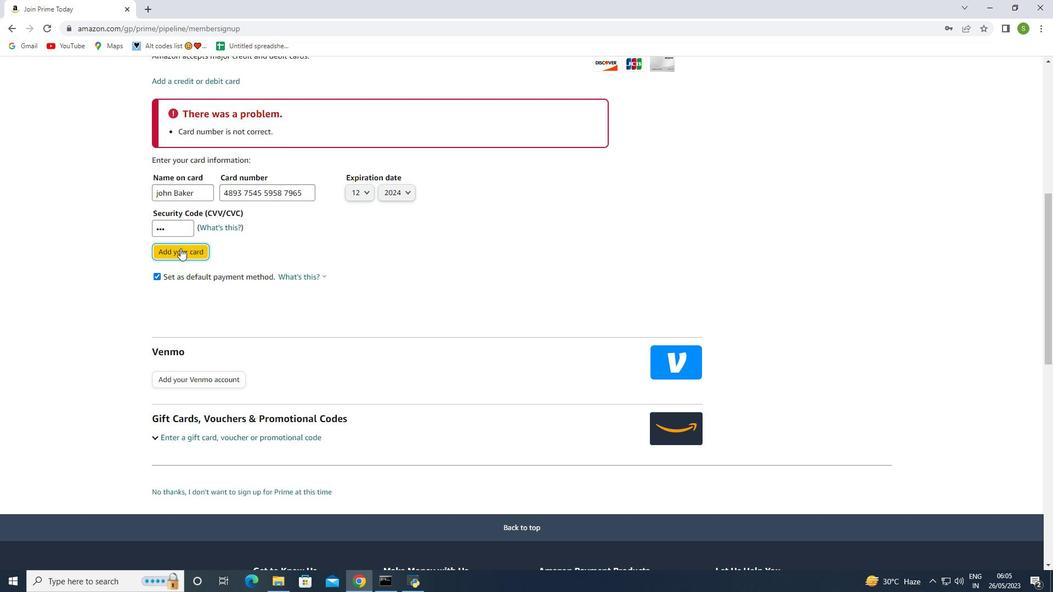 
Action: Mouse pressed left at (180, 248)
Screenshot: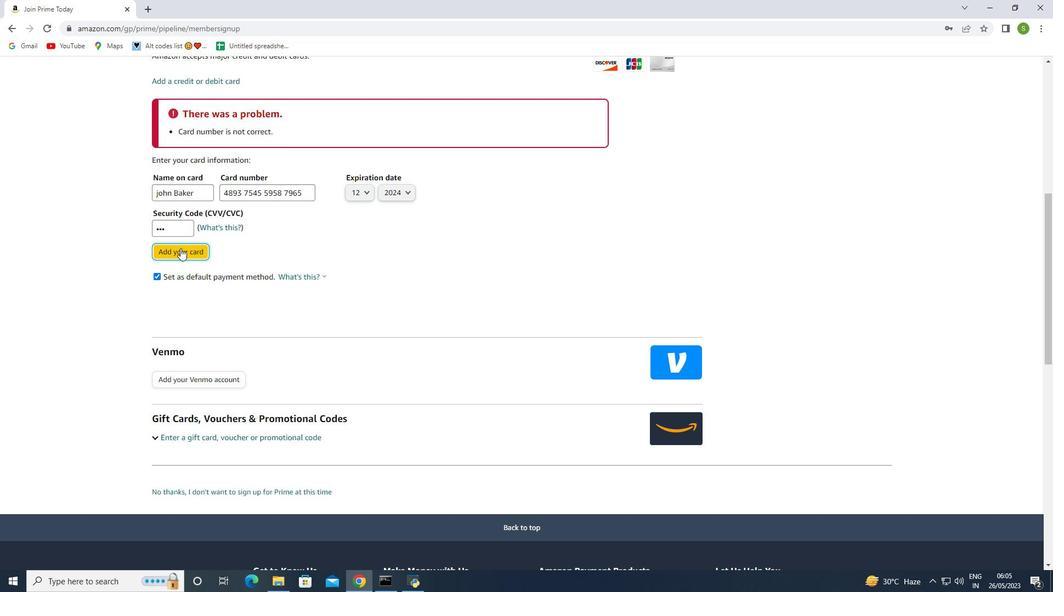 
Action: Mouse moved to (184, 260)
Screenshot: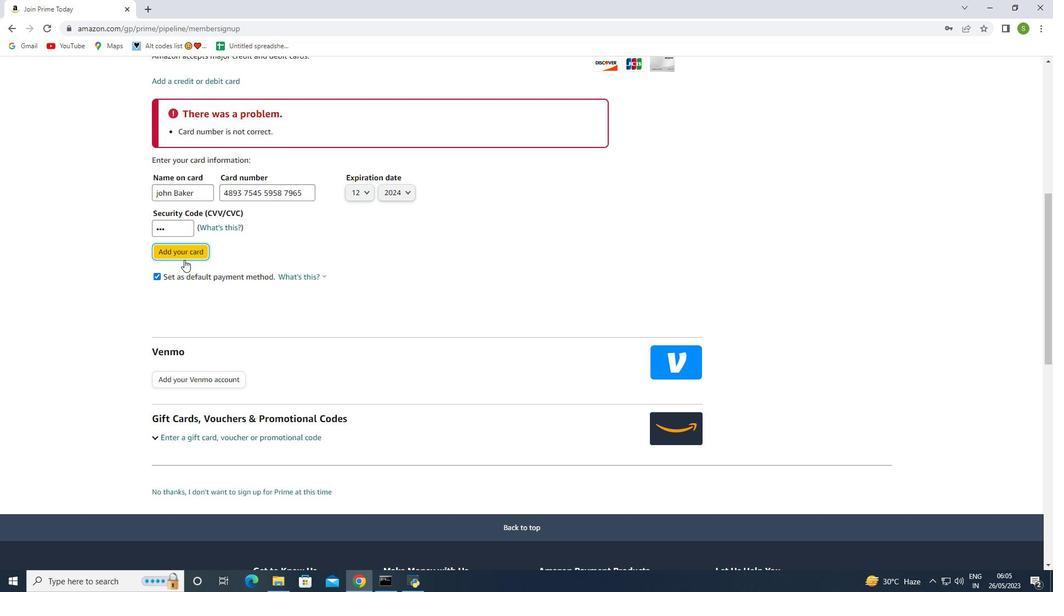 
Action: Key pressed <Key.enter><Key.enter><Key.enter><Key.enter><Key.enter>
Screenshot: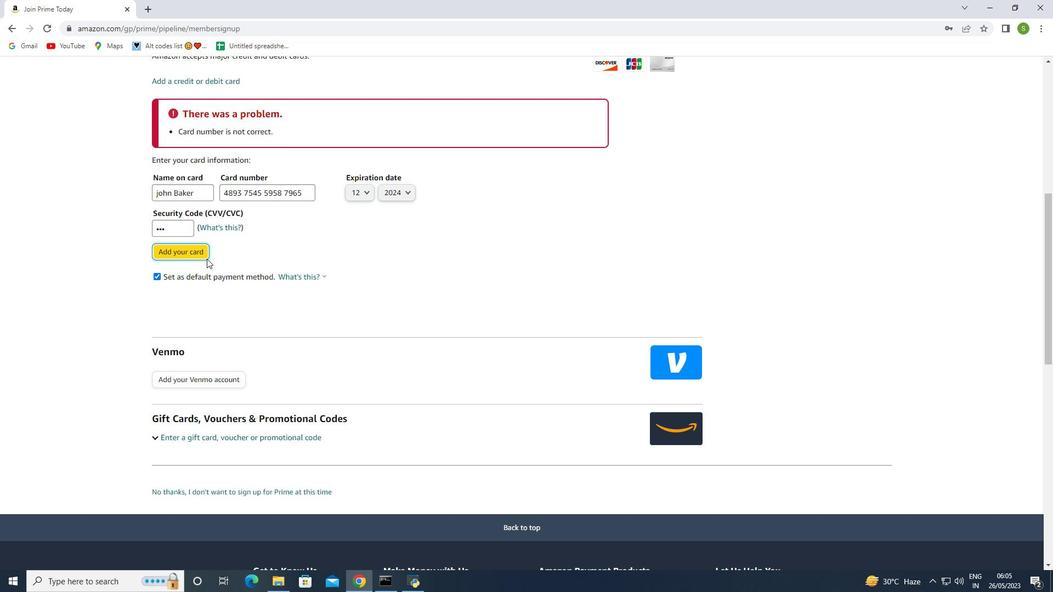 
Action: Mouse moved to (289, 226)
Screenshot: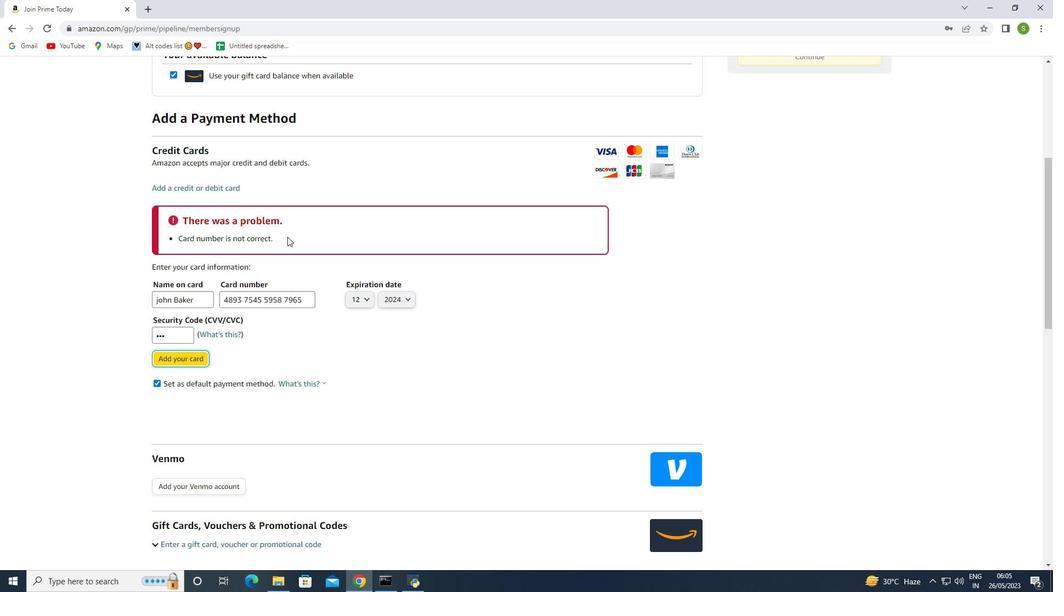 
Action: Mouse scrolled (289, 227) with delta (0, 0)
Screenshot: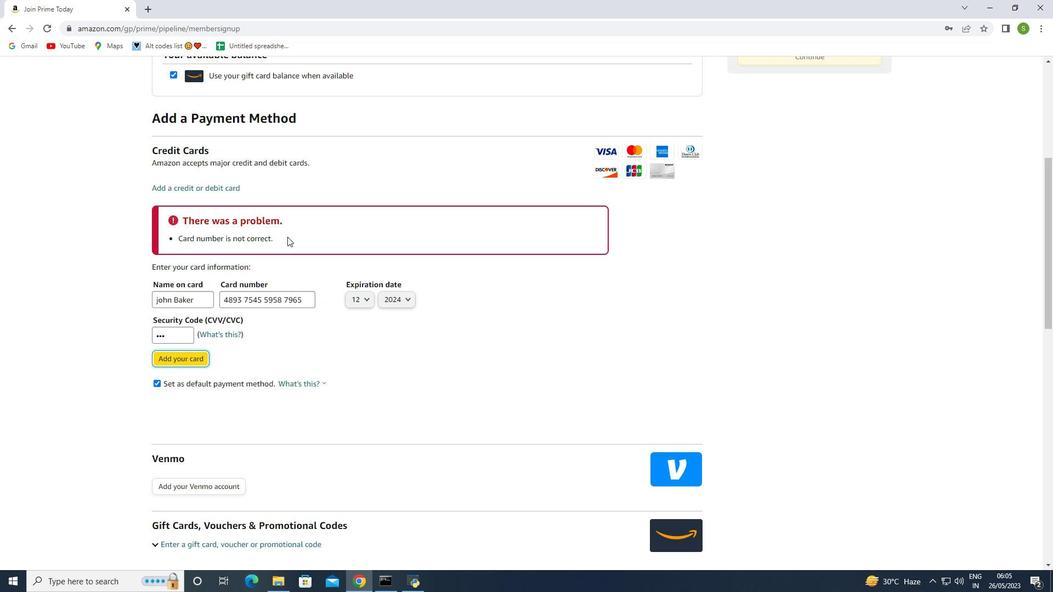 
Action: Mouse moved to (289, 226)
Screenshot: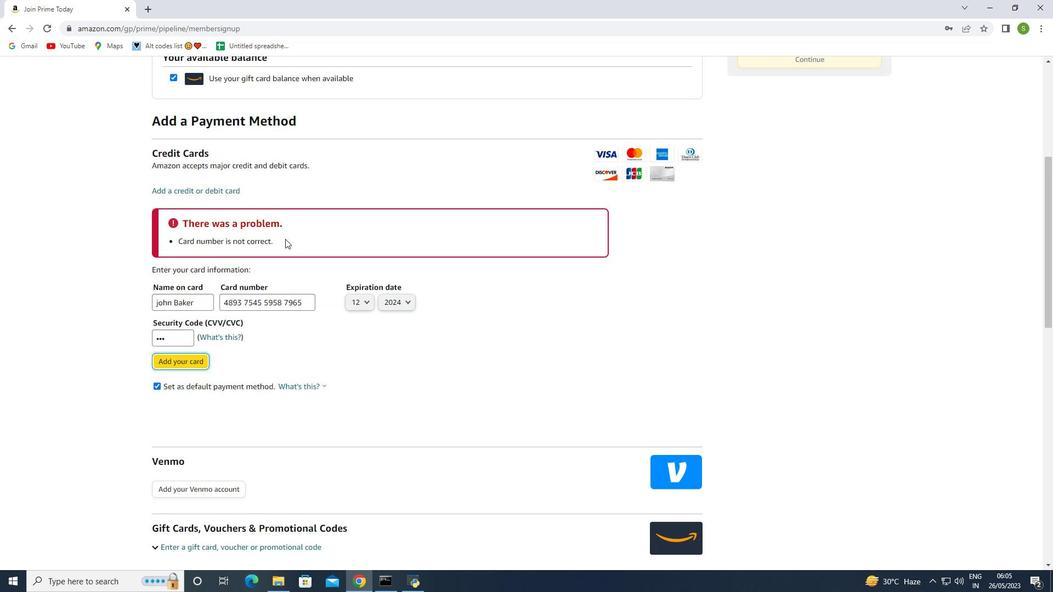 
Action: Mouse scrolled (289, 226) with delta (0, 0)
Screenshot: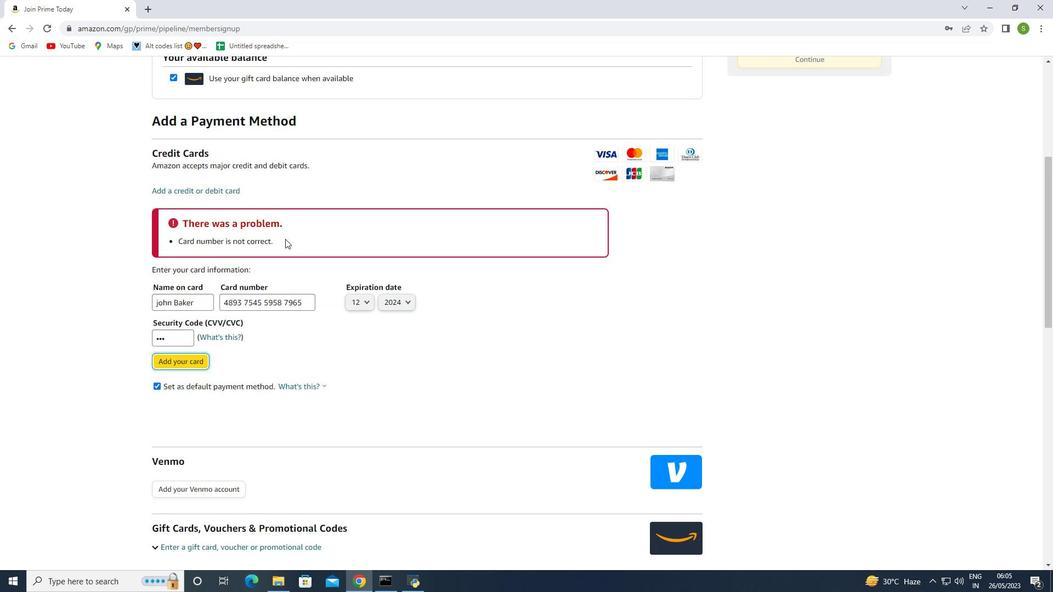 
Action: Mouse moved to (204, 303)
Screenshot: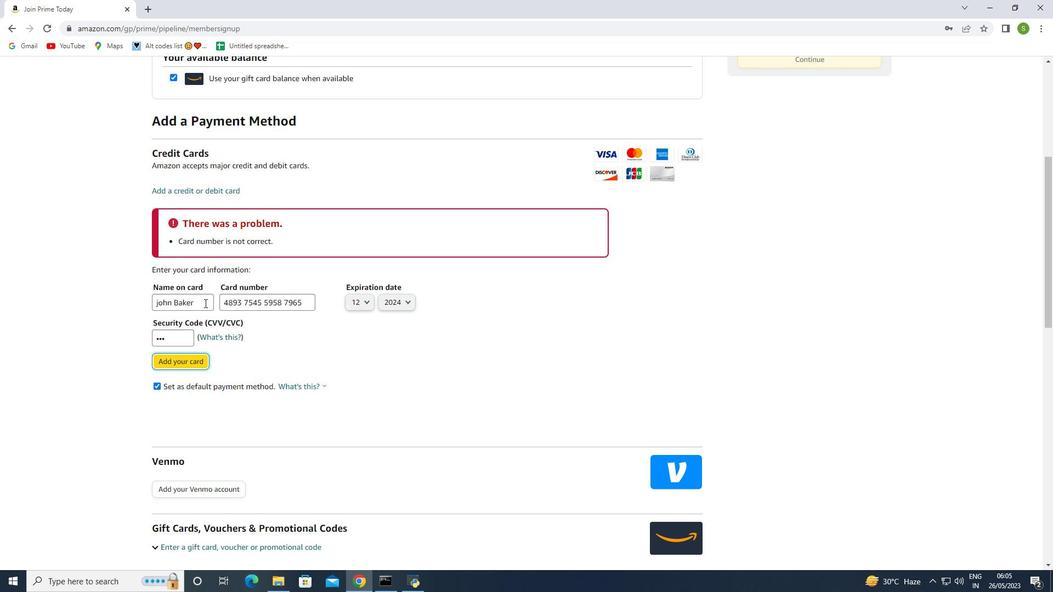 
Action: Mouse pressed left at (204, 303)
Screenshot: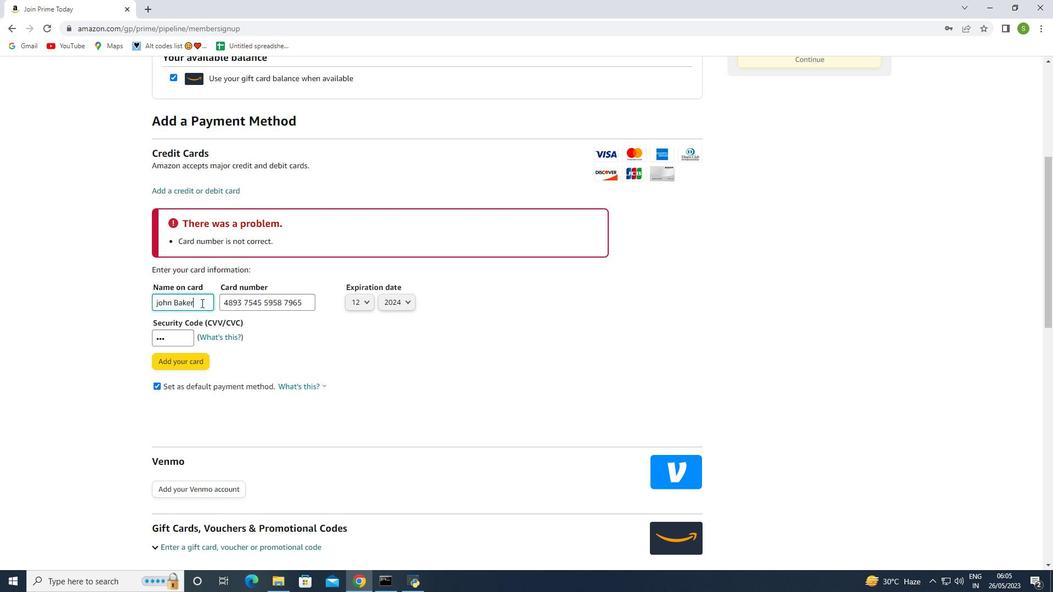 
Action: Mouse moved to (134, 298)
Screenshot: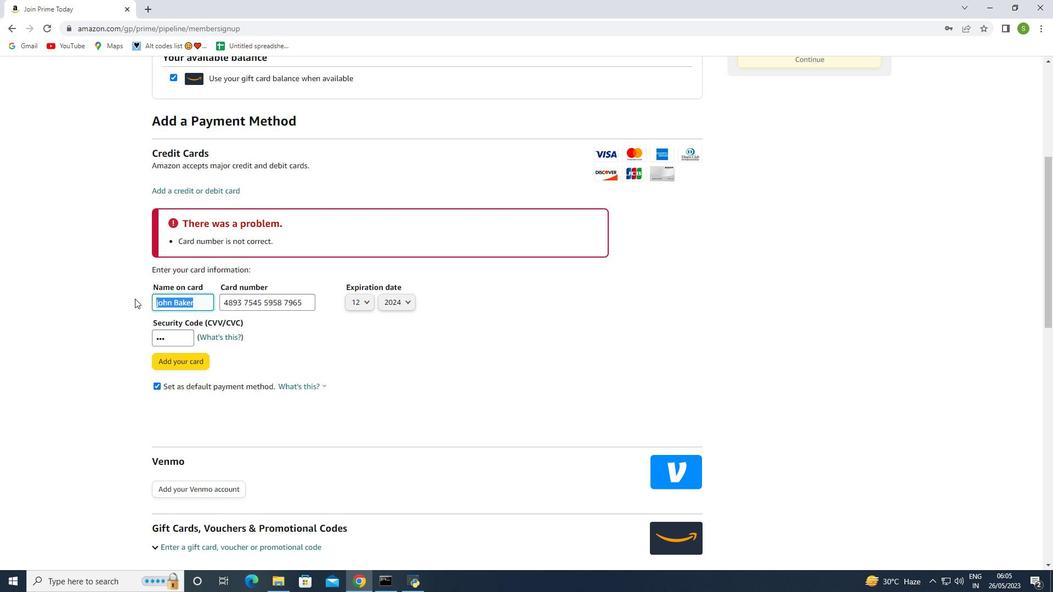 
Action: Key pressed <Key.backspace><Key.shift>Ak<Key.backspace>lex<Key.space><Key.shift>Clark
Screenshot: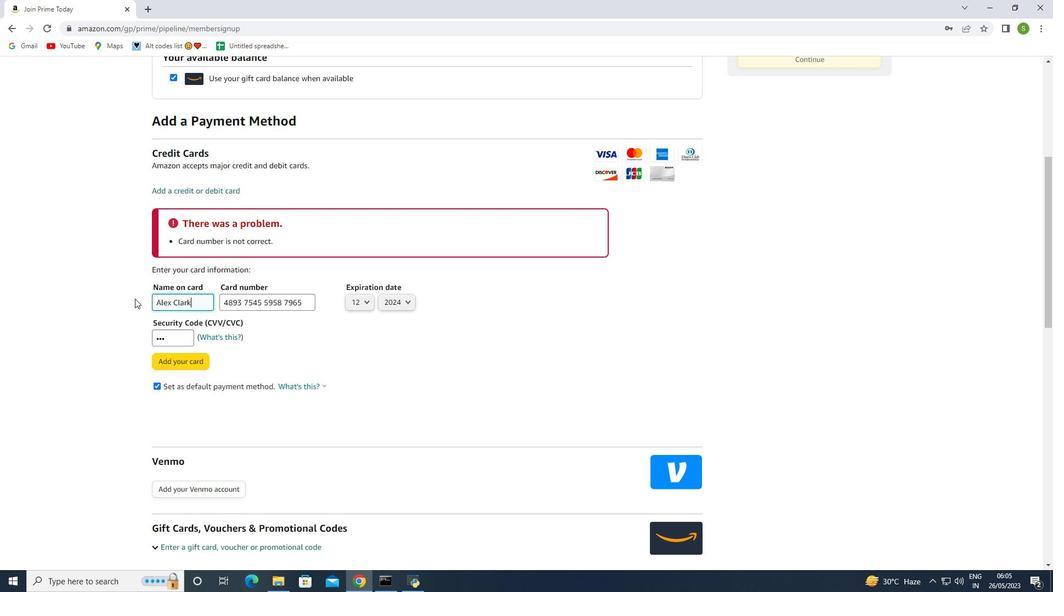 
Action: Mouse moved to (309, 297)
Screenshot: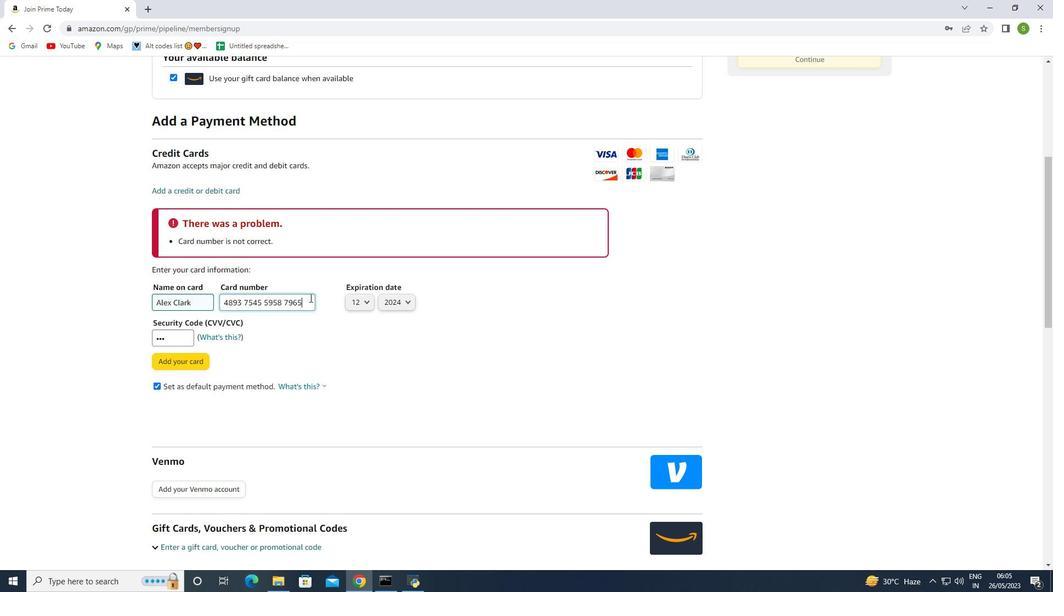 
Action: Mouse pressed left at (309, 297)
Screenshot: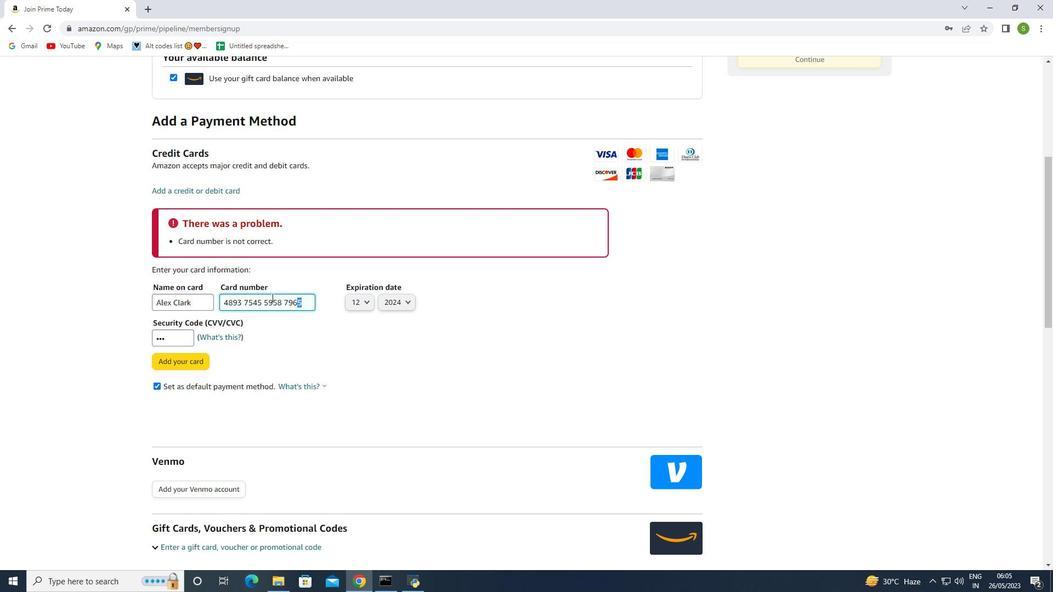 
Action: Mouse moved to (217, 298)
Screenshot: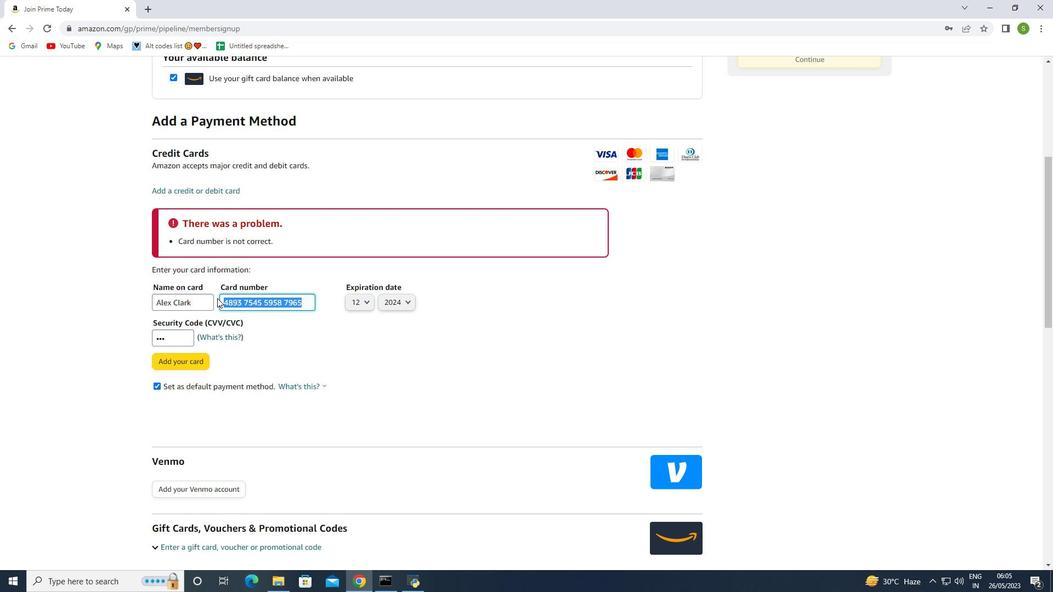 
Action: Key pressed <Key.backspace><Key.shift><Key.shift><Key.shift><Key.shift>$893772456216759
Screenshot: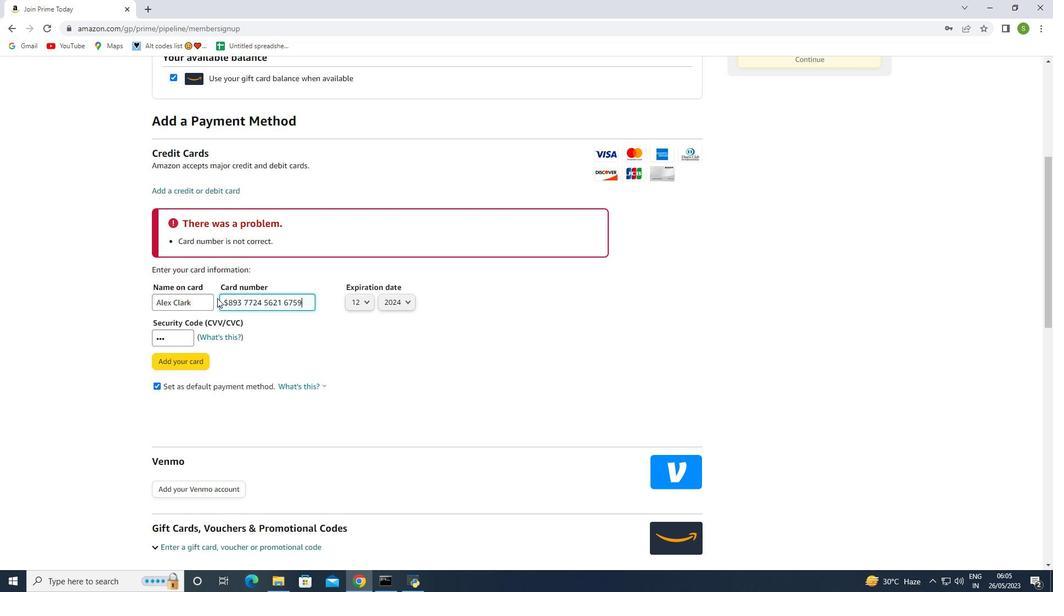 
Action: Mouse moved to (363, 300)
Screenshot: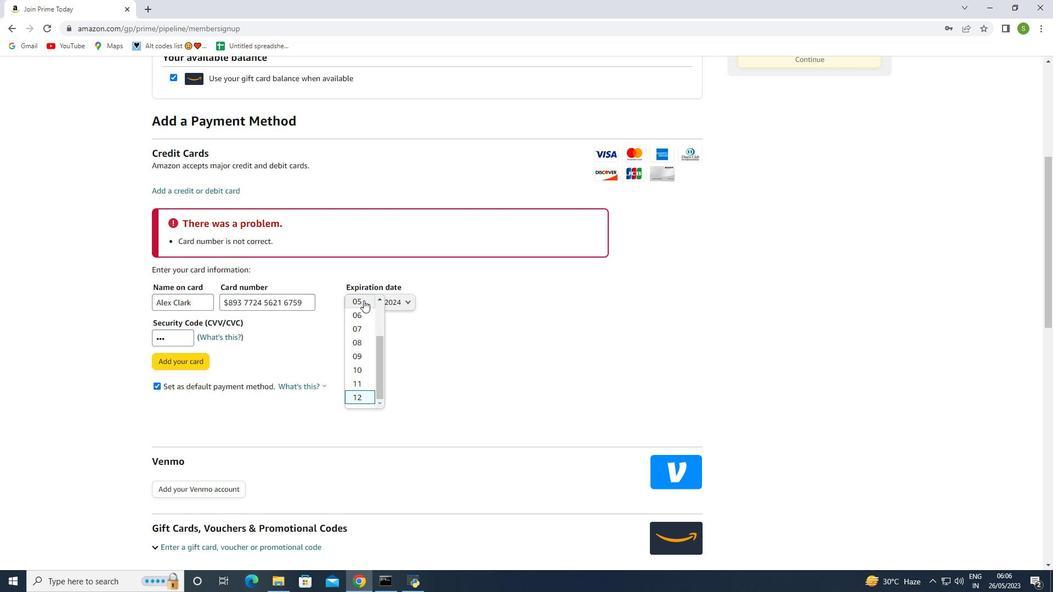 
Action: Mouse pressed left at (363, 300)
Screenshot: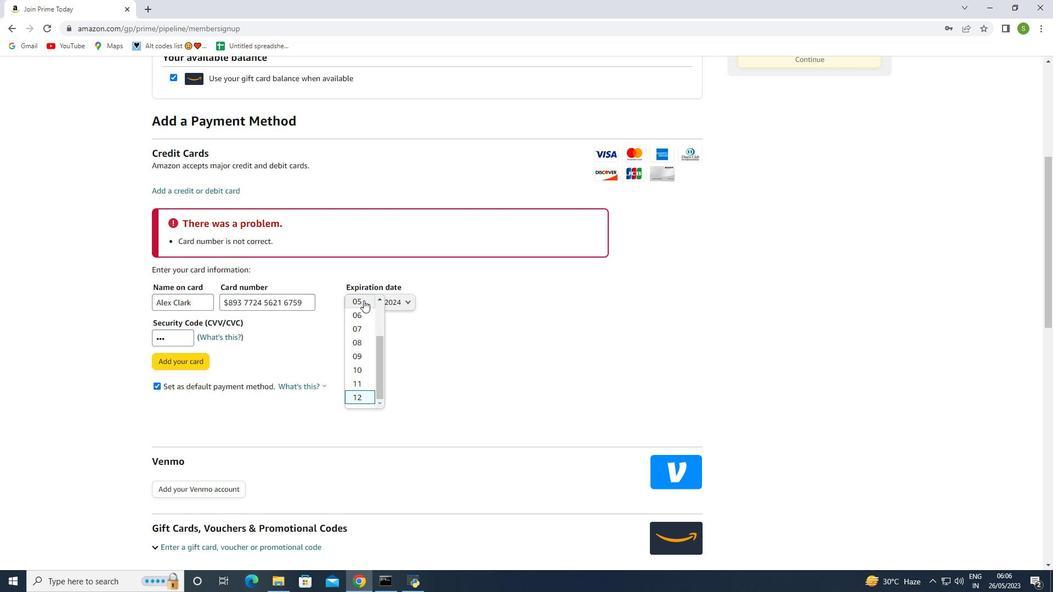 
Action: Mouse moved to (358, 402)
Screenshot: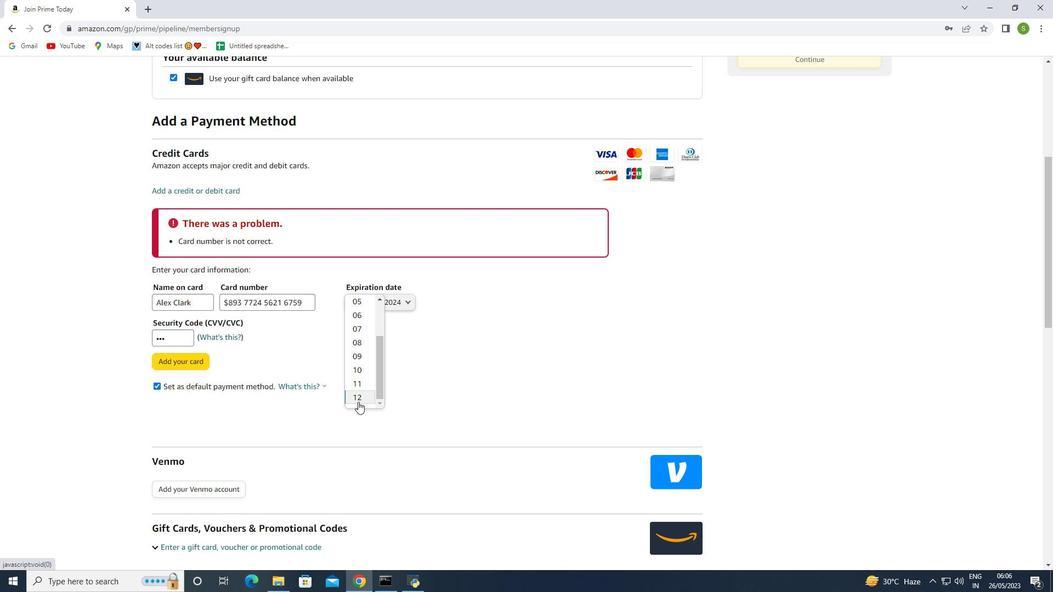 
Action: Mouse pressed left at (358, 402)
Screenshot: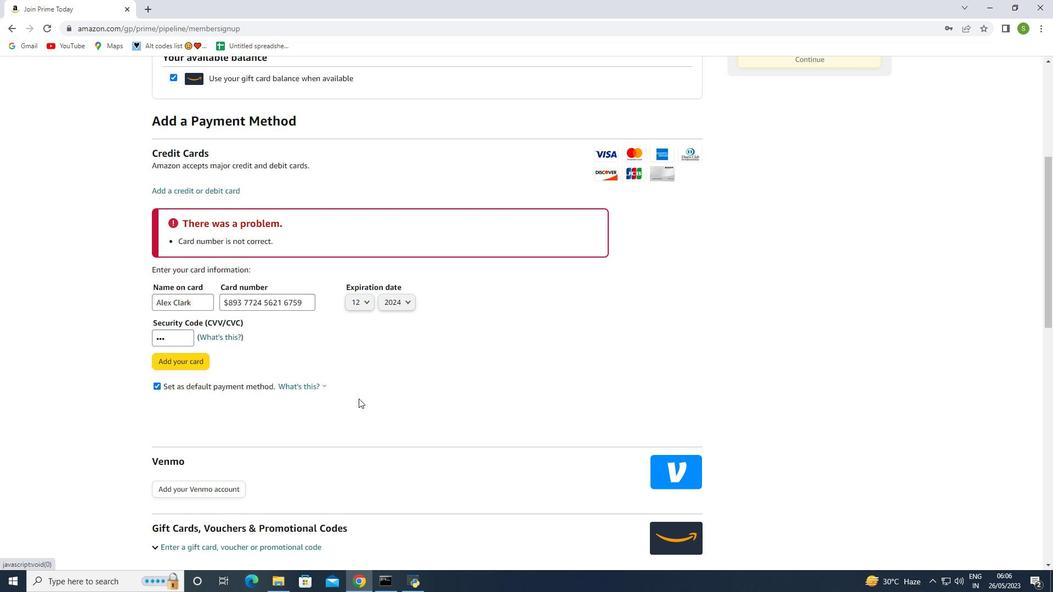
Action: Mouse moved to (172, 336)
Screenshot: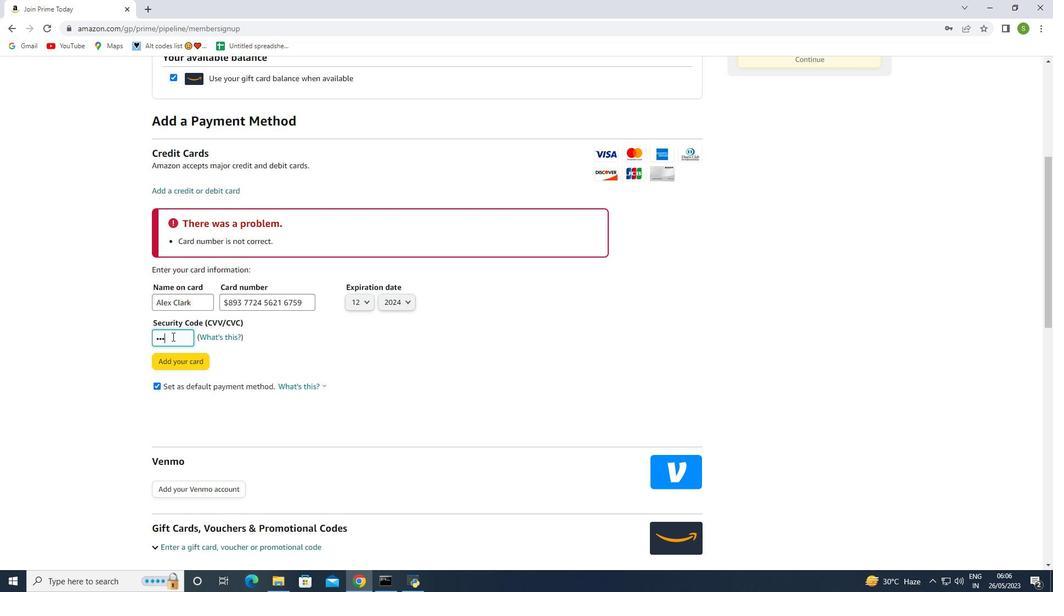 
Action: Mouse pressed left at (172, 336)
Screenshot: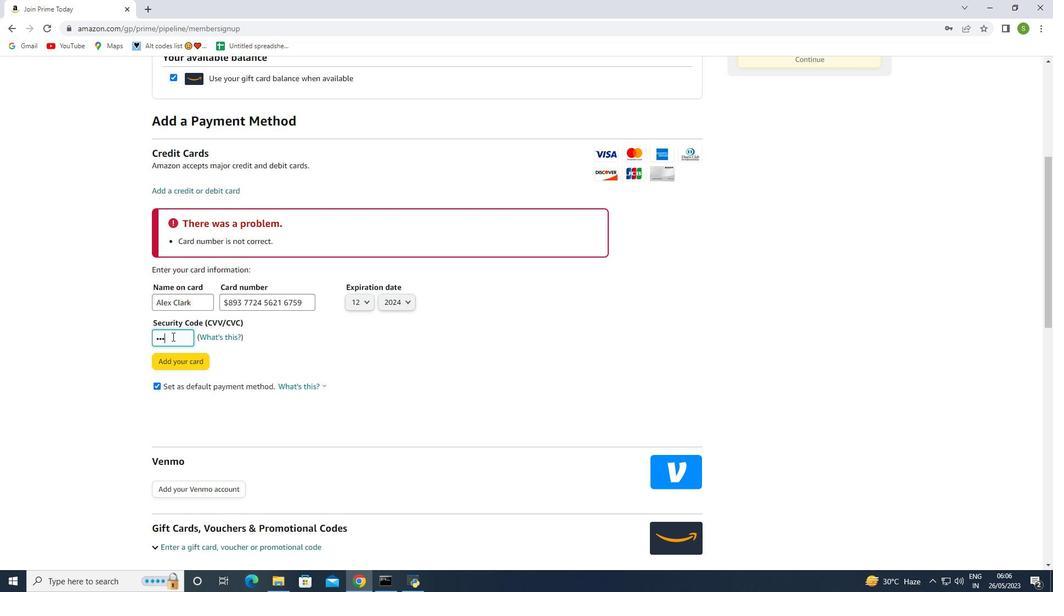 
Action: Mouse moved to (176, 360)
Screenshot: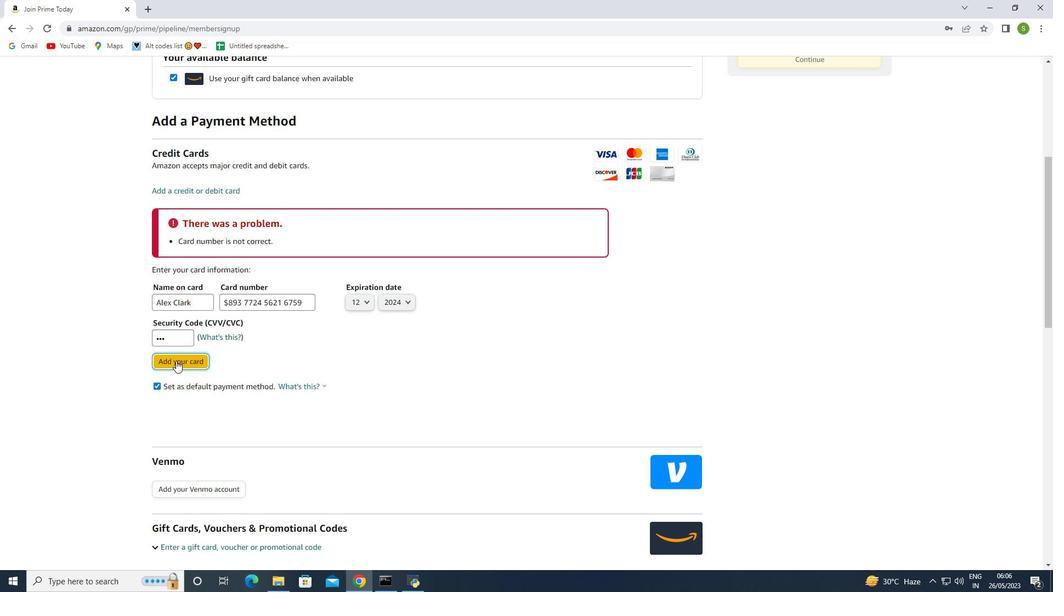 
Action: Mouse pressed left at (176, 360)
Screenshot: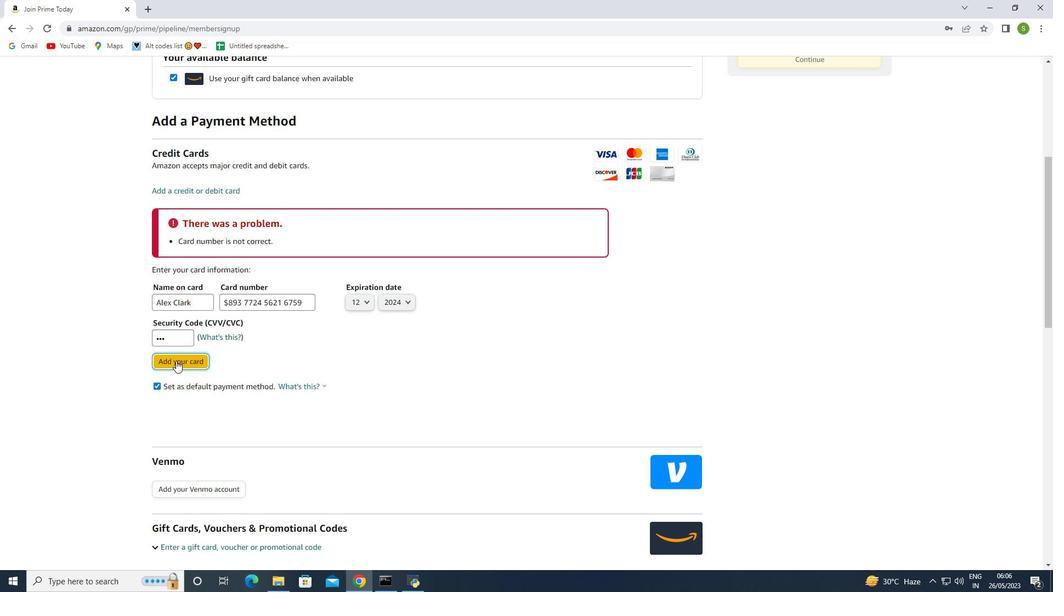 
Action: Mouse moved to (187, 362)
Screenshot: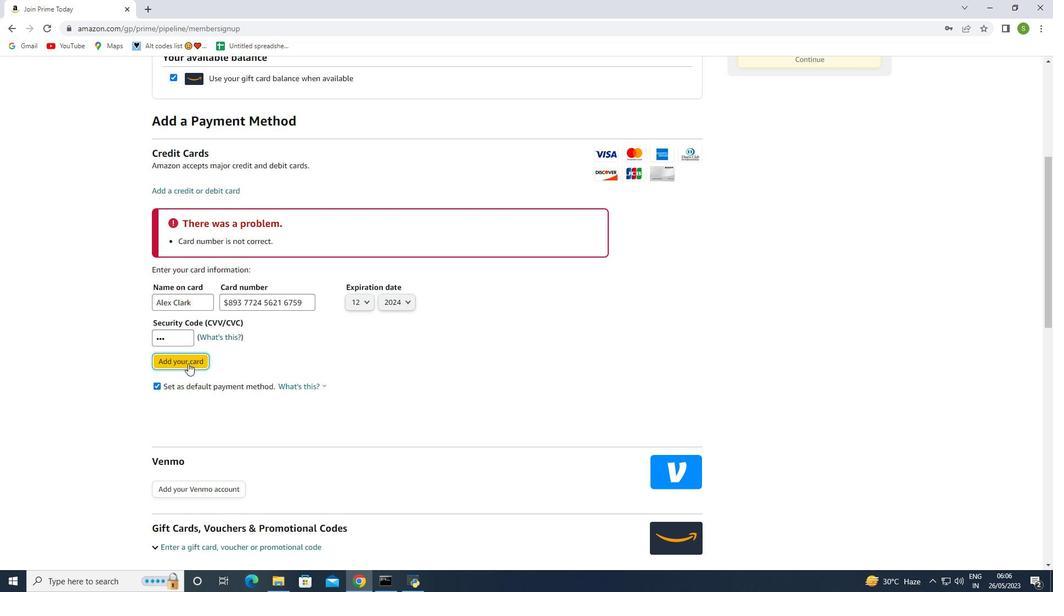 
Action: Mouse pressed left at (187, 362)
Screenshot: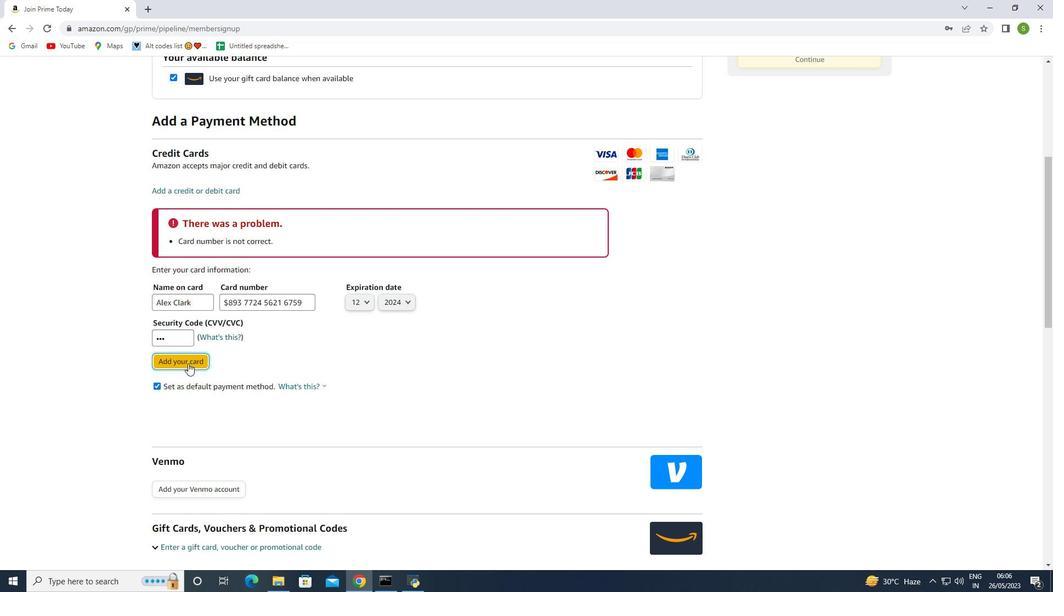 
Action: Mouse moved to (188, 363)
Screenshot: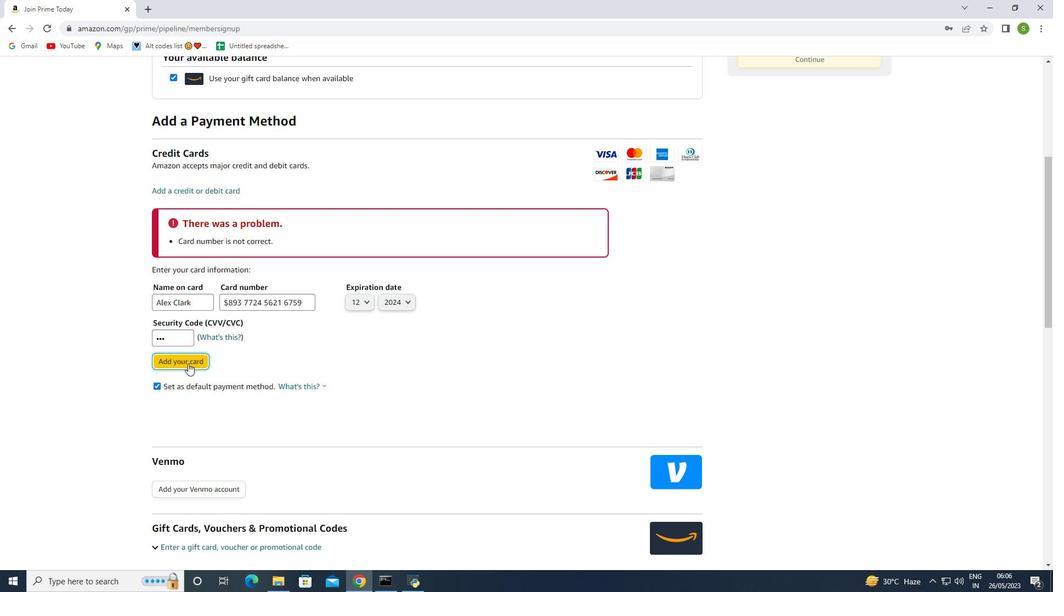 
Action: Mouse pressed left at (188, 363)
Screenshot: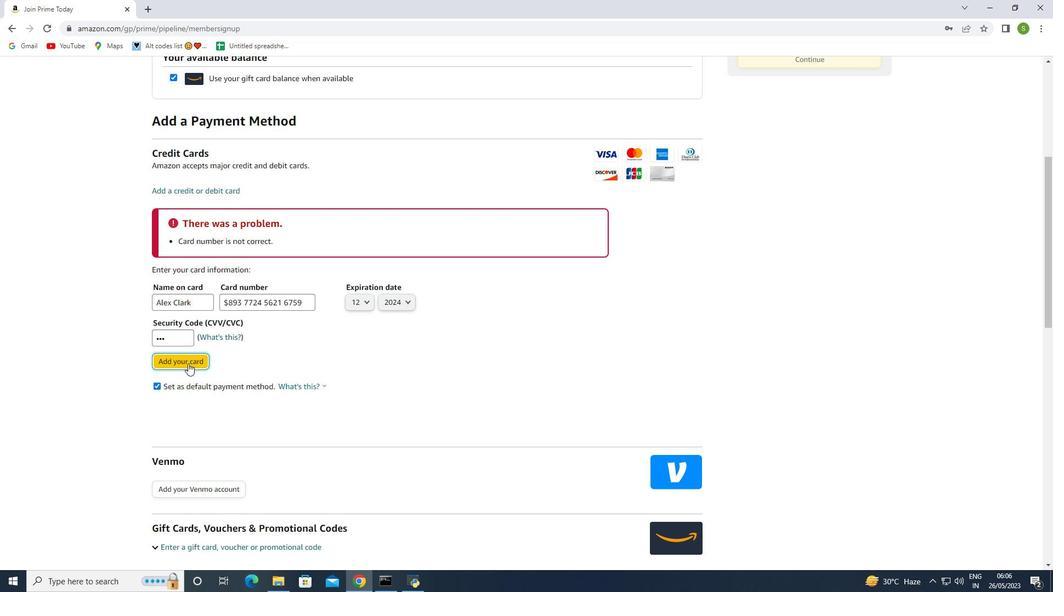 
Action: Mouse moved to (44, 27)
Screenshot: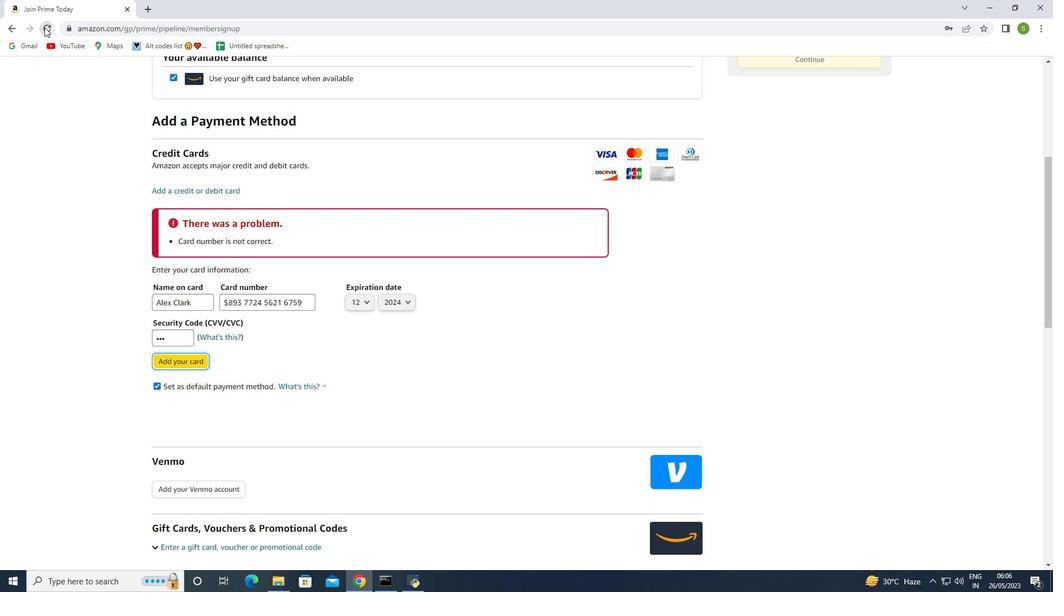 
Action: Mouse pressed left at (44, 27)
Screenshot: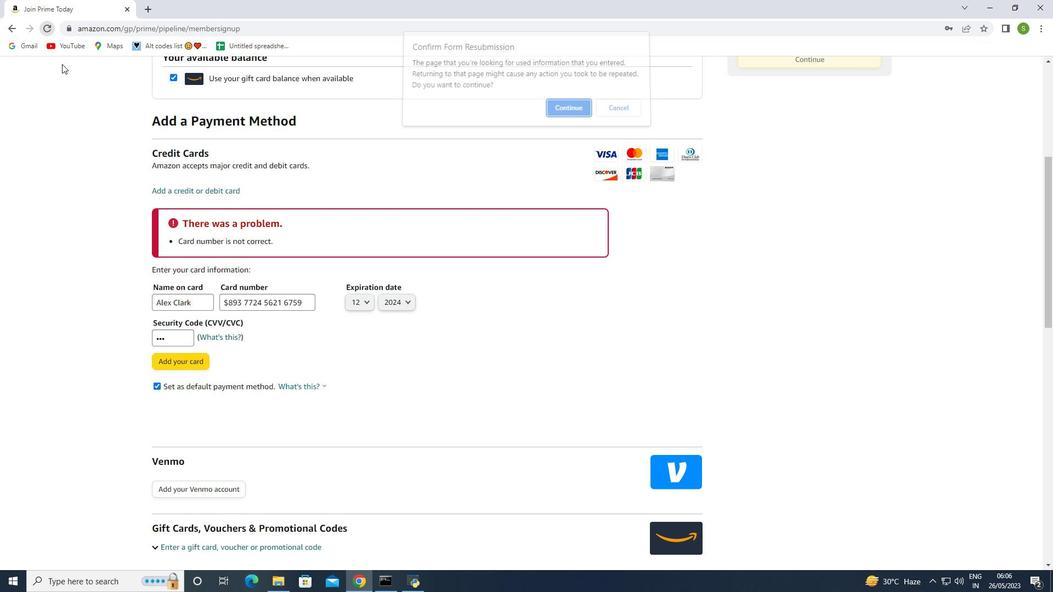 
Action: Mouse moved to (559, 110)
Screenshot: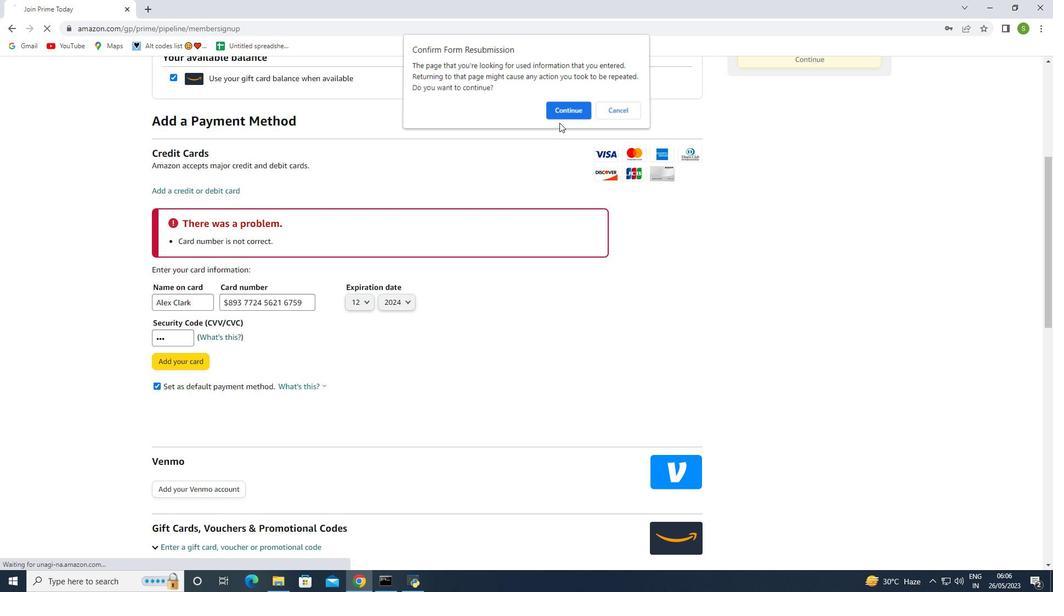 
Action: Mouse pressed left at (559, 110)
Screenshot: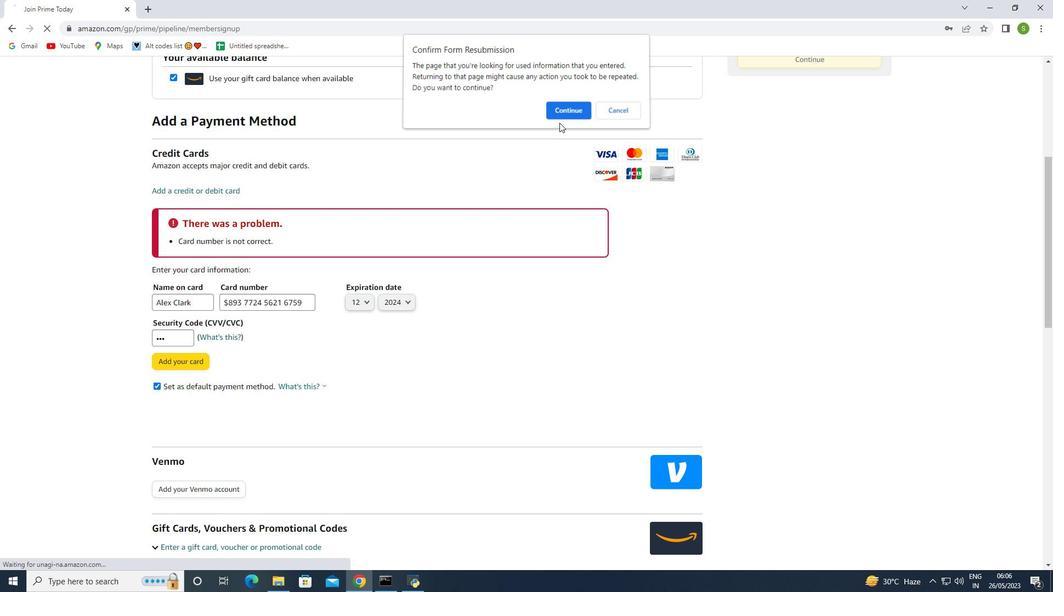 
Action: Mouse moved to (197, 188)
Screenshot: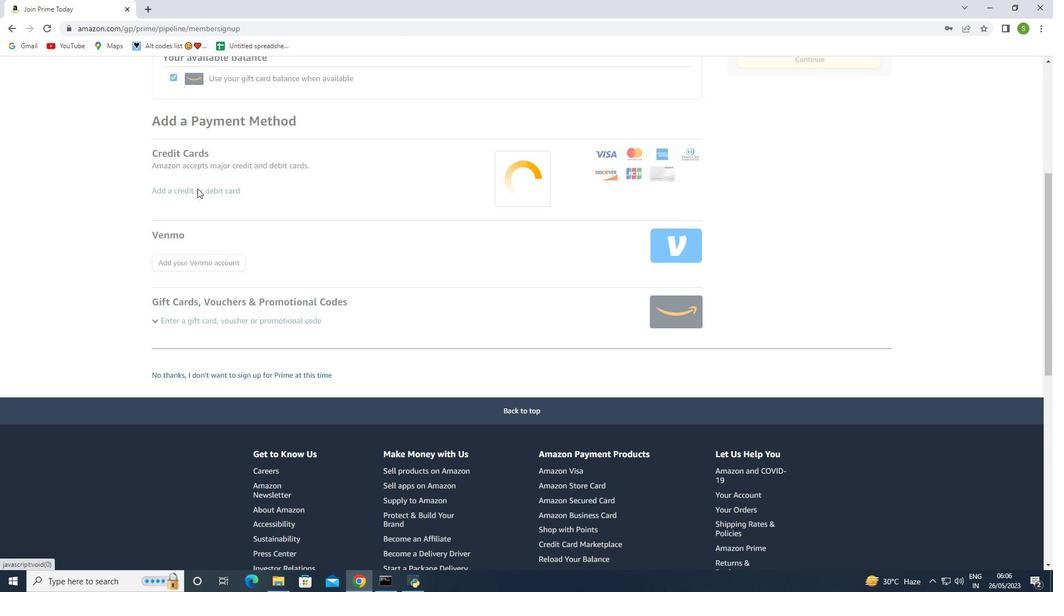 
Action: Mouse pressed left at (197, 188)
Screenshot: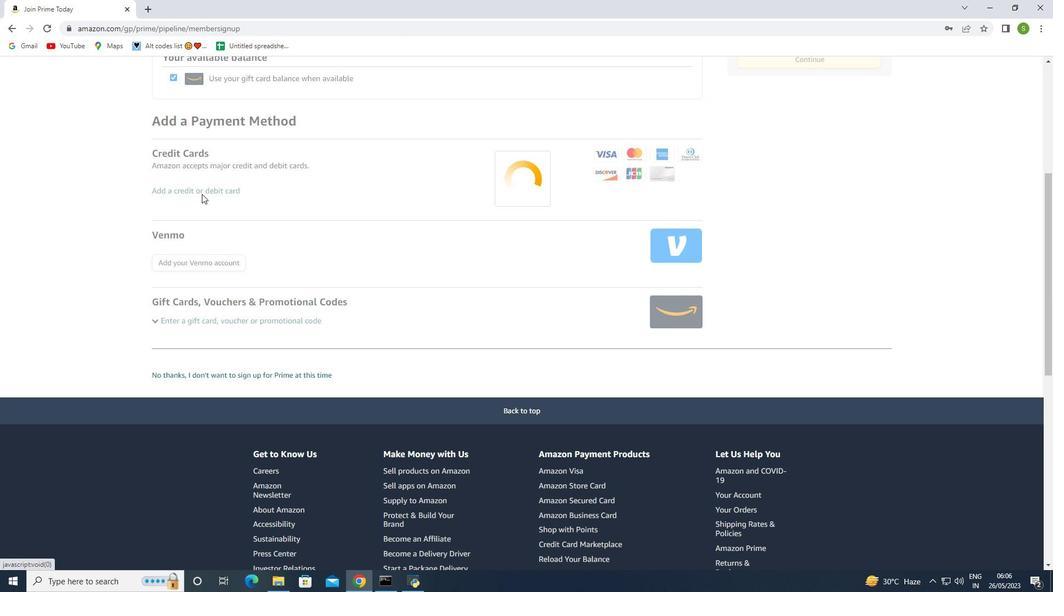 
Action: Mouse moved to (181, 242)
Screenshot: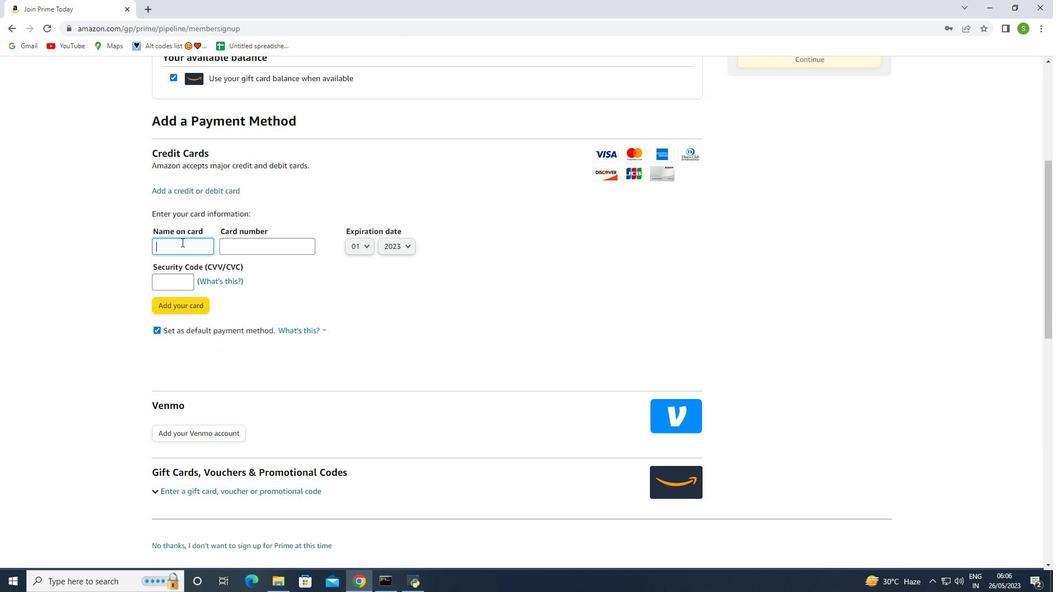 
Action: Mouse pressed left at (181, 242)
Screenshot: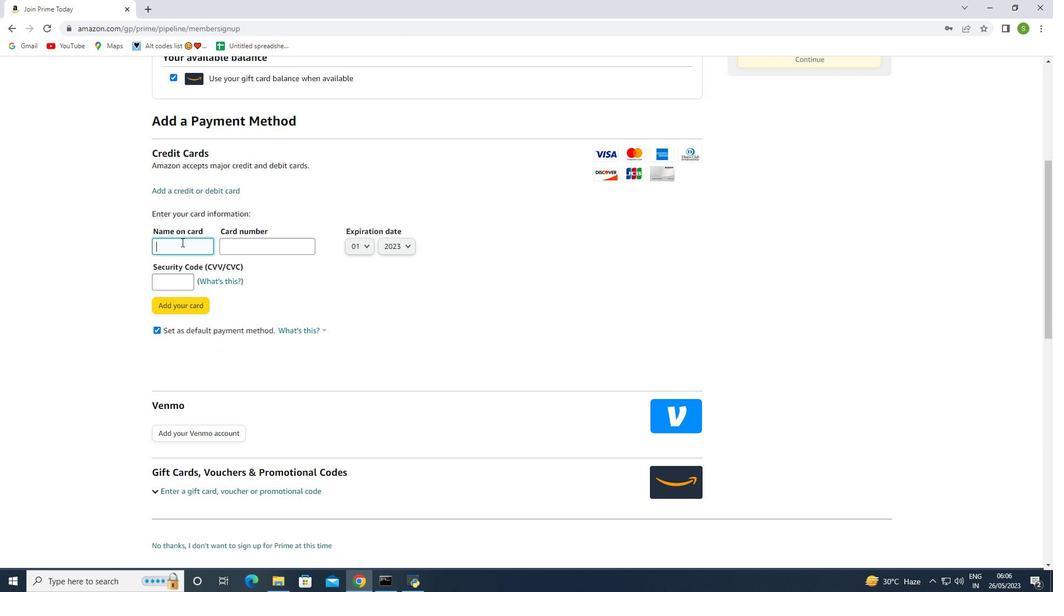 
Action: Mouse moved to (181, 242)
Screenshot: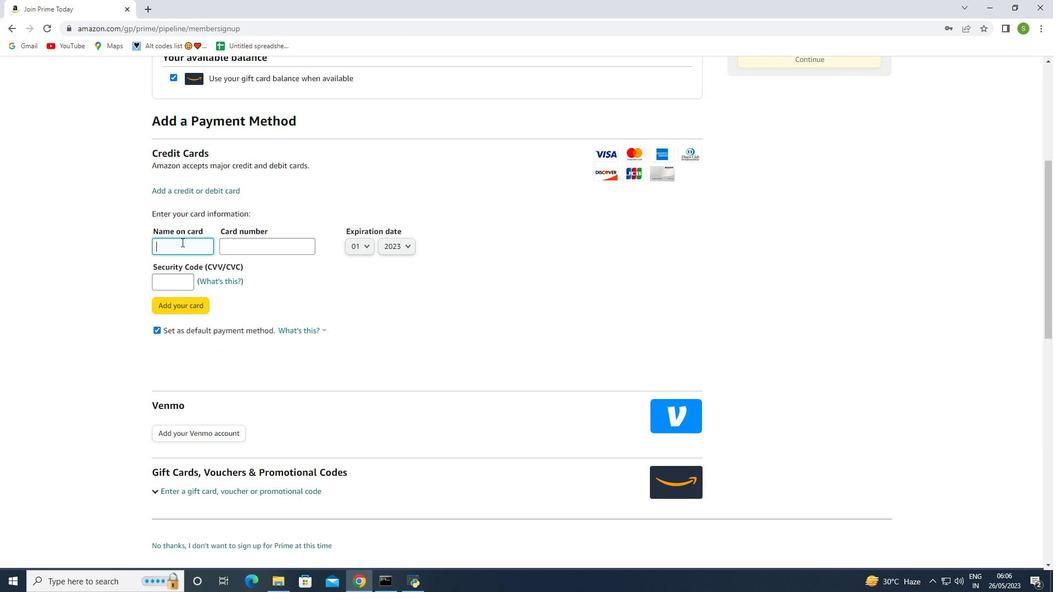 
Action: Key pressed <Key.shift>Kate<Key.space><Key.shift>Phillips
Screenshot: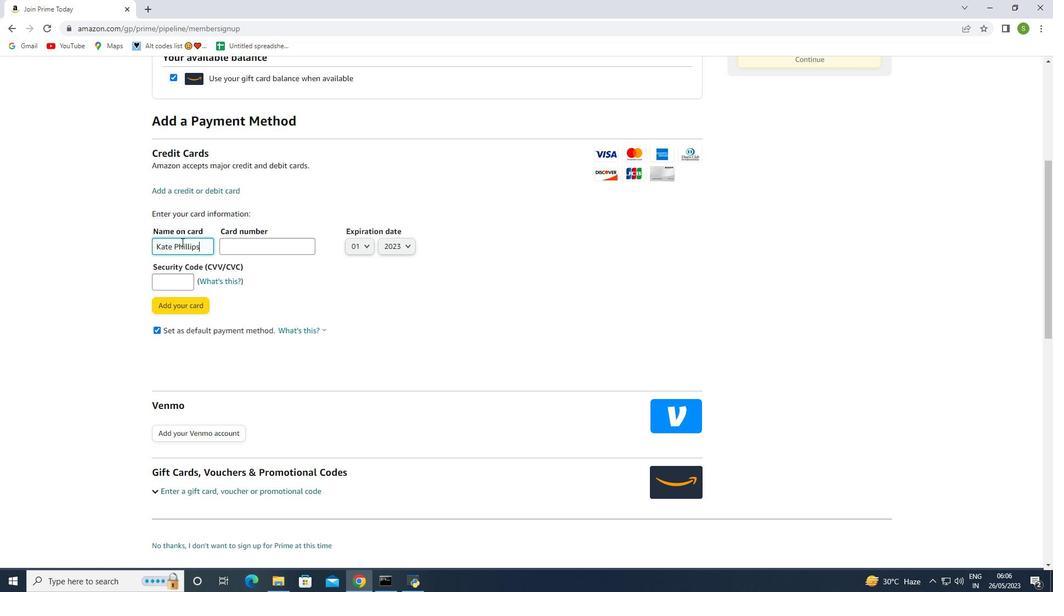 
Action: Mouse moved to (284, 241)
Screenshot: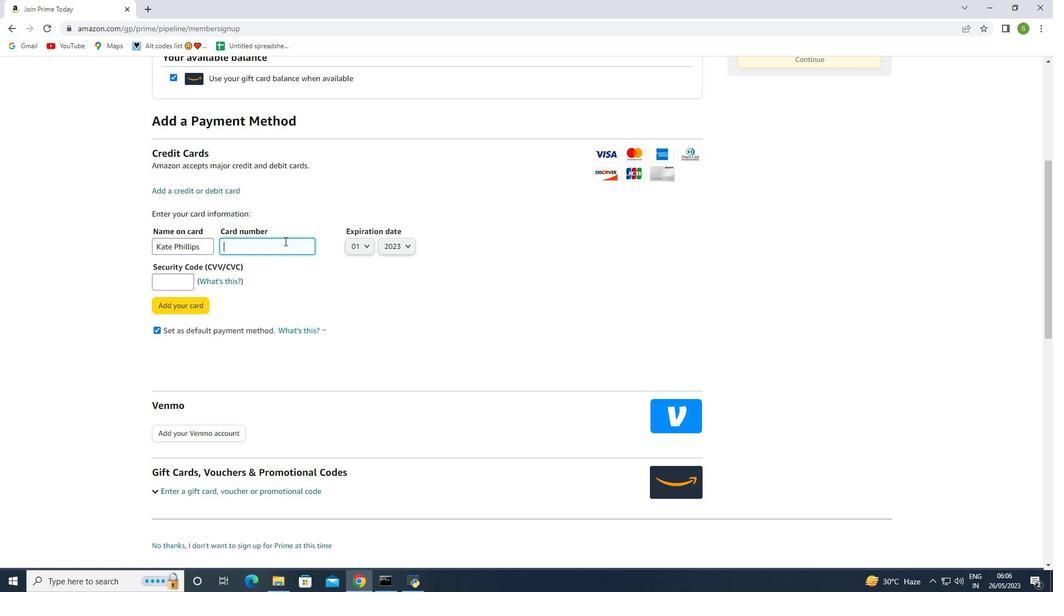 
Action: Mouse pressed left at (284, 241)
Screenshot: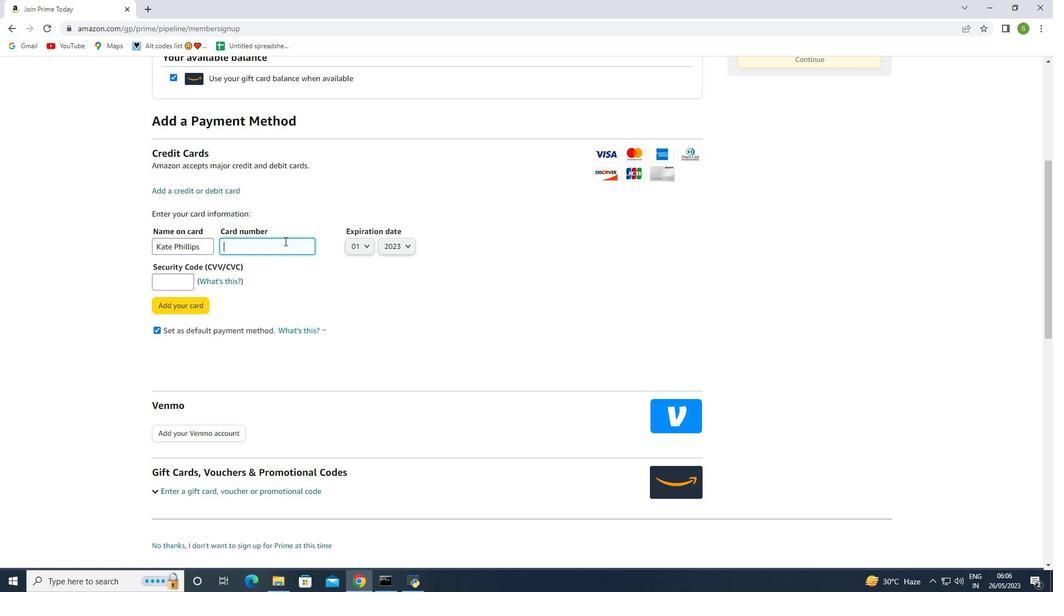 
Action: Key pressed 4726882864515759
Screenshot: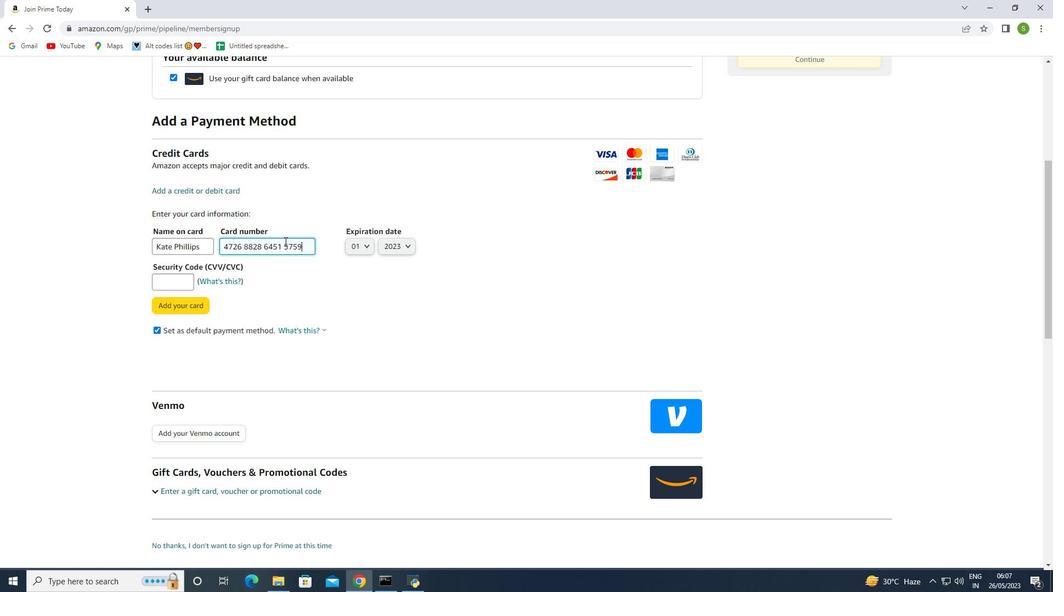 
Action: Mouse moved to (369, 245)
Screenshot: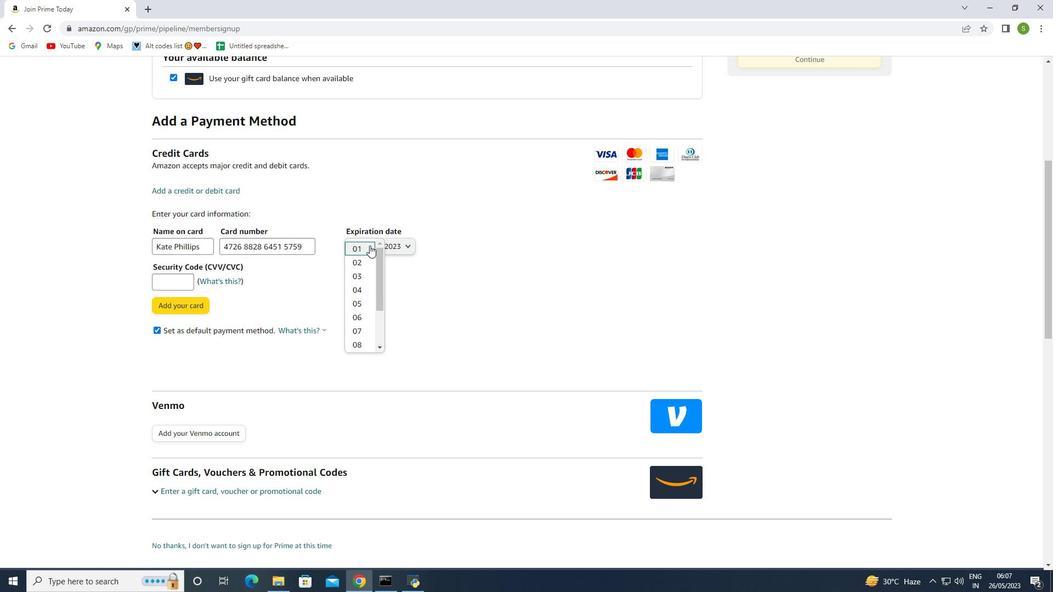 
Action: Mouse pressed left at (369, 245)
Screenshot: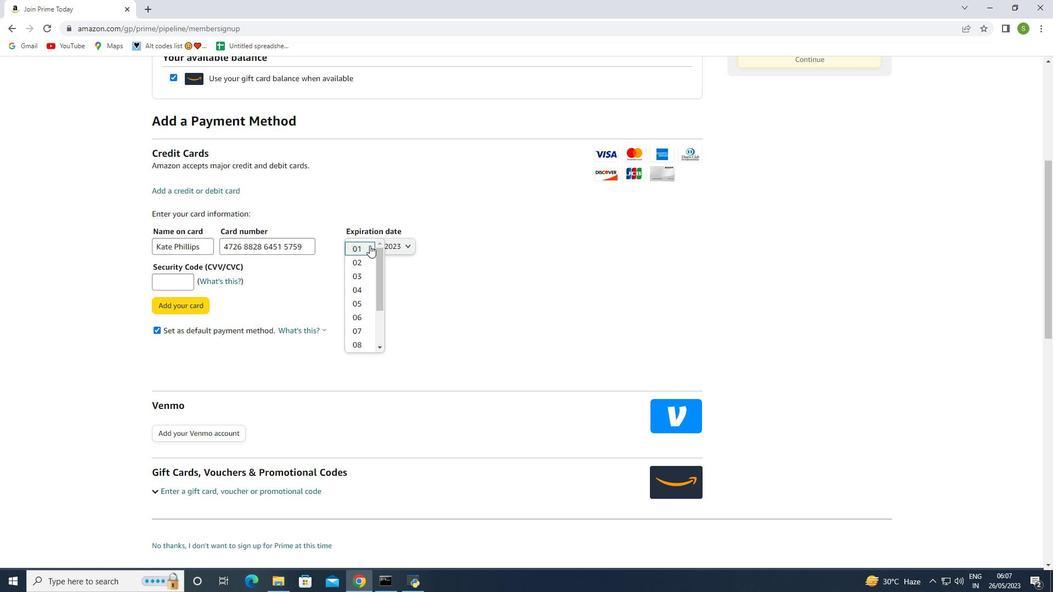 
Action: Mouse moved to (360, 264)
Screenshot: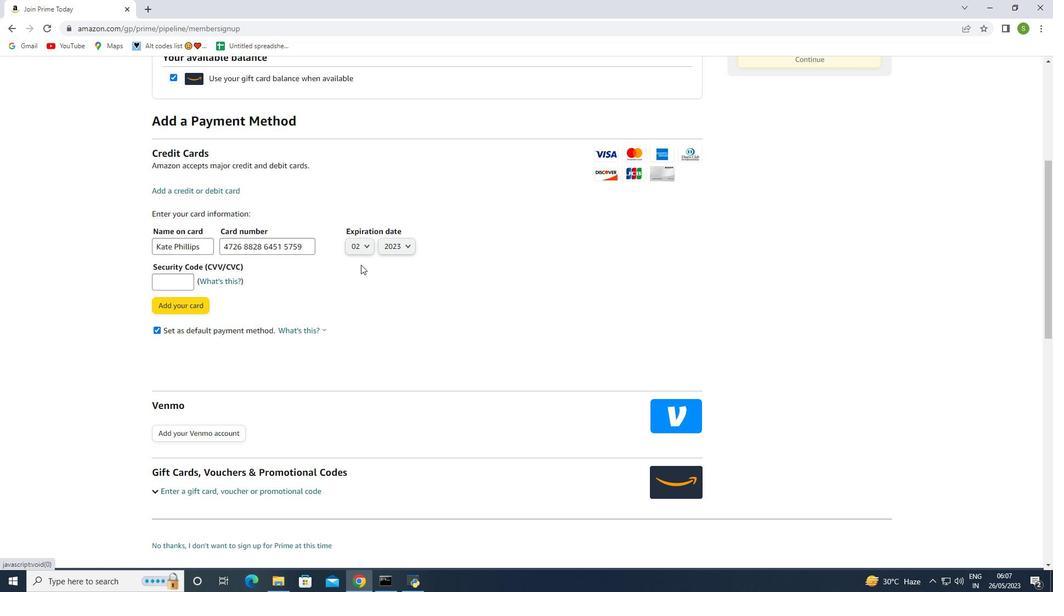 
Action: Mouse pressed left at (360, 264)
Screenshot: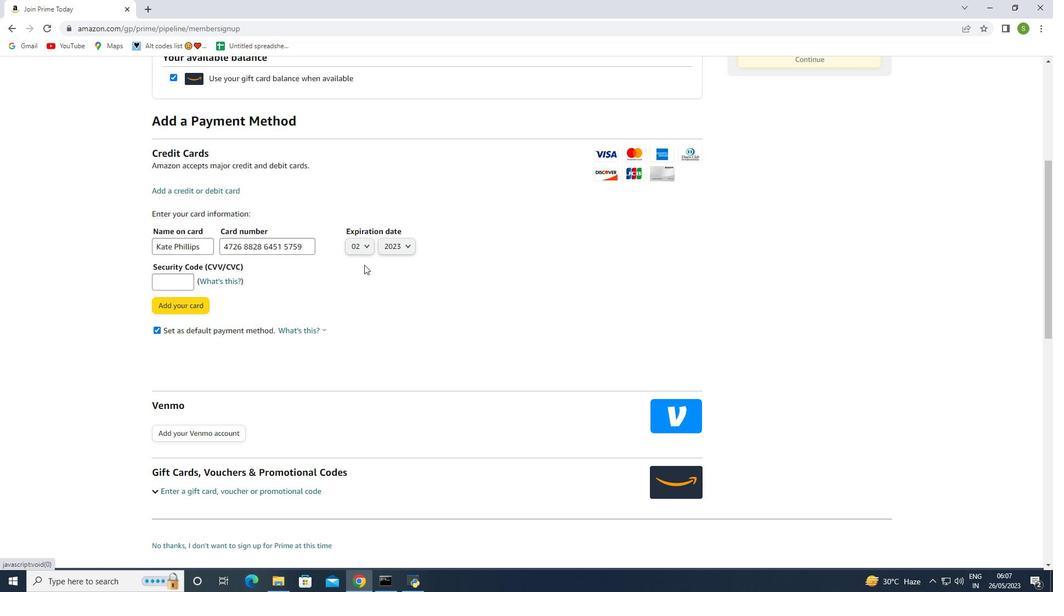 
Action: Mouse moved to (386, 250)
Screenshot: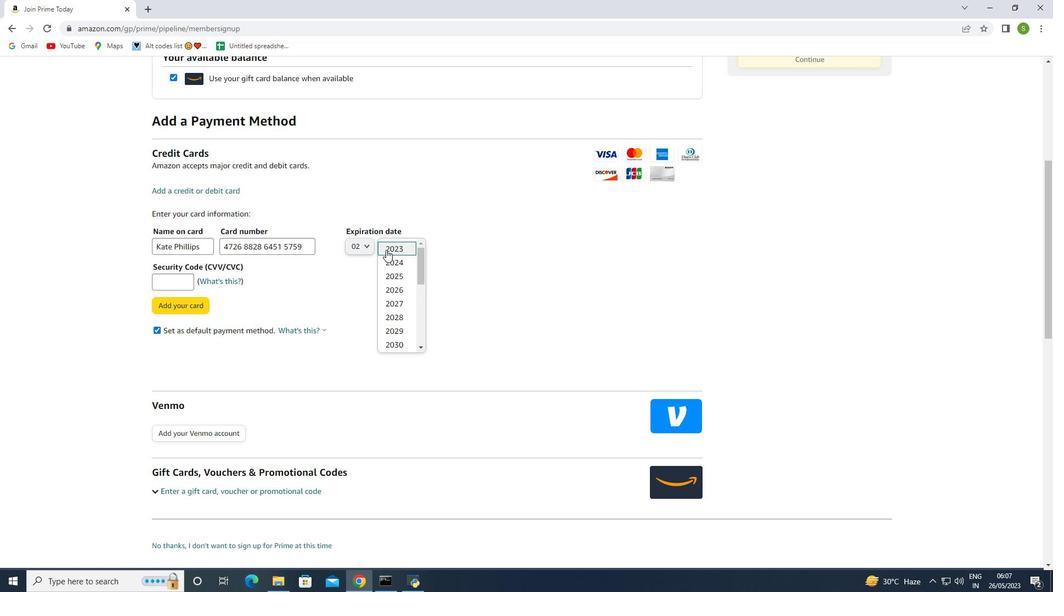 
Action: Mouse pressed left at (386, 250)
Screenshot: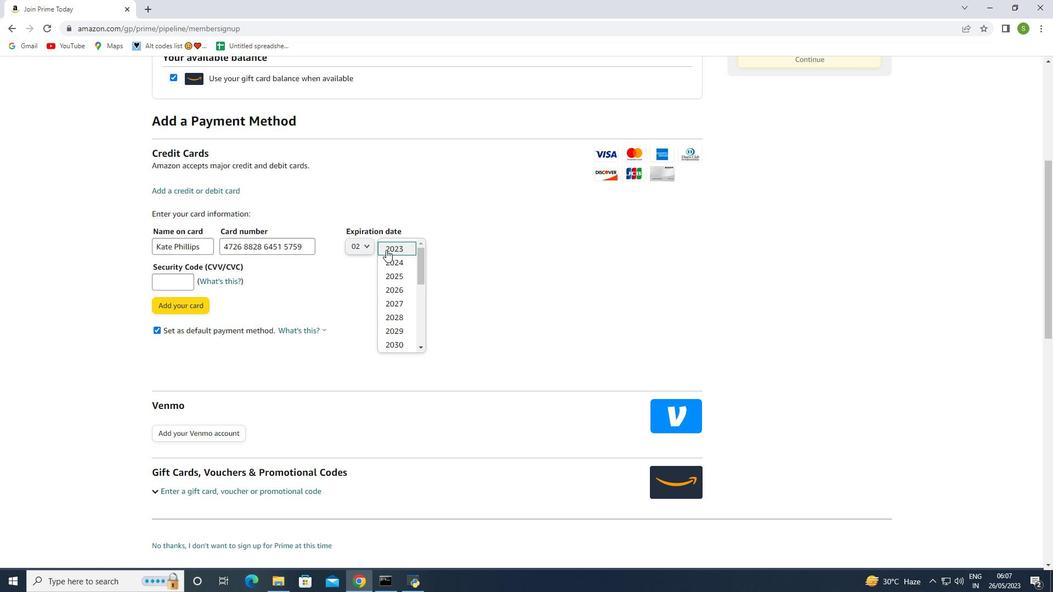 
Action: Mouse moved to (394, 279)
Screenshot: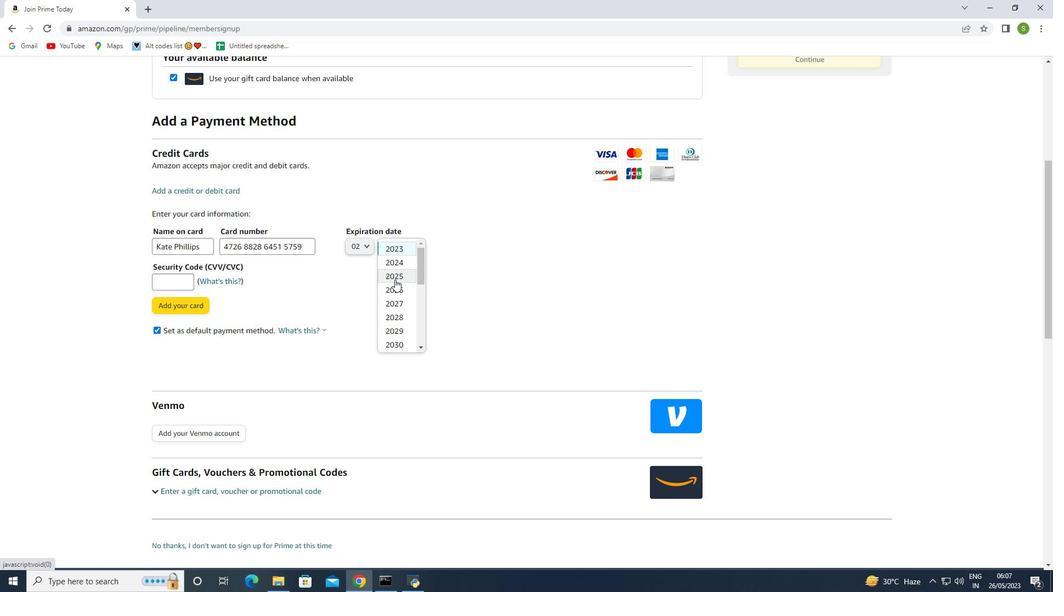
Action: Mouse pressed left at (394, 279)
Screenshot: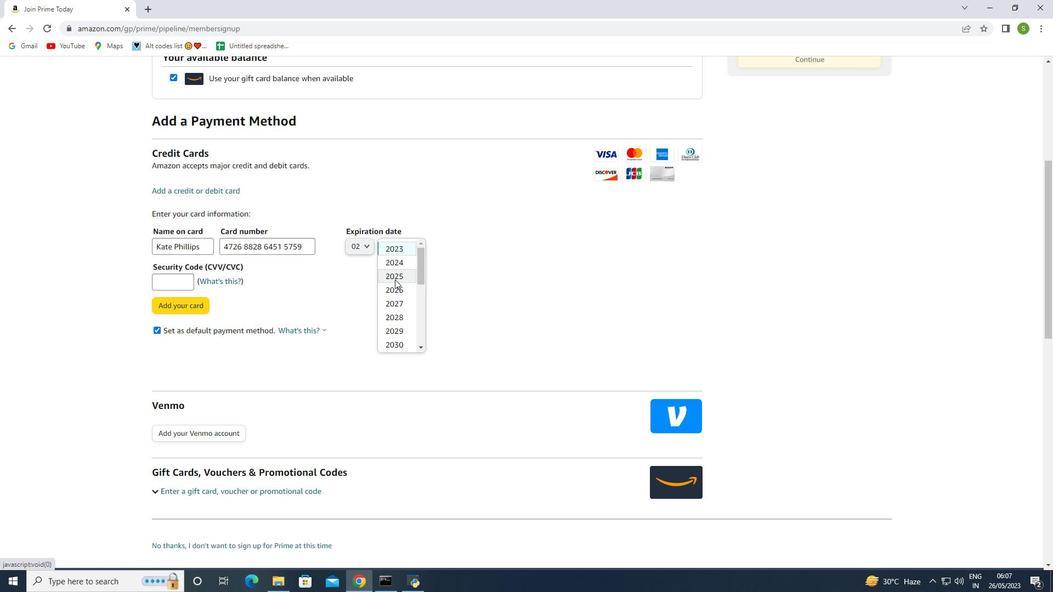 
Action: Mouse moved to (163, 281)
Screenshot: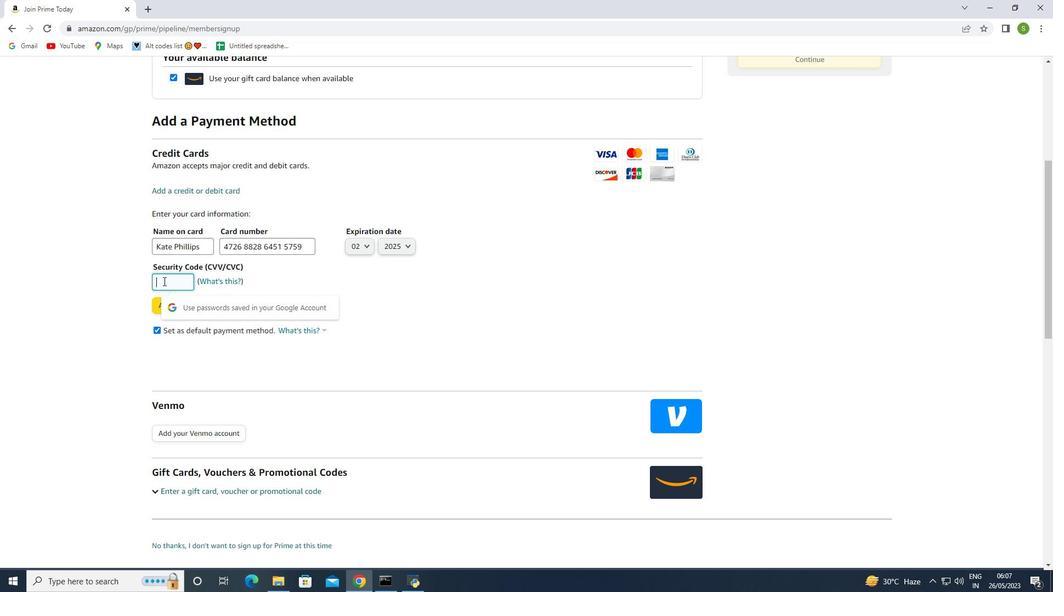 
Action: Mouse pressed left at (163, 281)
Screenshot: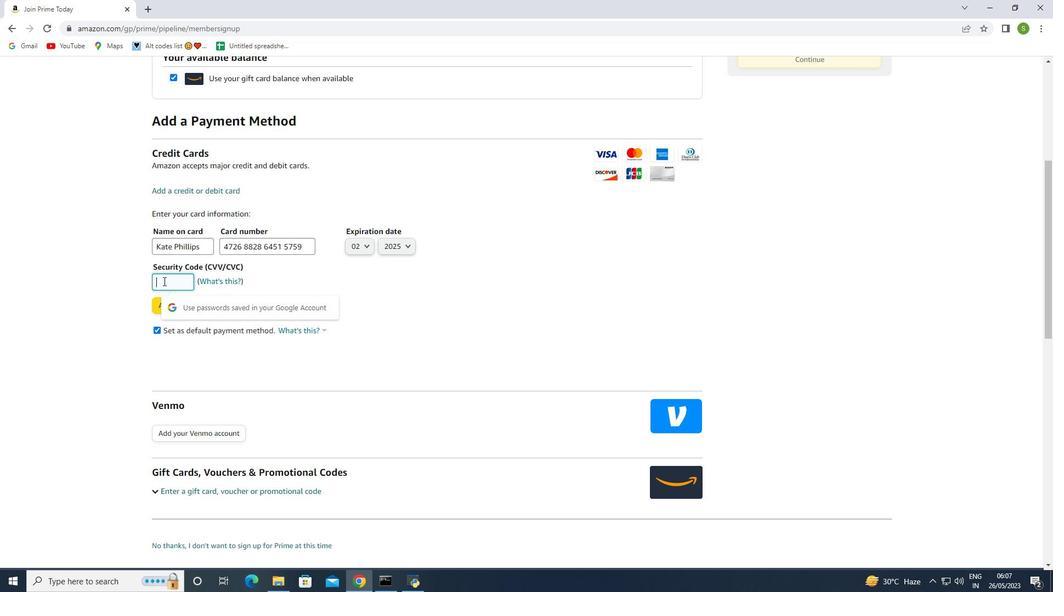 
Action: Key pressed 953
Screenshot: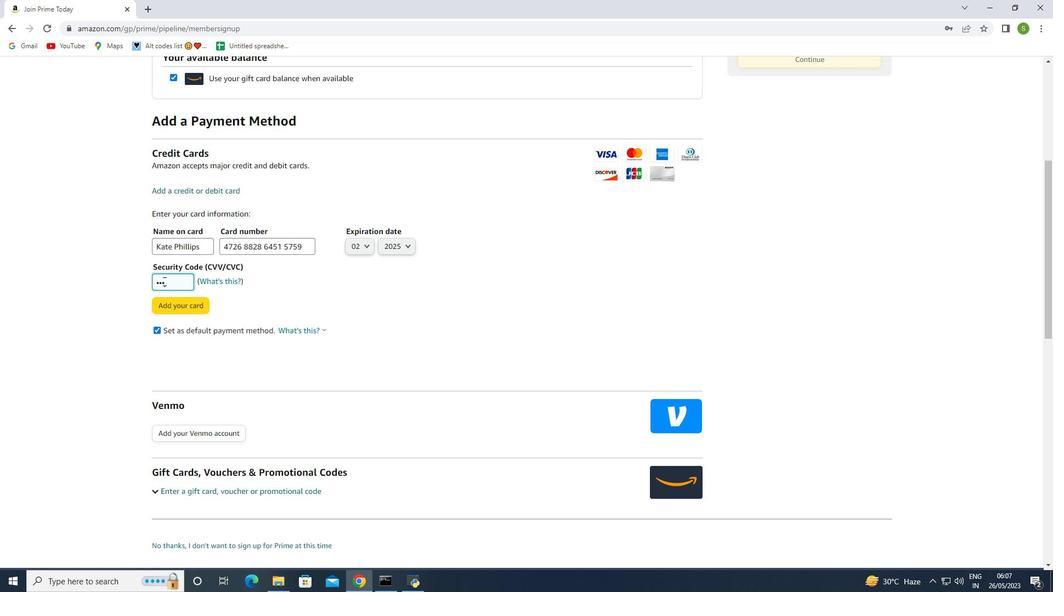 
Action: Mouse moved to (192, 297)
Screenshot: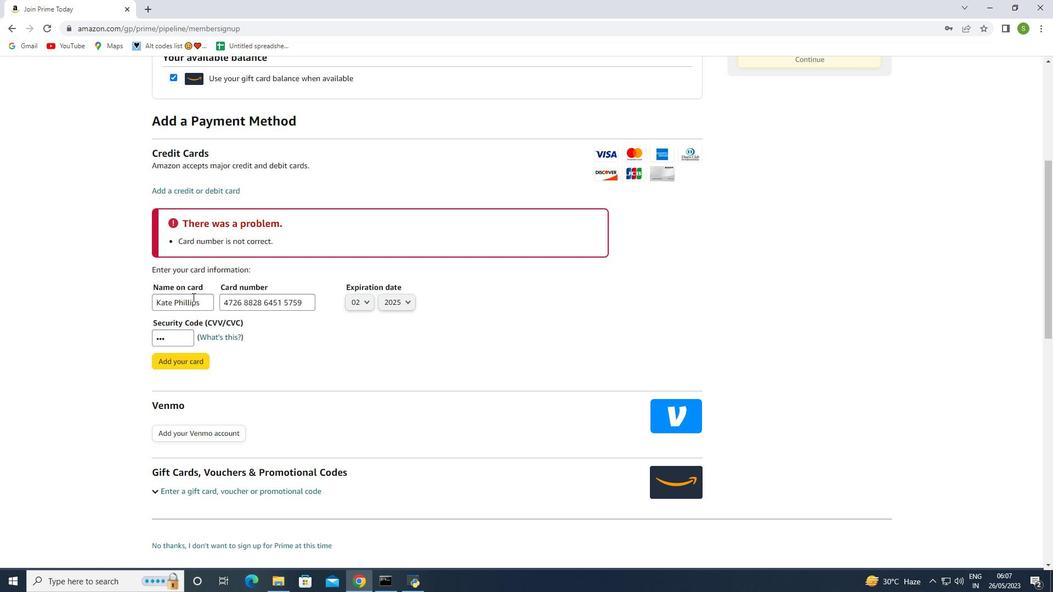 
Action: Mouse pressed left at (192, 297)
Screenshot: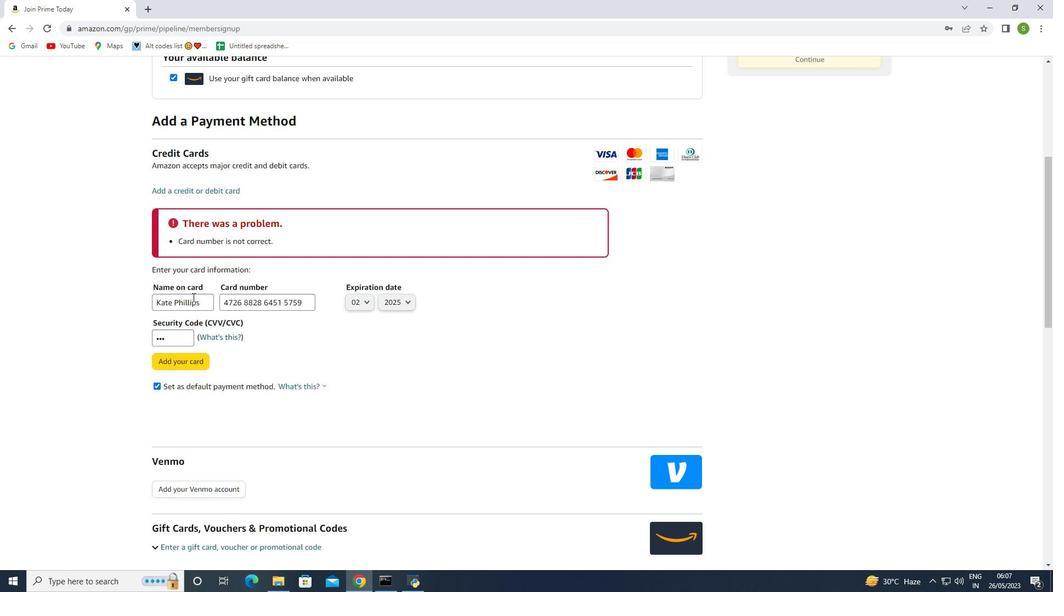 
Action: Mouse moved to (177, 371)
Screenshot: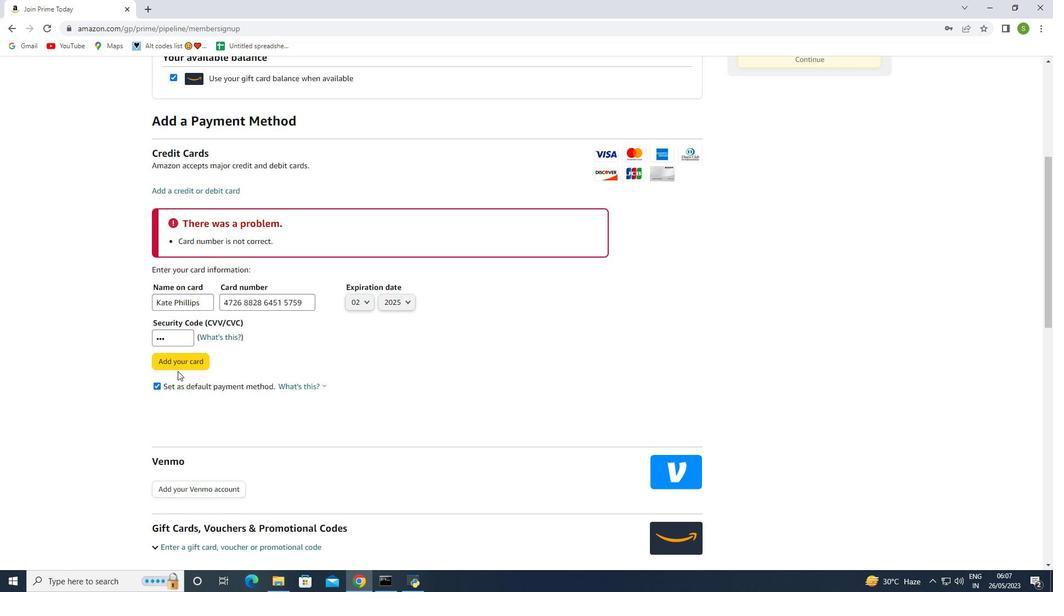 
Action: Mouse pressed left at (177, 371)
Screenshot: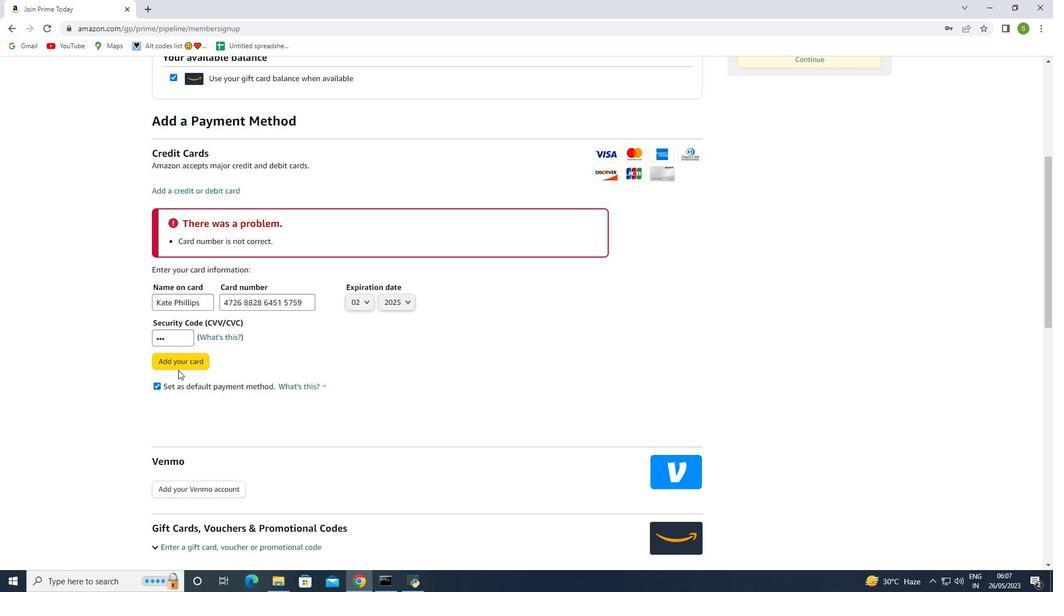
Action: Mouse moved to (181, 360)
Screenshot: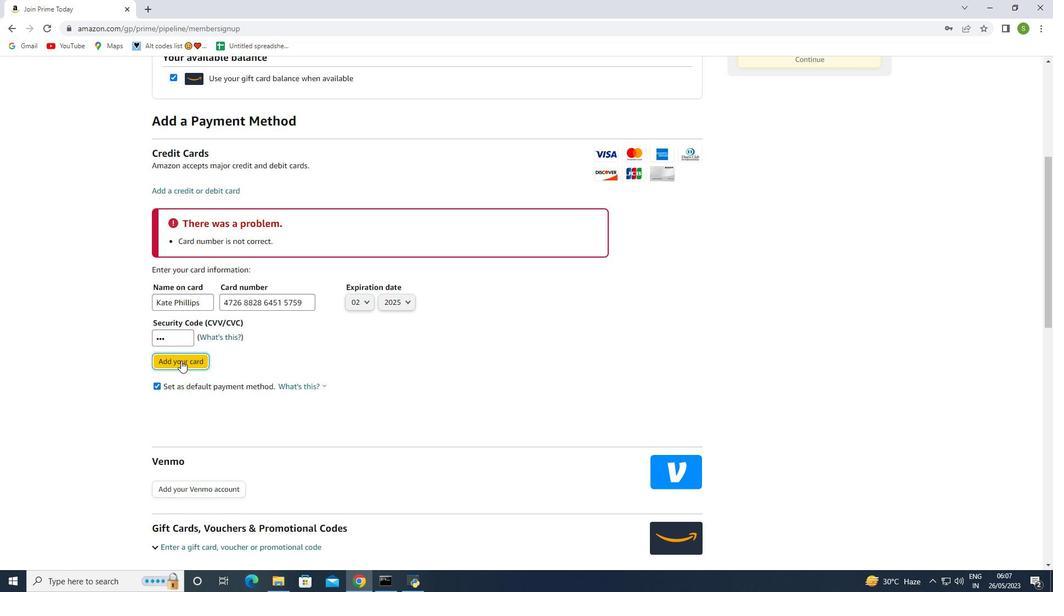 
Action: Mouse pressed left at (181, 360)
Screenshot: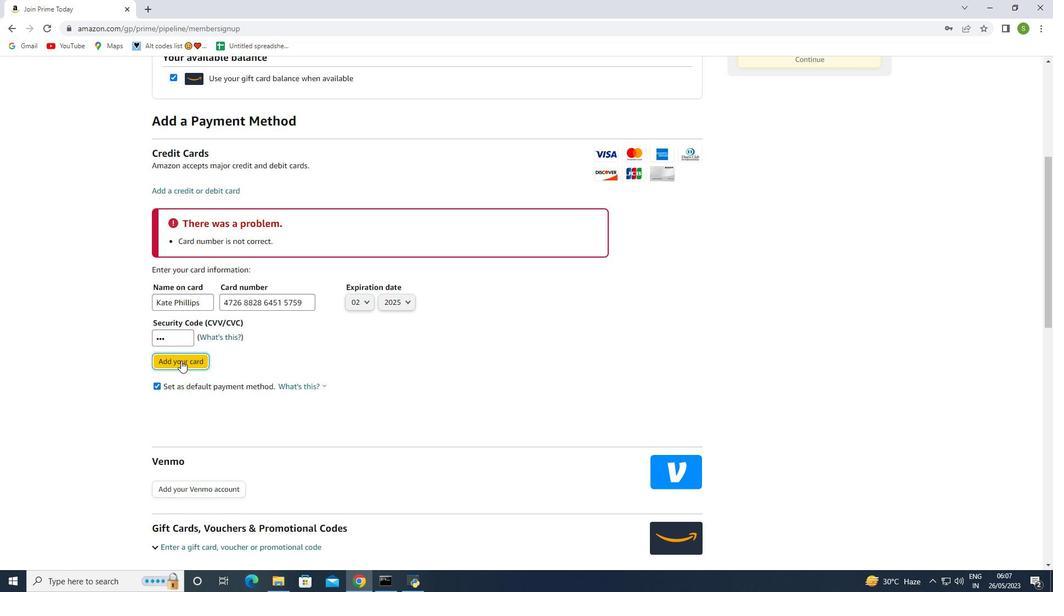 
Action: Mouse moved to (388, 391)
Screenshot: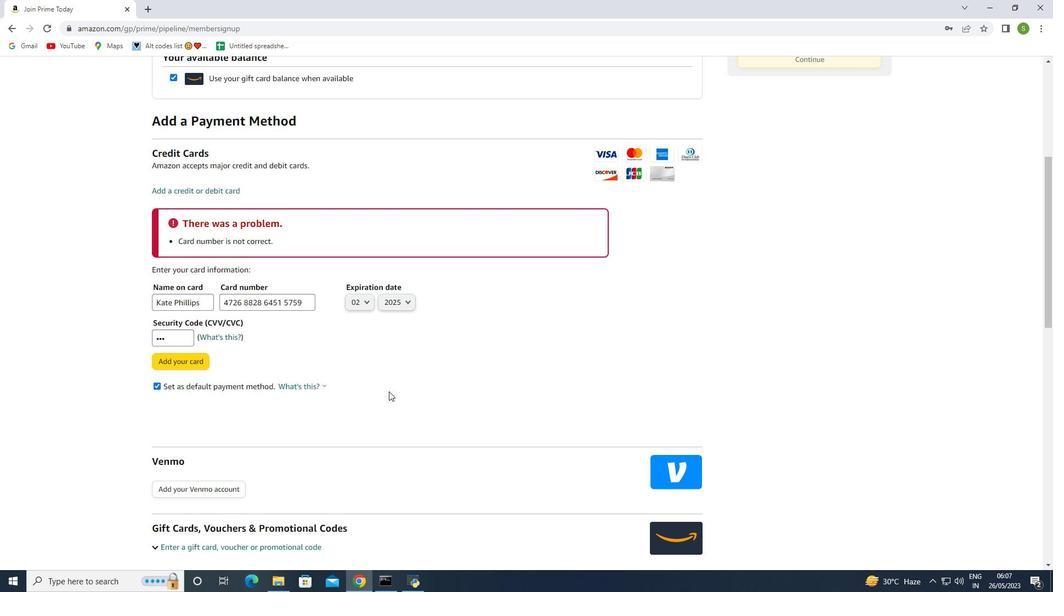 
Action: Mouse pressed left at (388, 391)
Screenshot: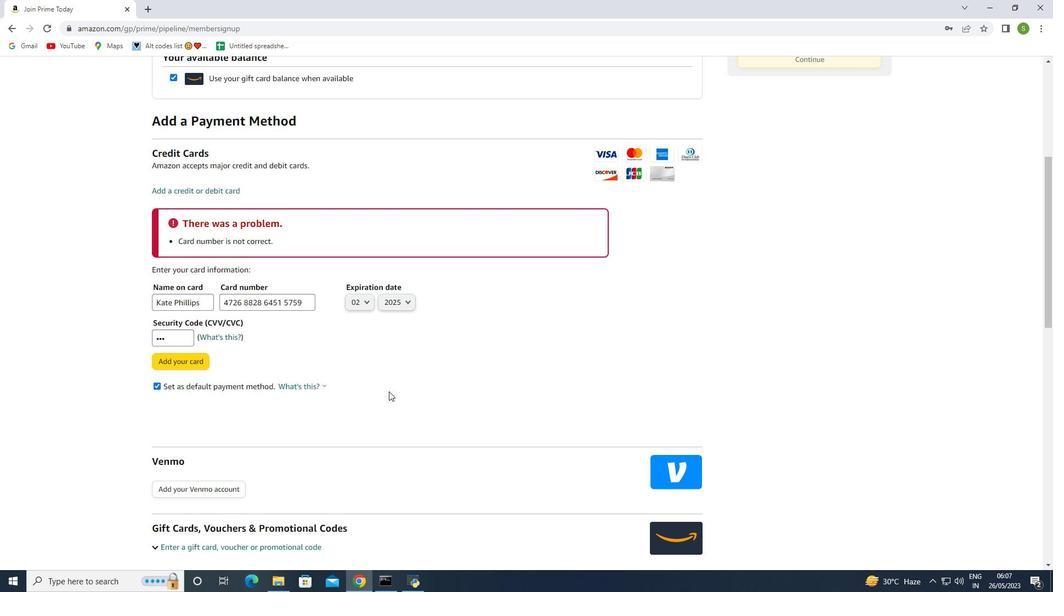 
Action: Mouse moved to (388, 391)
Screenshot: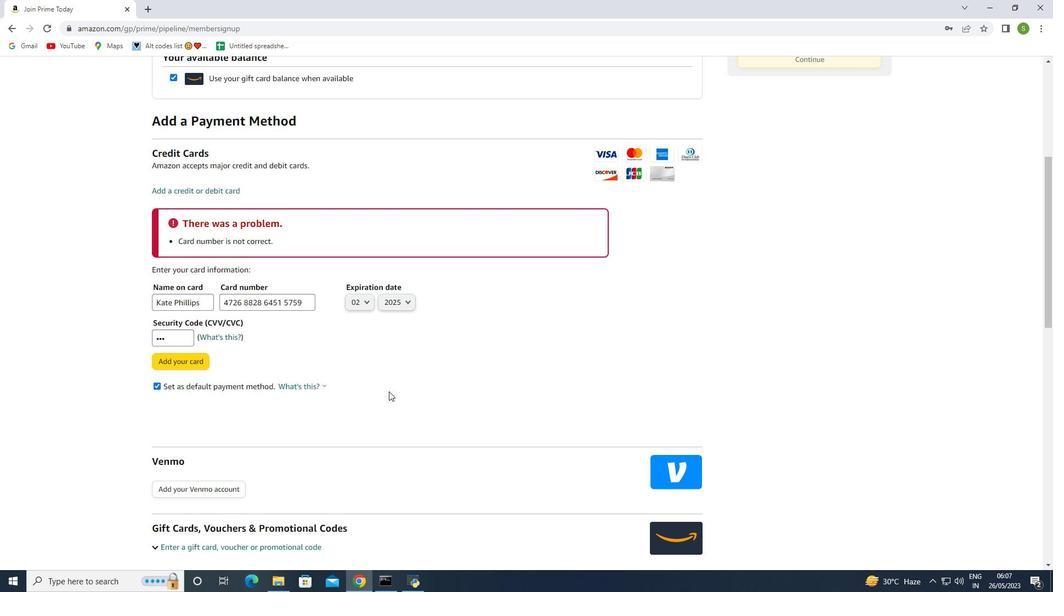 
